 Task: Look for space in Ratodero, Pakistan from 6th June, 2023 to 8th June, 2023 for 2 adults in price range Rs.7000 to Rs.12000. Place can be private room with 1  bedroom having 2 beds and 1 bathroom. Property type can be house, flat, guest house. Amenities needed are: wifi. Booking option can be shelf check-in. Required host language is English.
Action: Mouse moved to (577, 83)
Screenshot: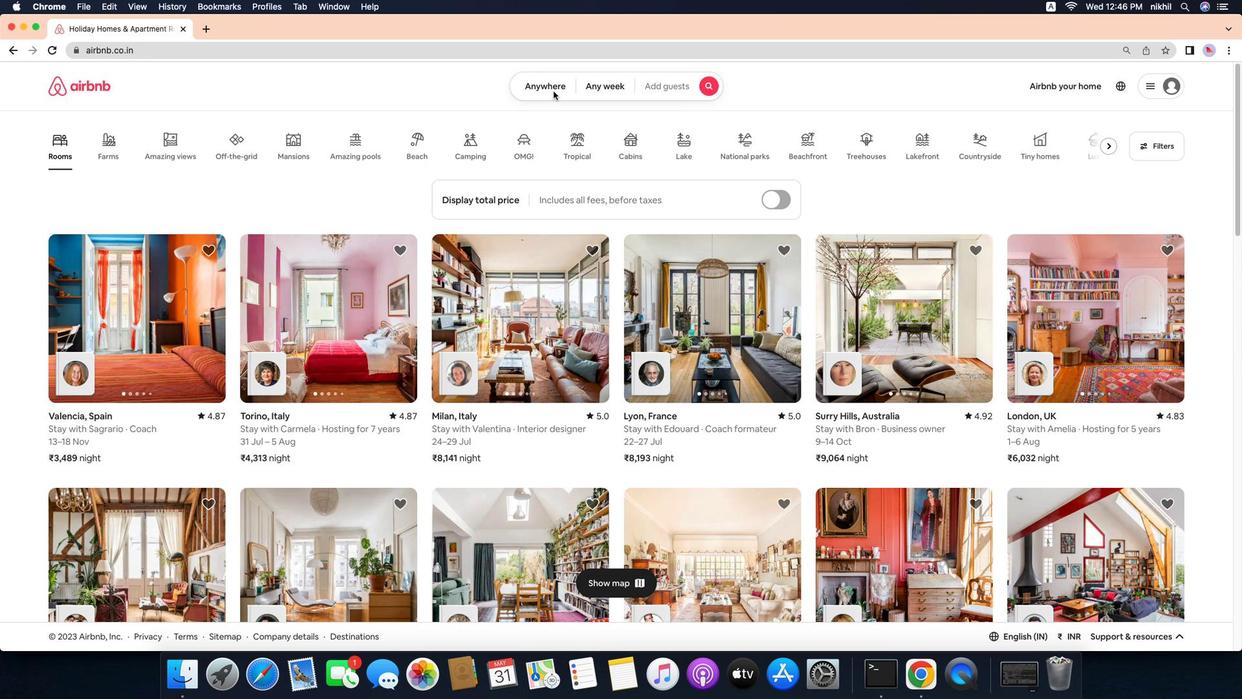 
Action: Mouse pressed left at (577, 83)
Screenshot: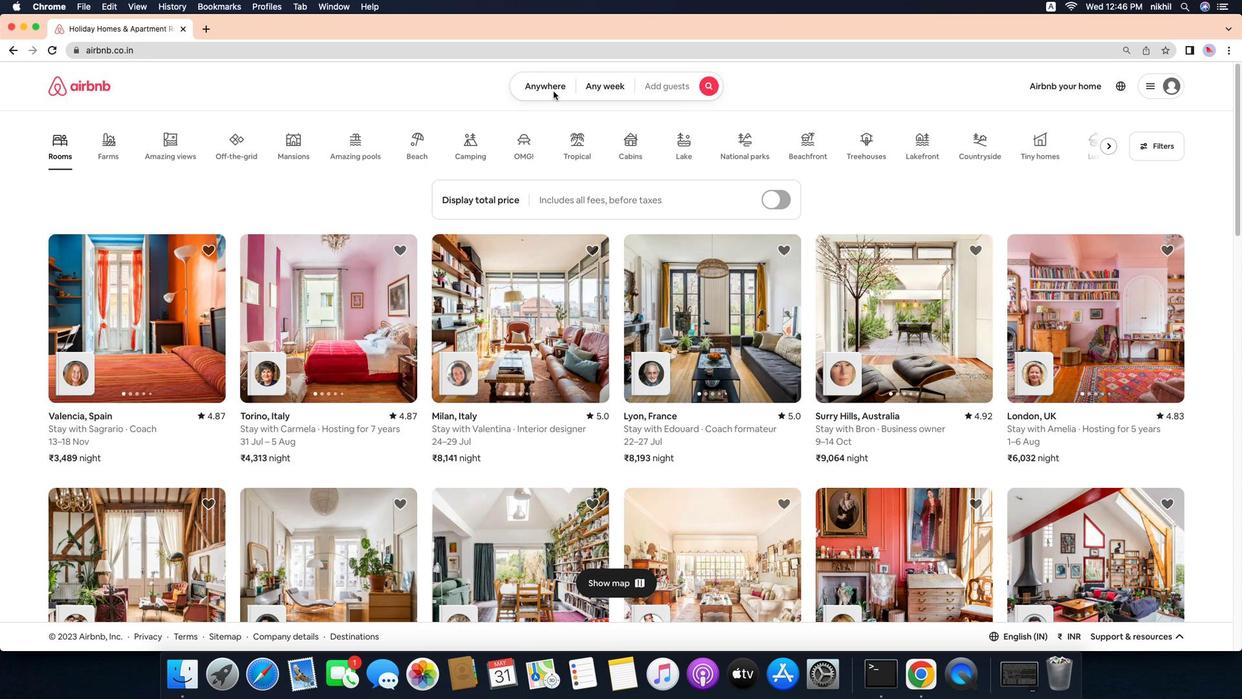 
Action: Mouse moved to (574, 79)
Screenshot: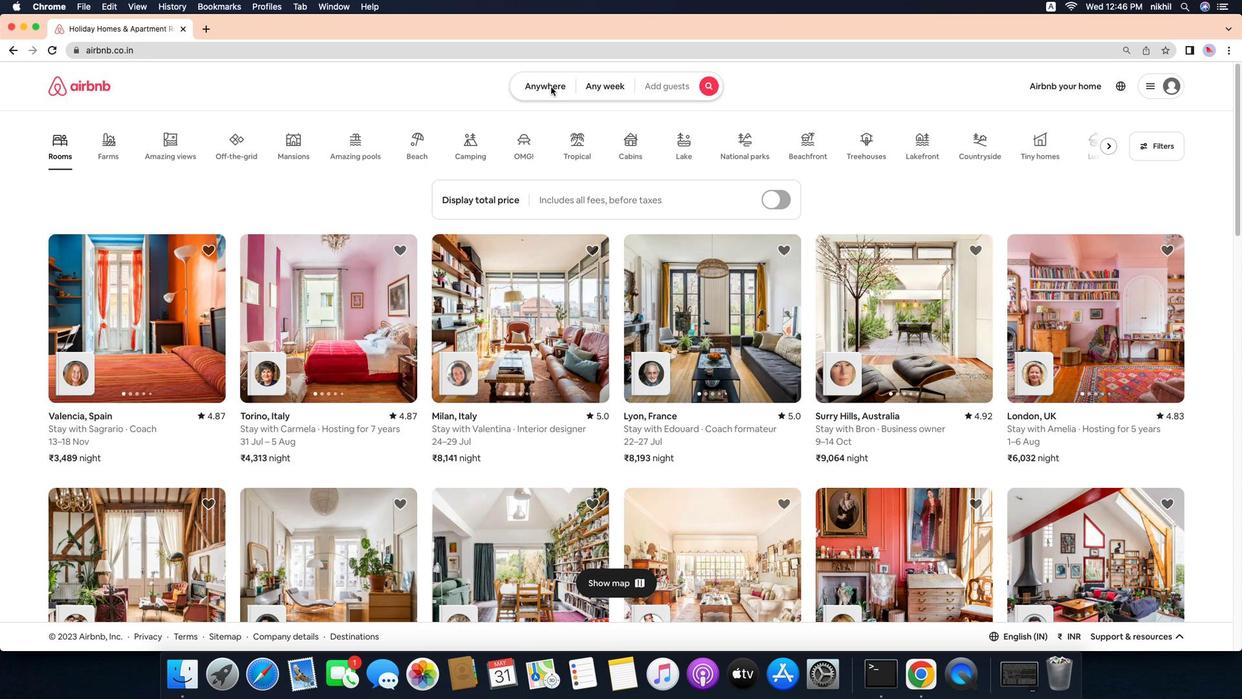 
Action: Mouse pressed left at (574, 79)
Screenshot: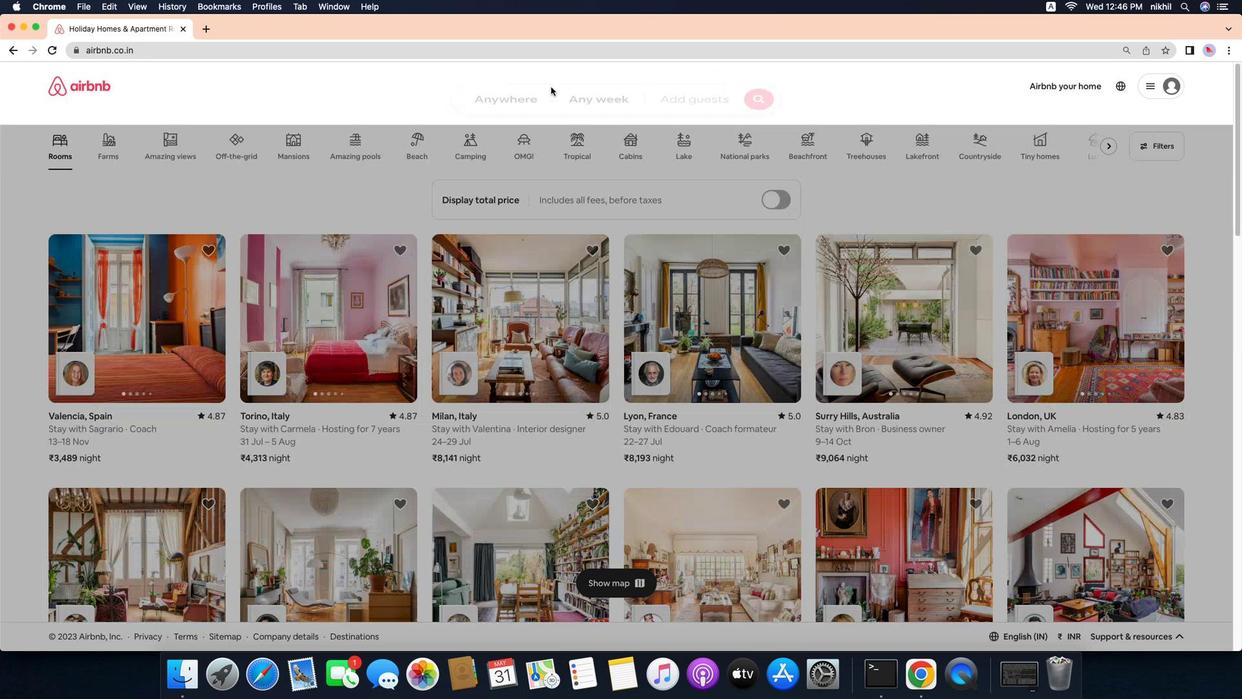 
Action: Mouse moved to (515, 136)
Screenshot: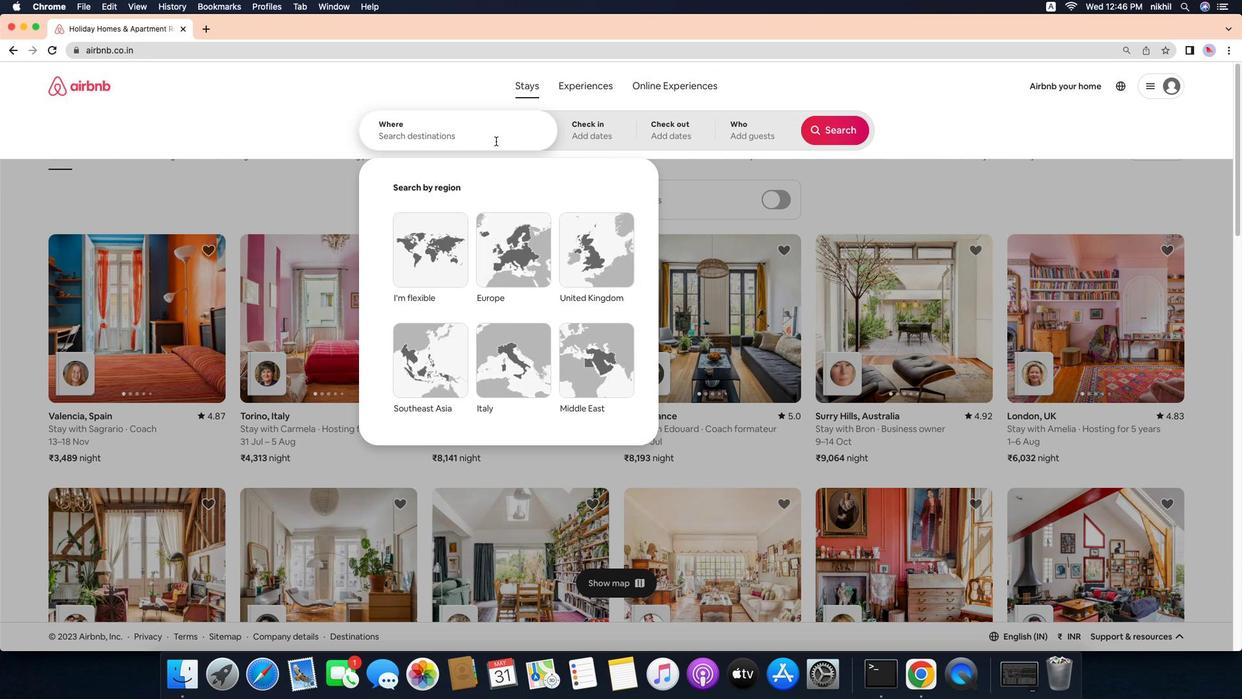 
Action: Mouse pressed left at (515, 136)
Screenshot: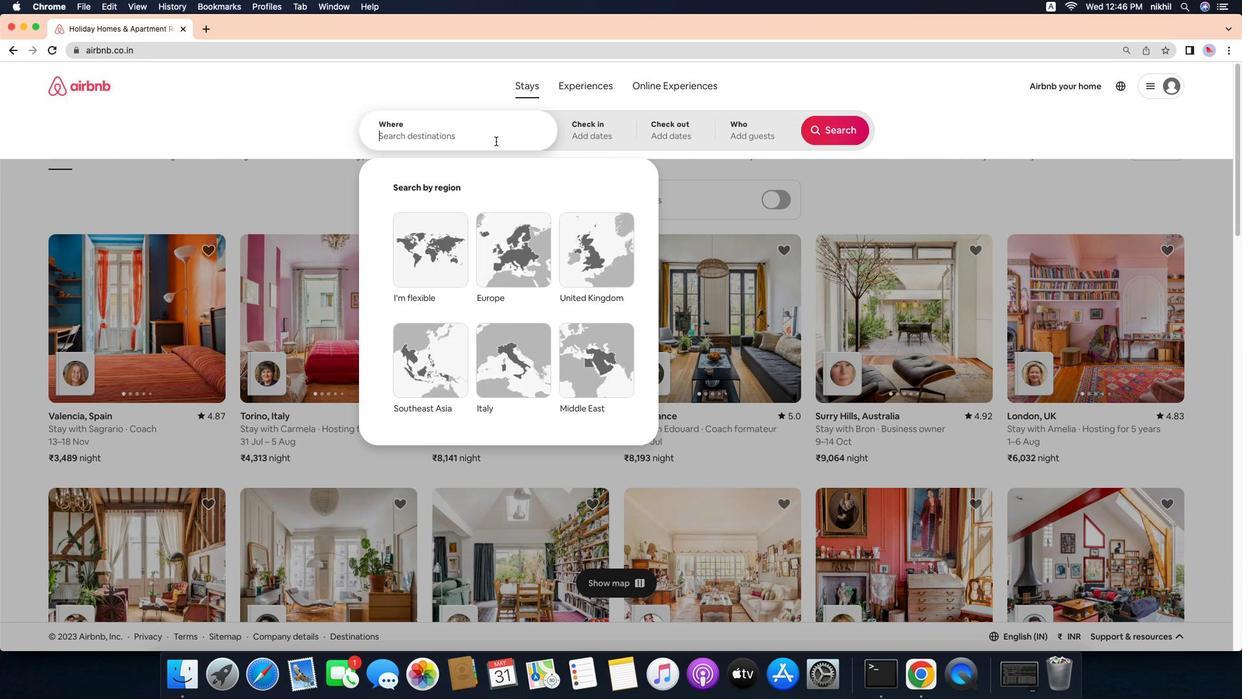 
Action: Key pressed Key.caps_lock'R'Key.caps_lock'a''t''o''d''e''r''o'
Screenshot: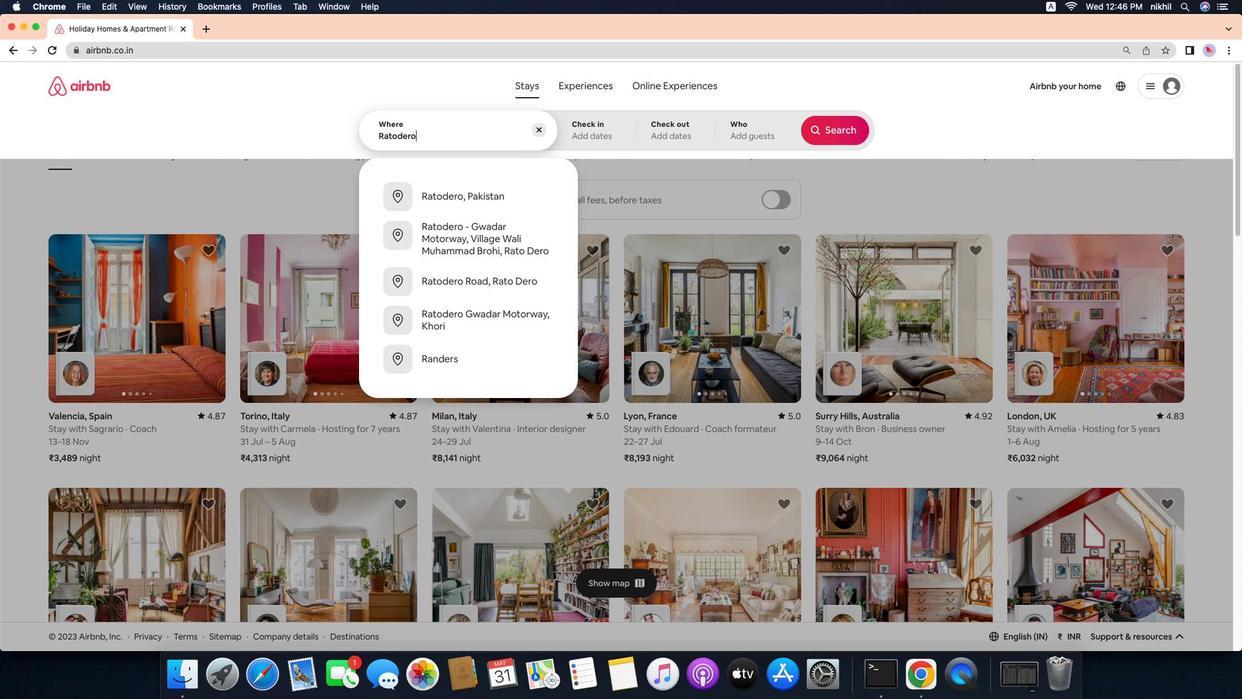 
Action: Mouse moved to (538, 187)
Screenshot: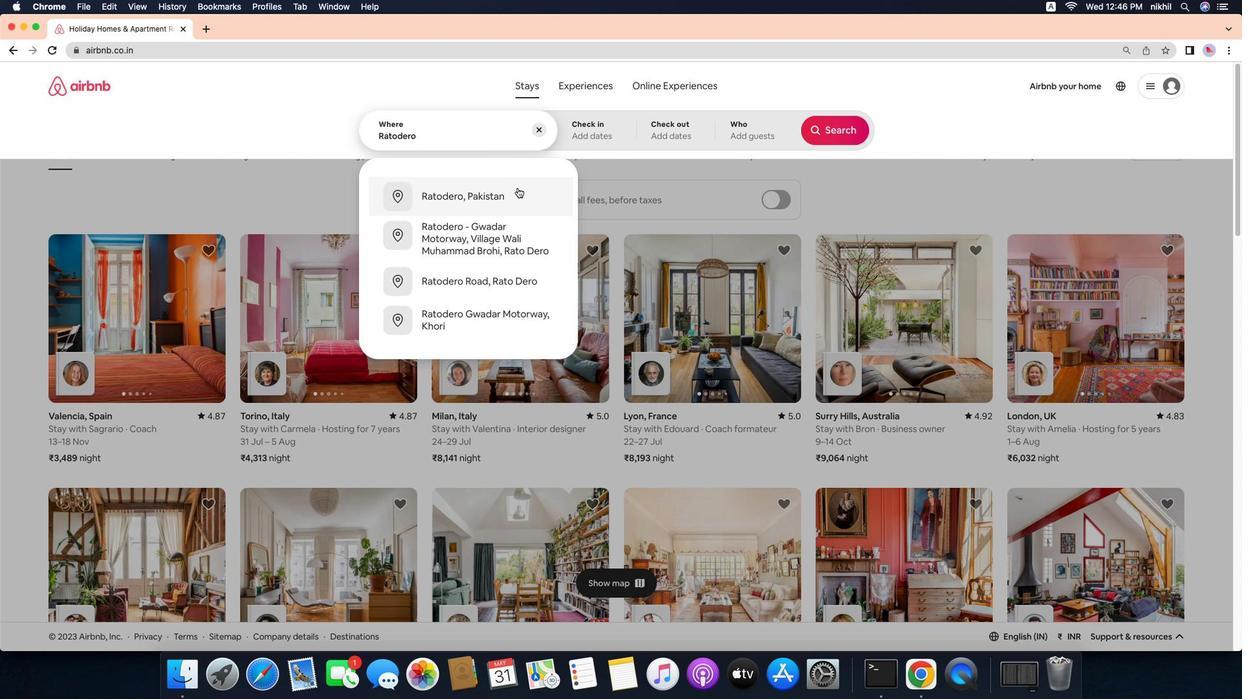 
Action: Mouse pressed left at (538, 187)
Screenshot: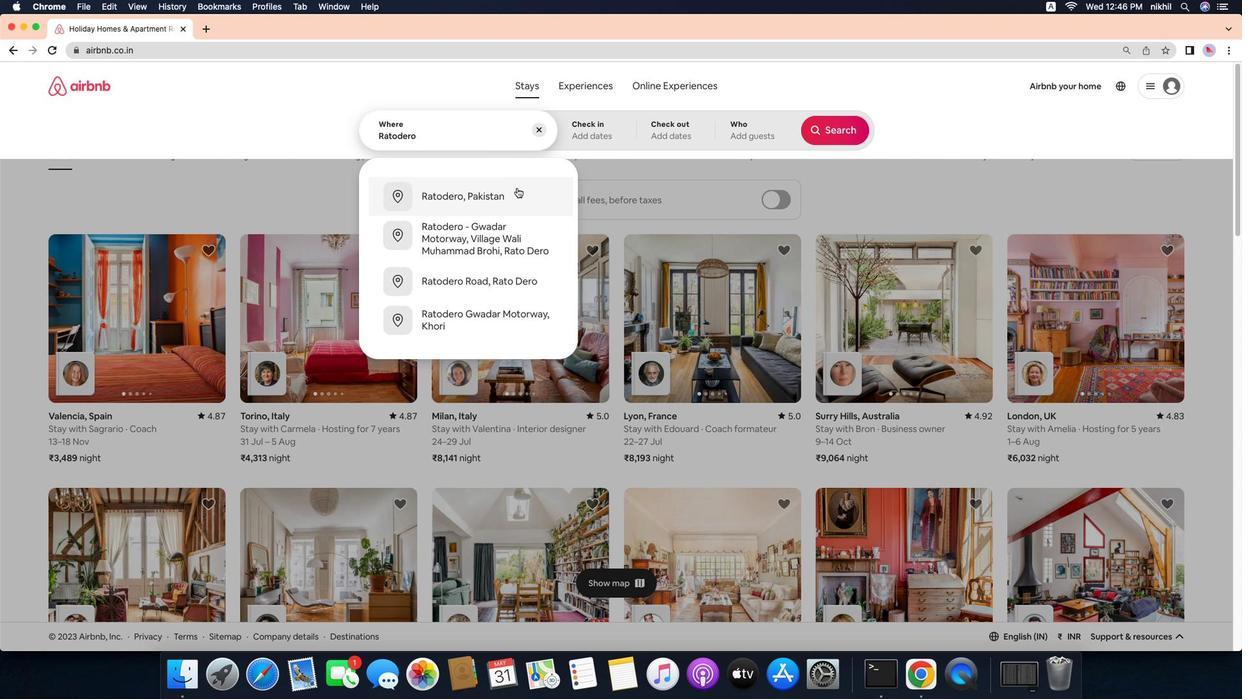 
Action: Mouse moved to (736, 313)
Screenshot: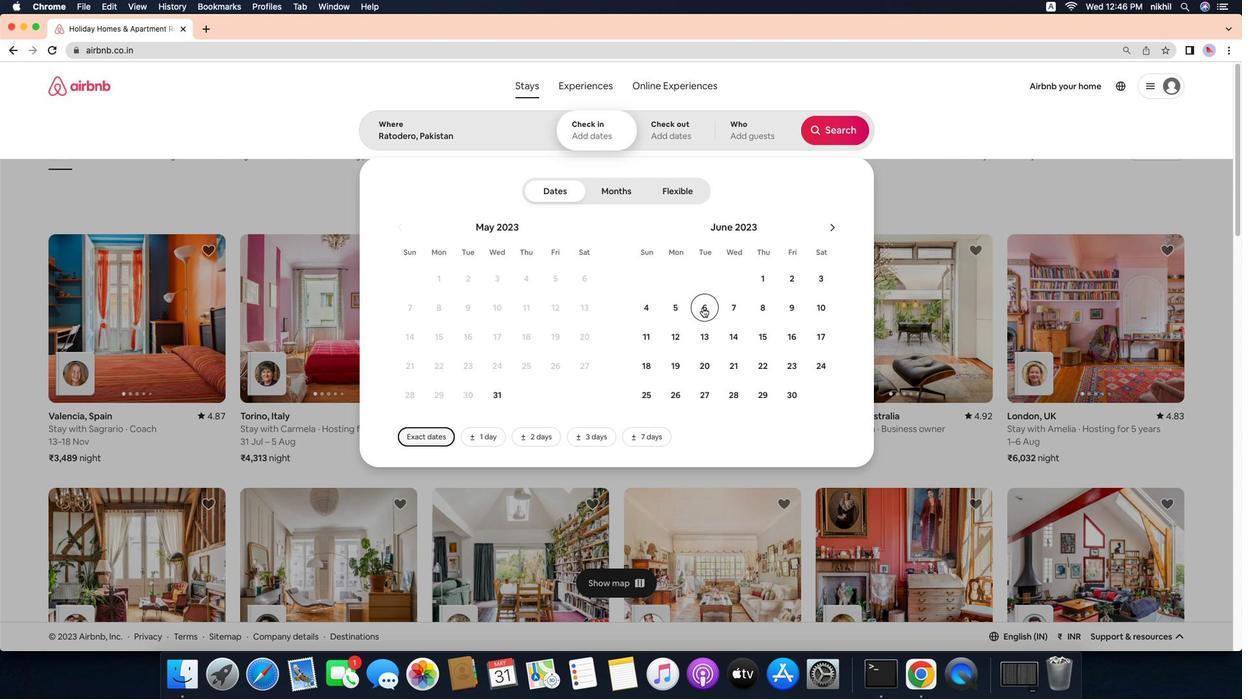 
Action: Mouse pressed left at (736, 313)
Screenshot: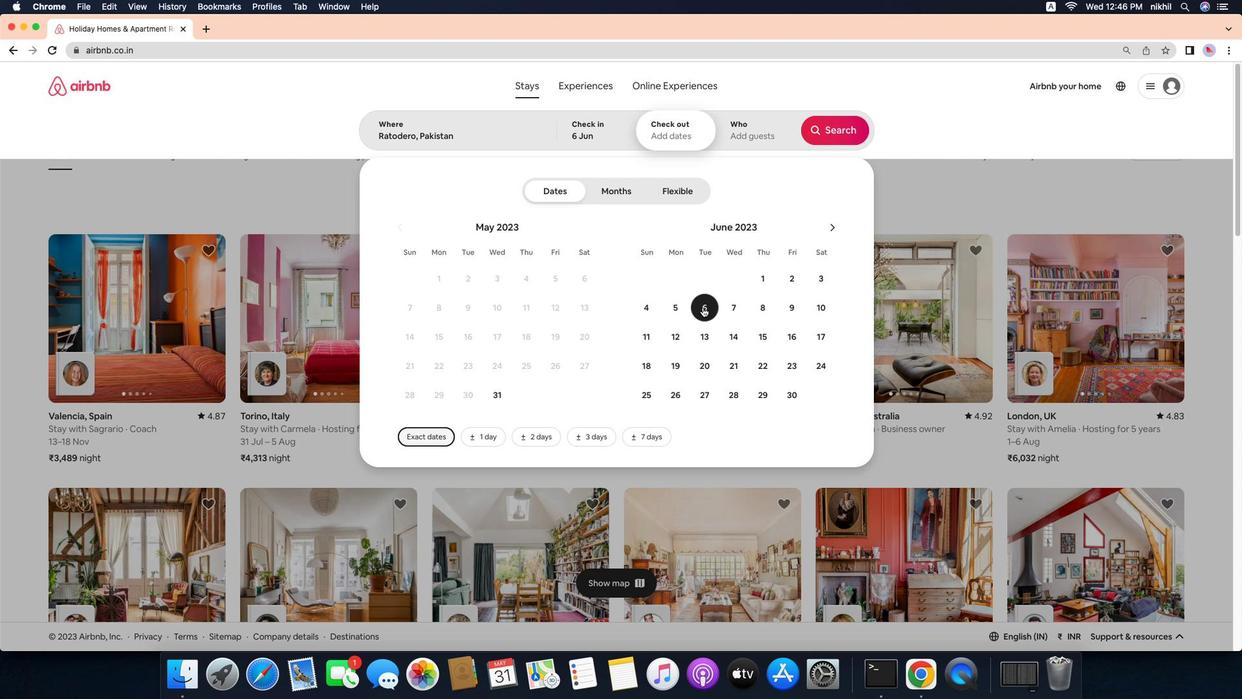
Action: Mouse moved to (803, 319)
Screenshot: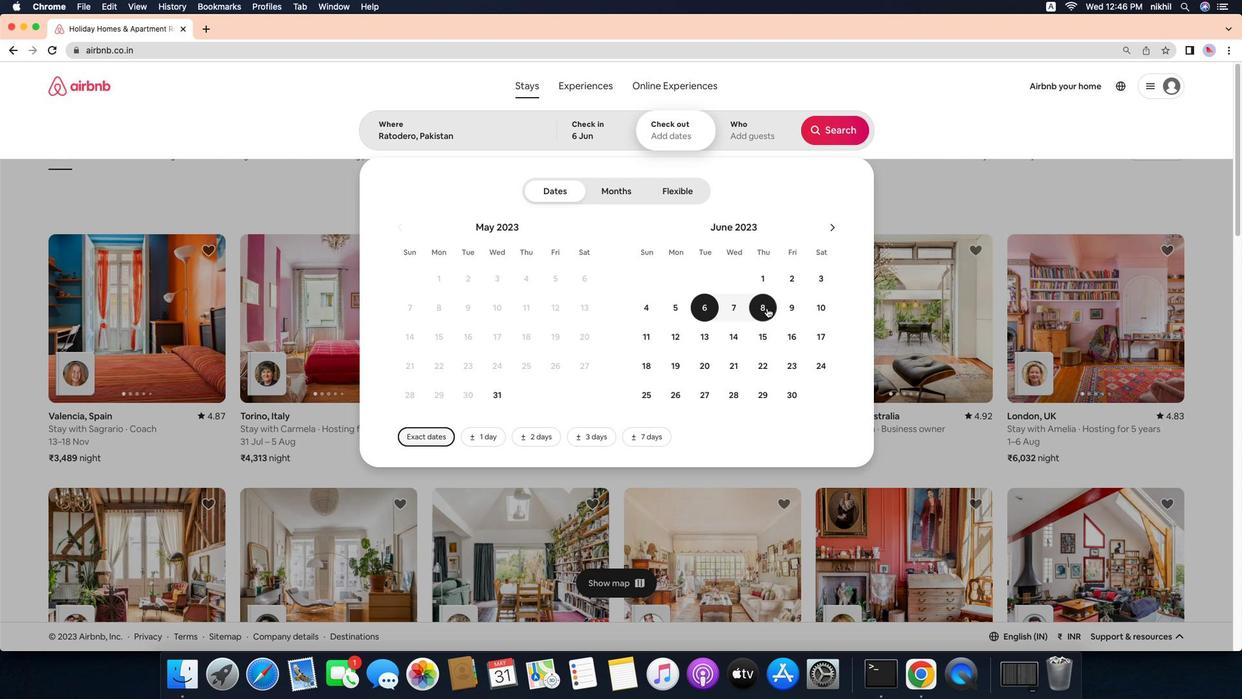 
Action: Mouse pressed left at (803, 319)
Screenshot: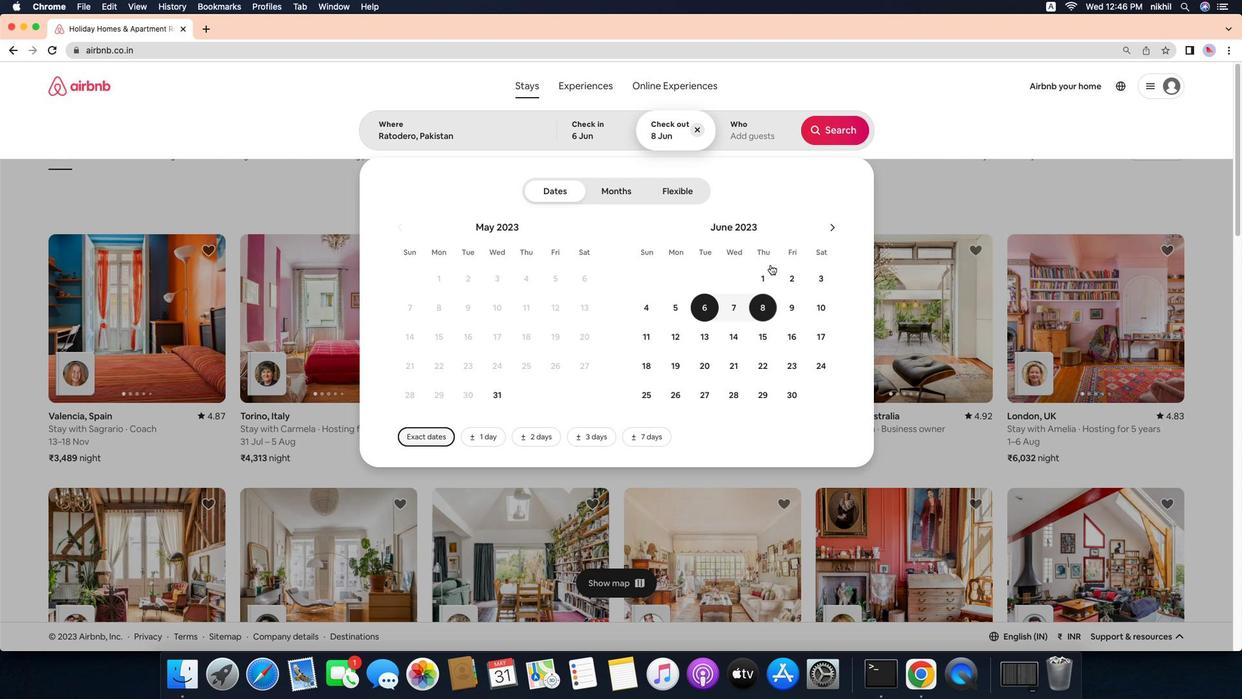 
Action: Mouse moved to (803, 133)
Screenshot: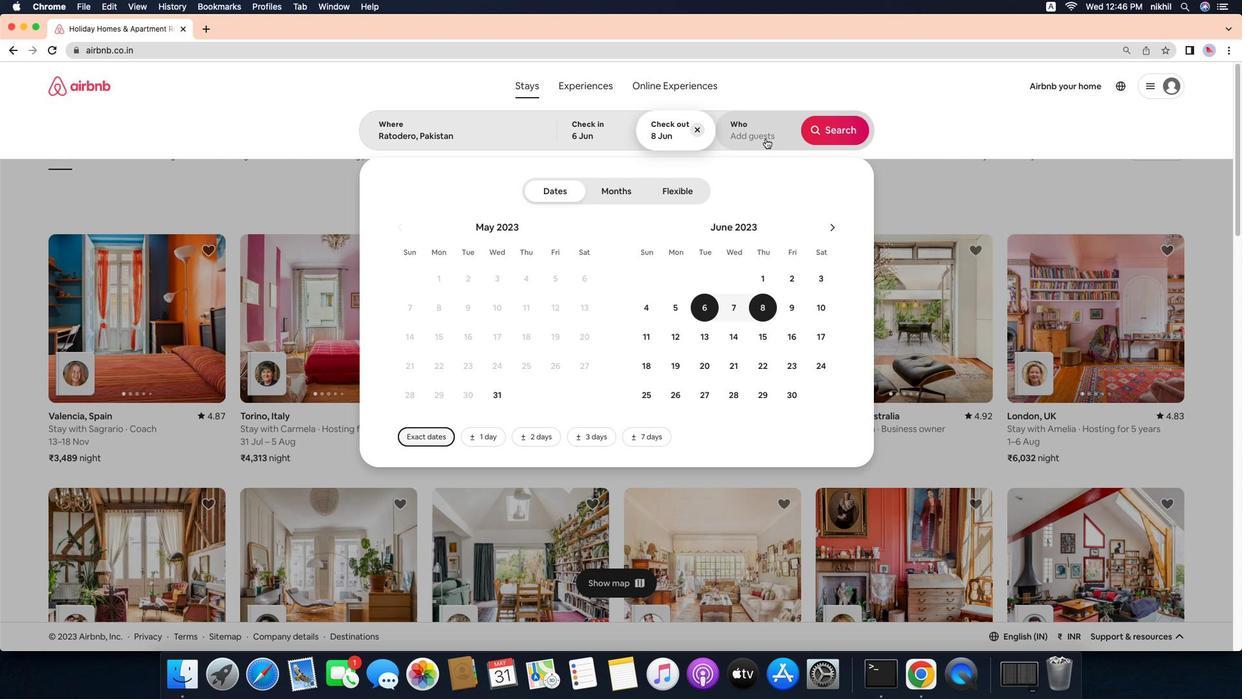 
Action: Mouse pressed left at (803, 133)
Screenshot: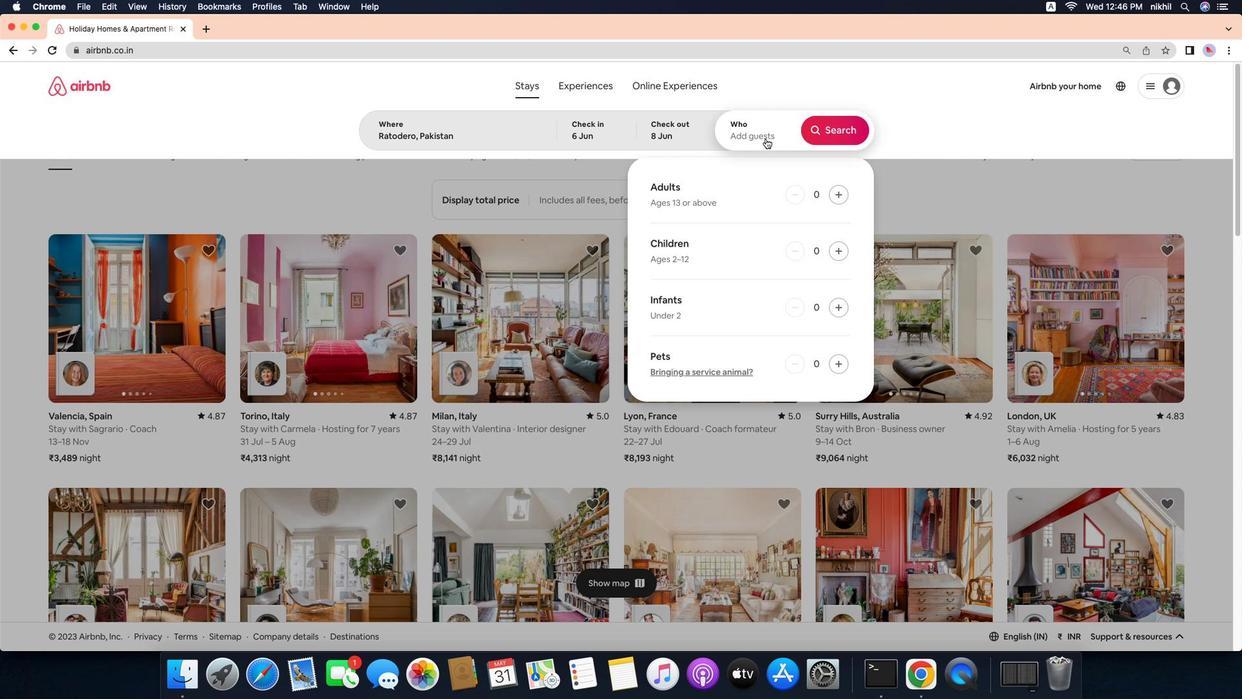 
Action: Mouse moved to (873, 194)
Screenshot: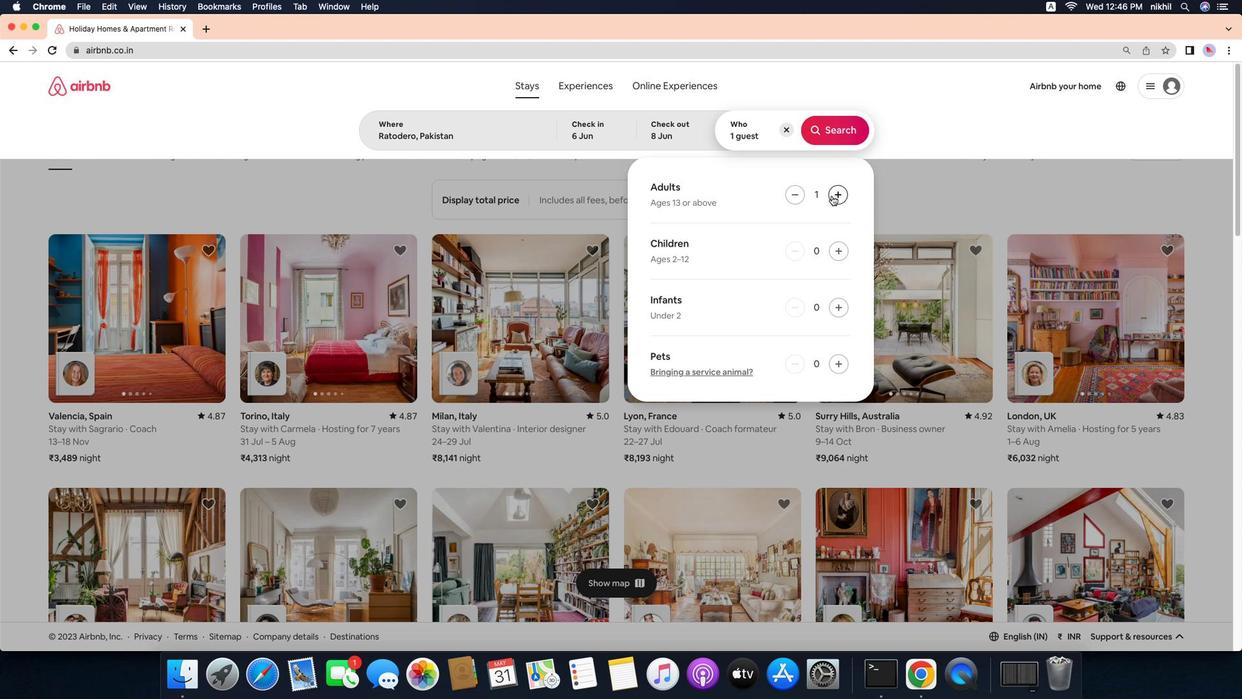 
Action: Mouse pressed left at (873, 194)
Screenshot: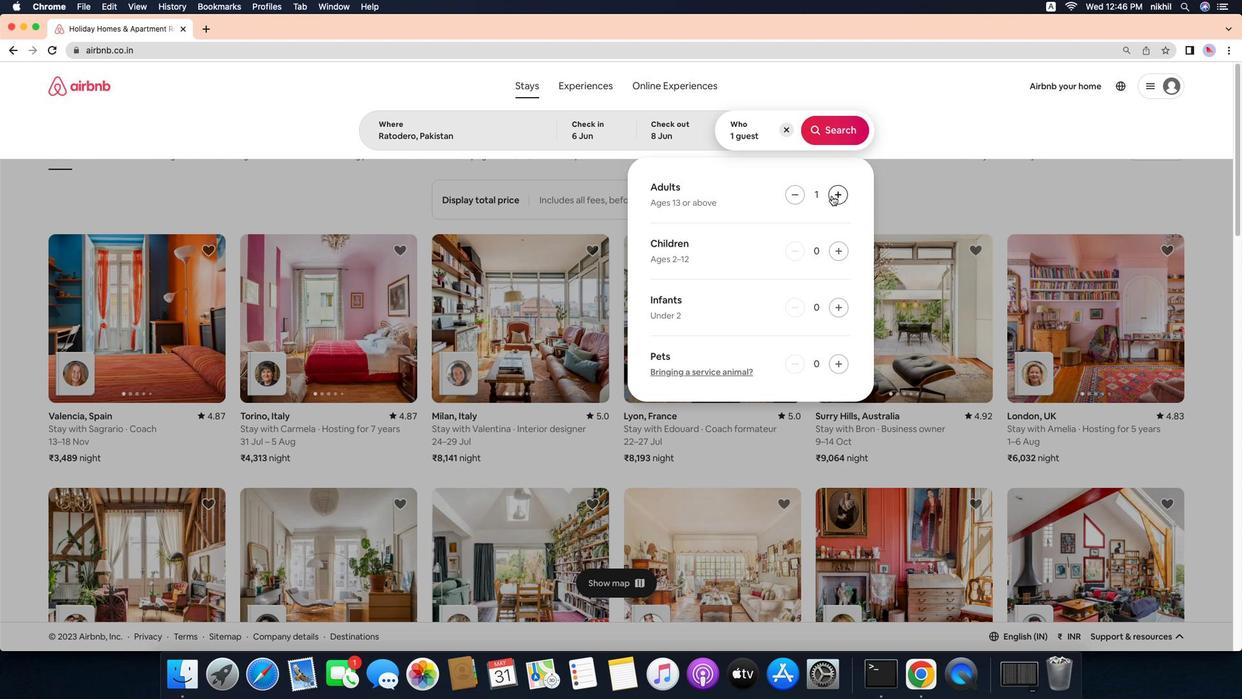 
Action: Mouse pressed left at (873, 194)
Screenshot: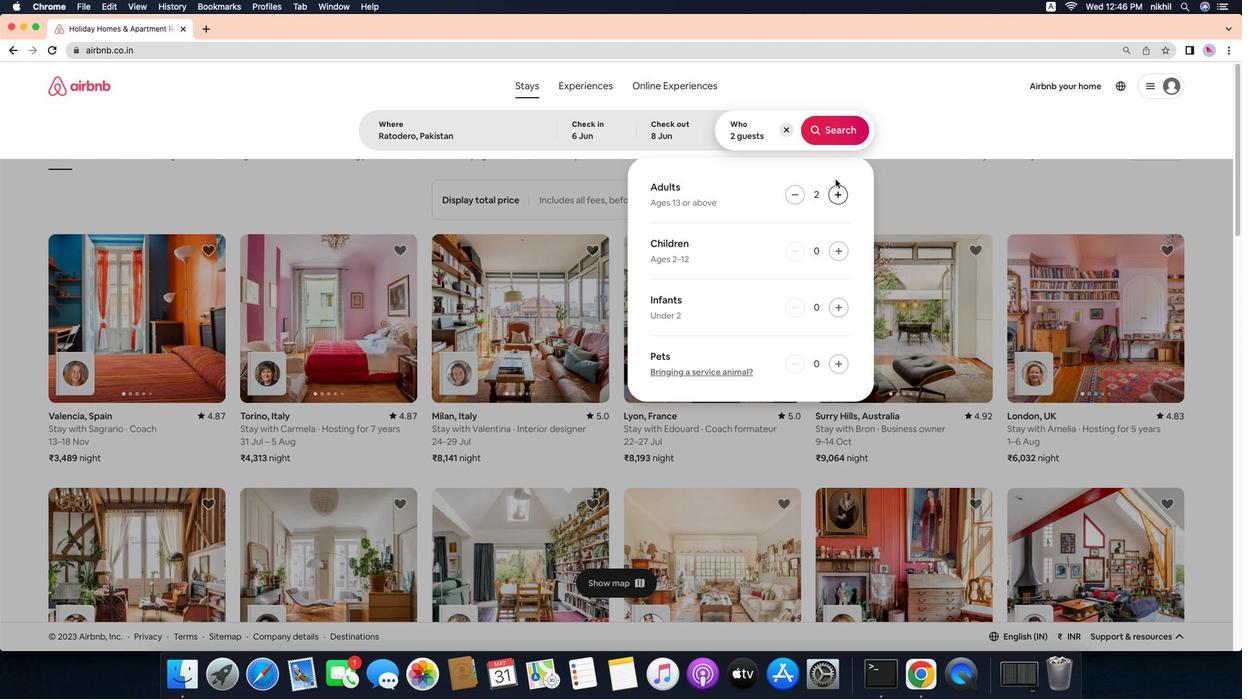 
Action: Mouse moved to (882, 128)
Screenshot: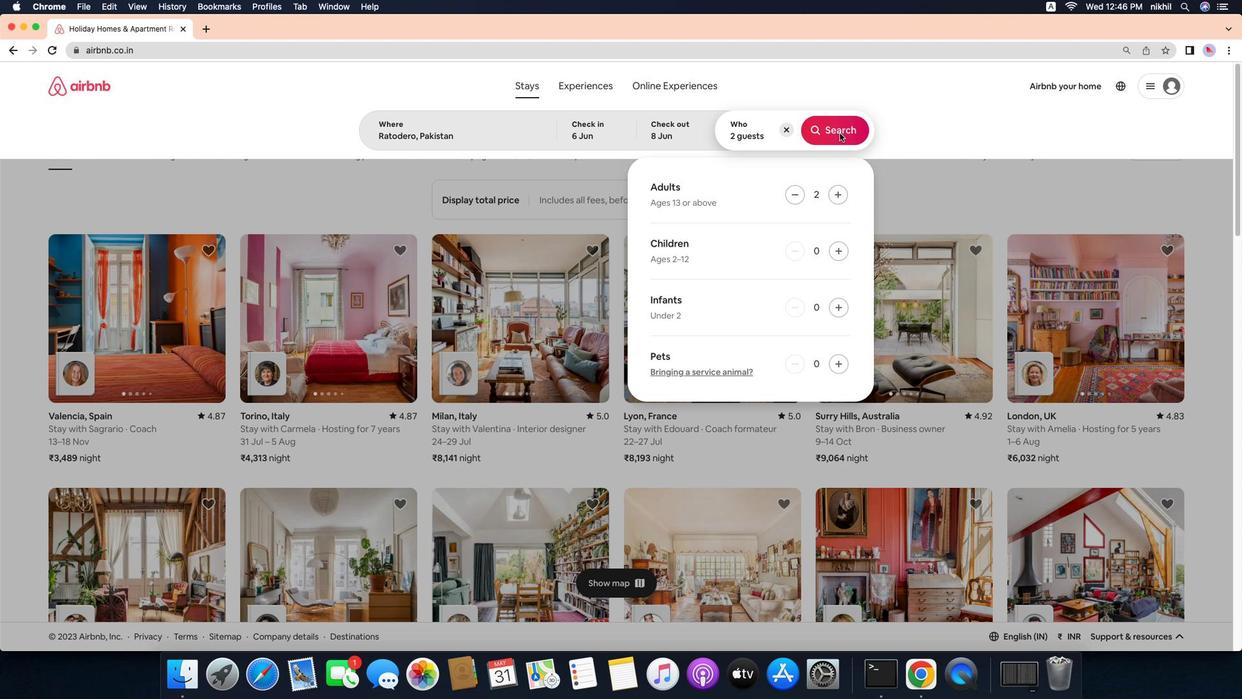 
Action: Mouse pressed left at (882, 128)
Screenshot: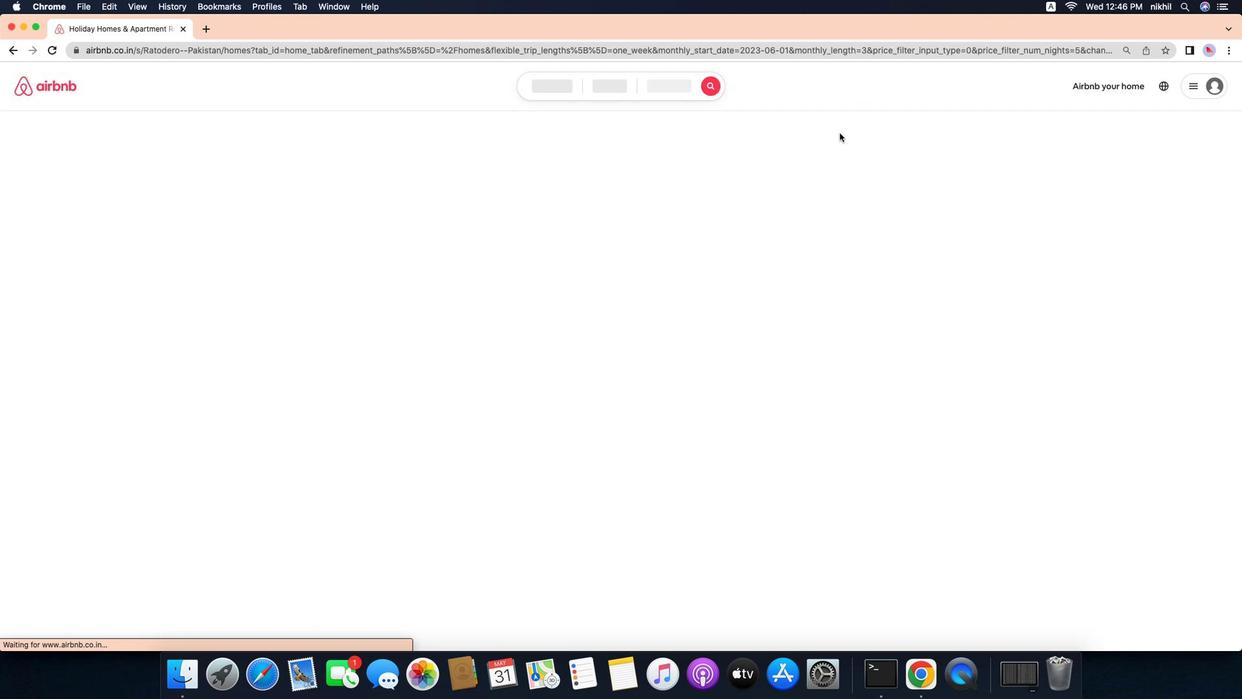 
Action: Mouse moved to (1253, 121)
Screenshot: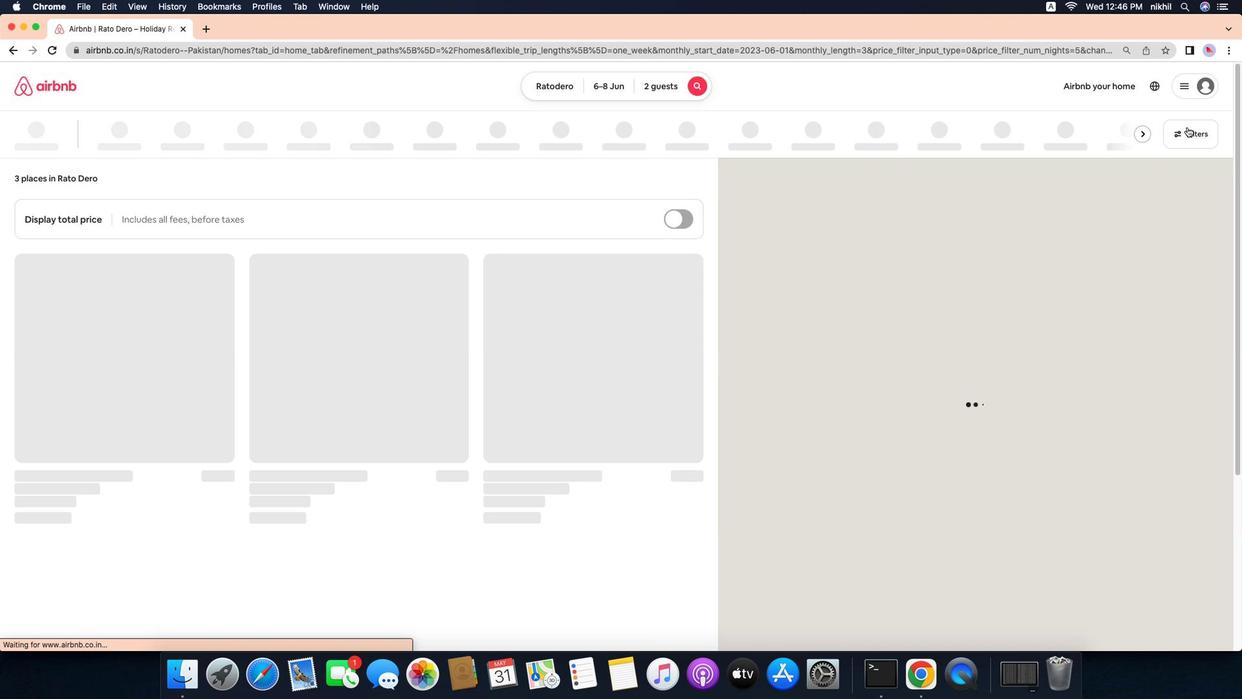 
Action: Mouse pressed left at (1253, 121)
Screenshot: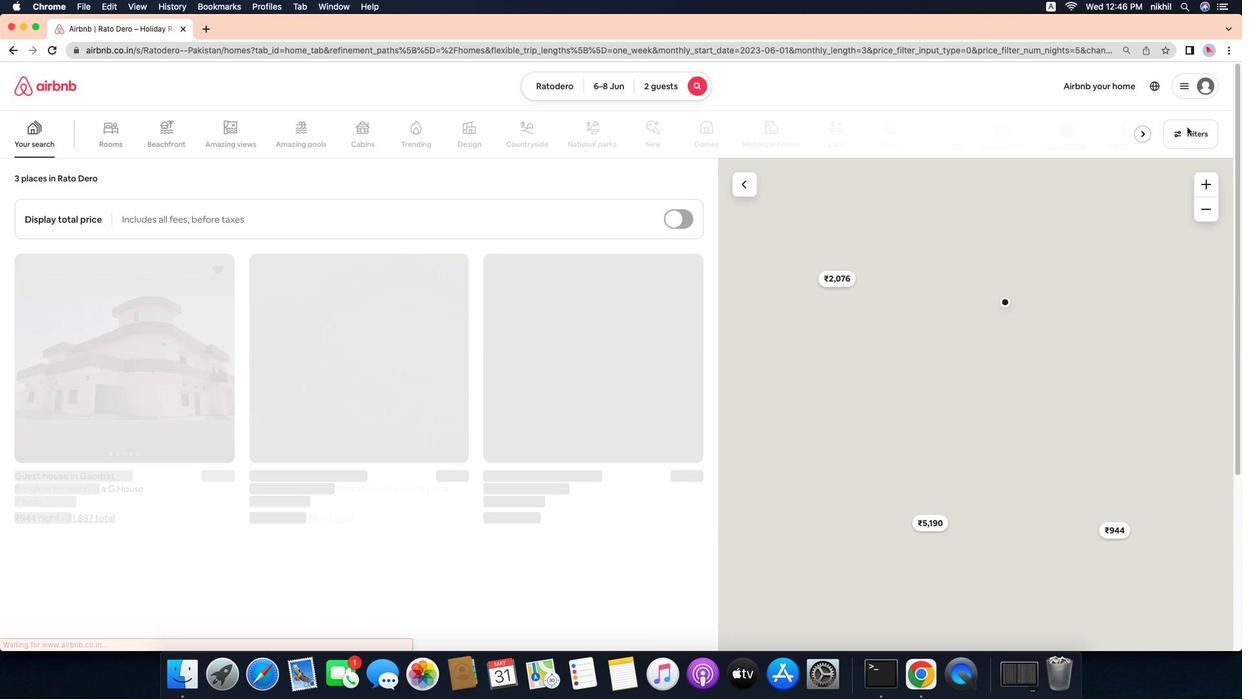 
Action: Mouse moved to (521, 451)
Screenshot: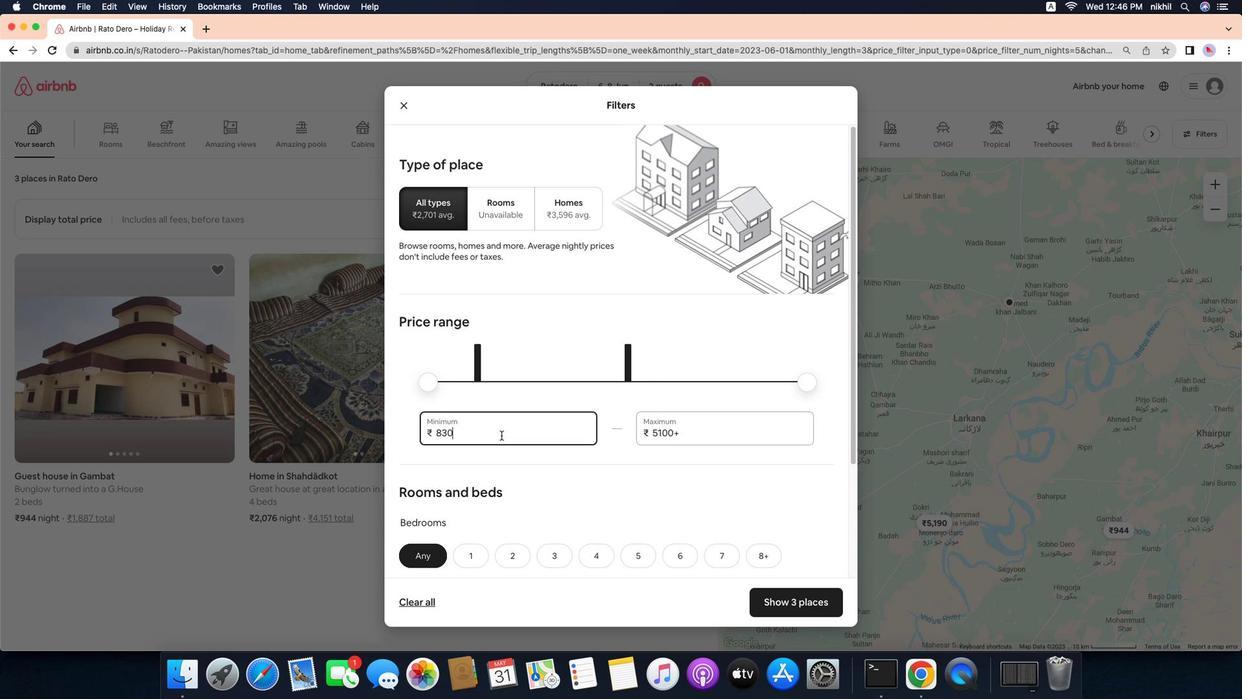
Action: Mouse pressed left at (521, 451)
Screenshot: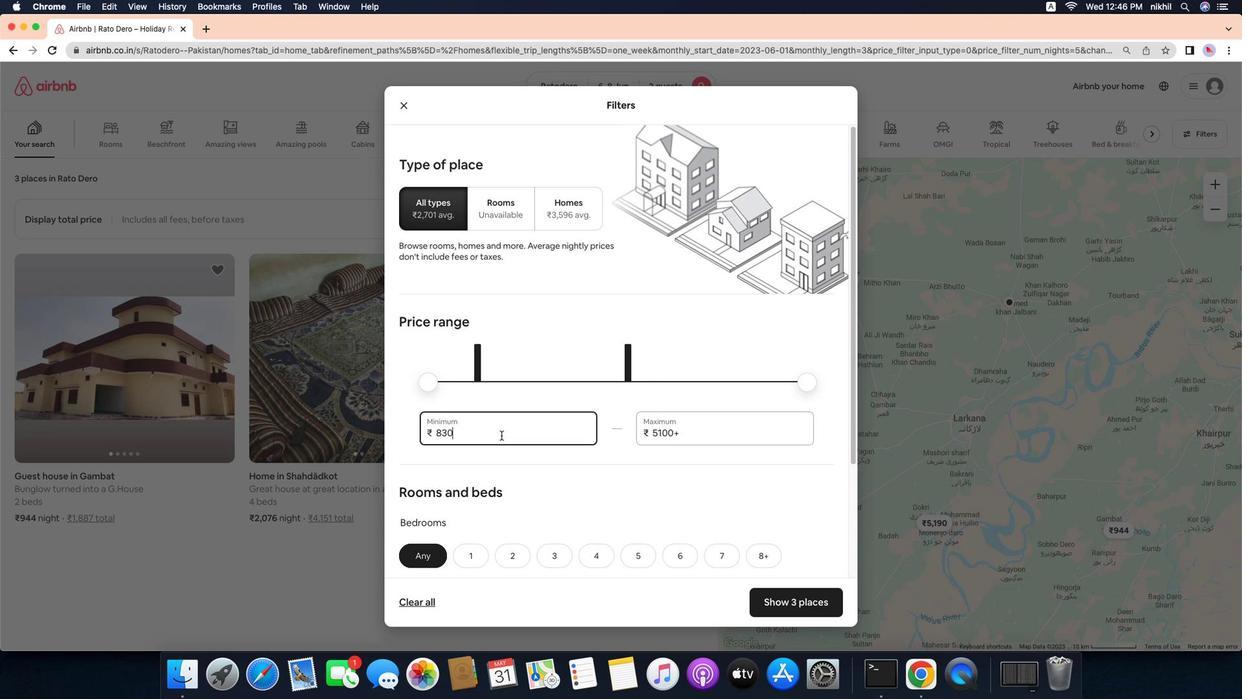 
Action: Key pressed Key.backspaceKey.backspaceKey.backspaceKey.backspace'7''0''0''0'
Screenshot: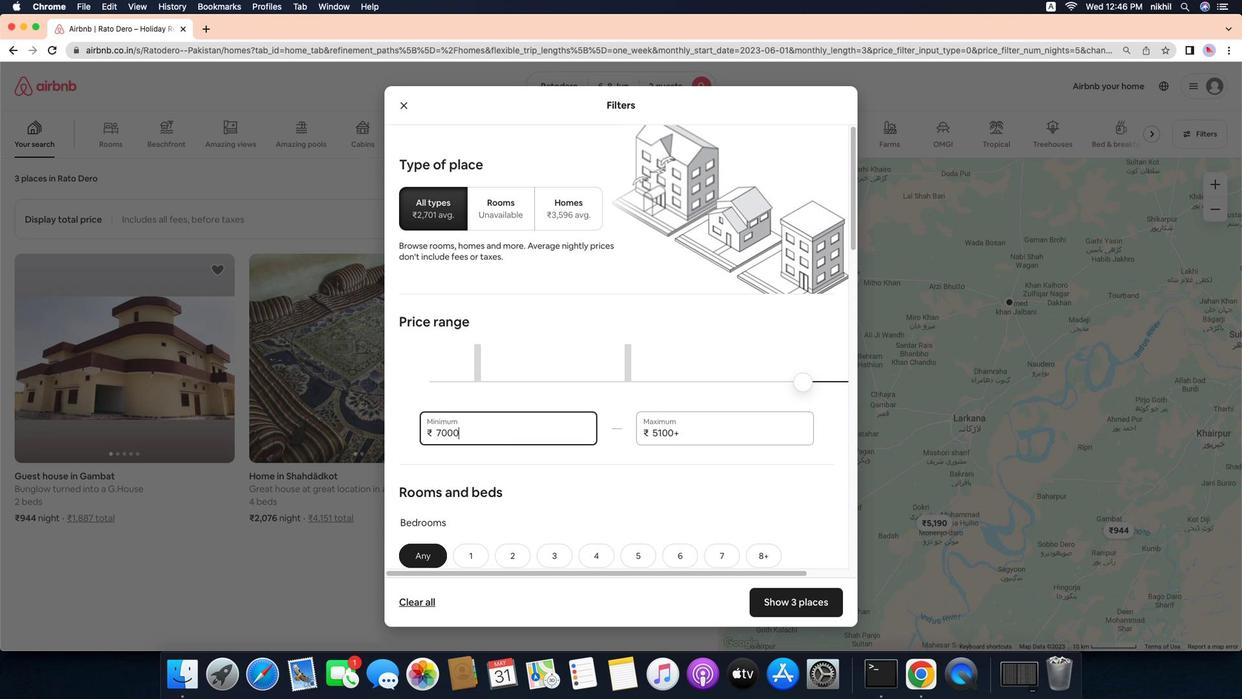
Action: Mouse moved to (728, 451)
Screenshot: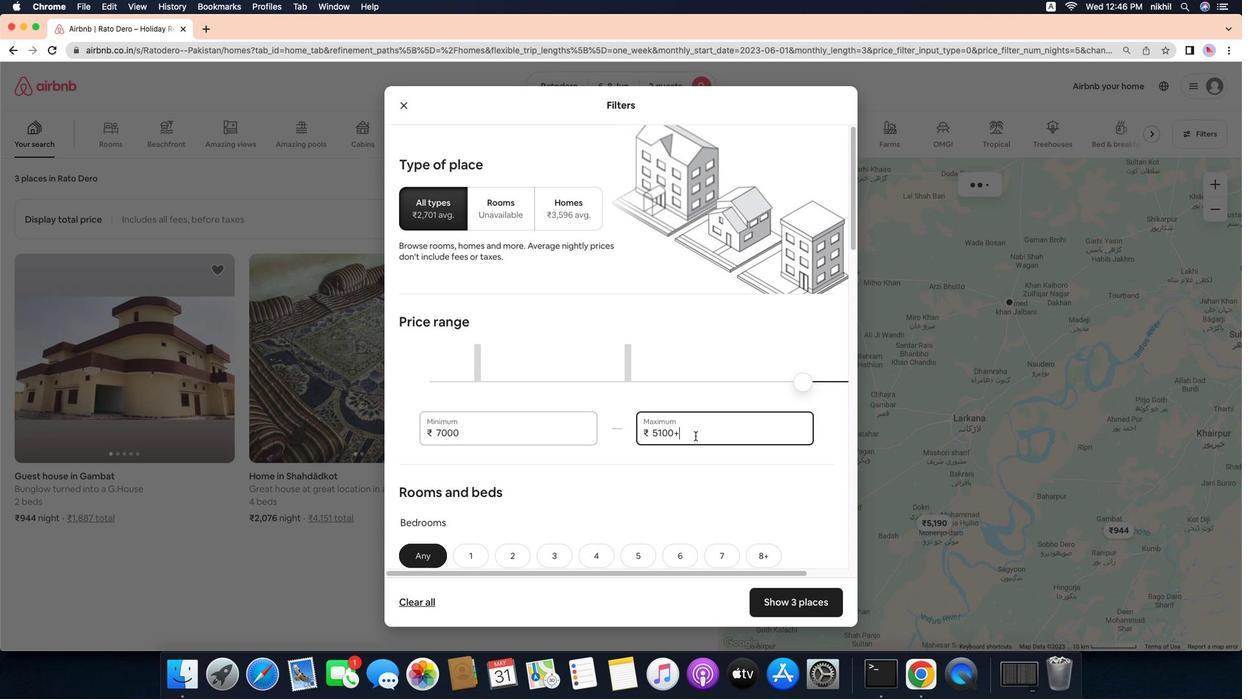 
Action: Mouse pressed left at (728, 451)
Screenshot: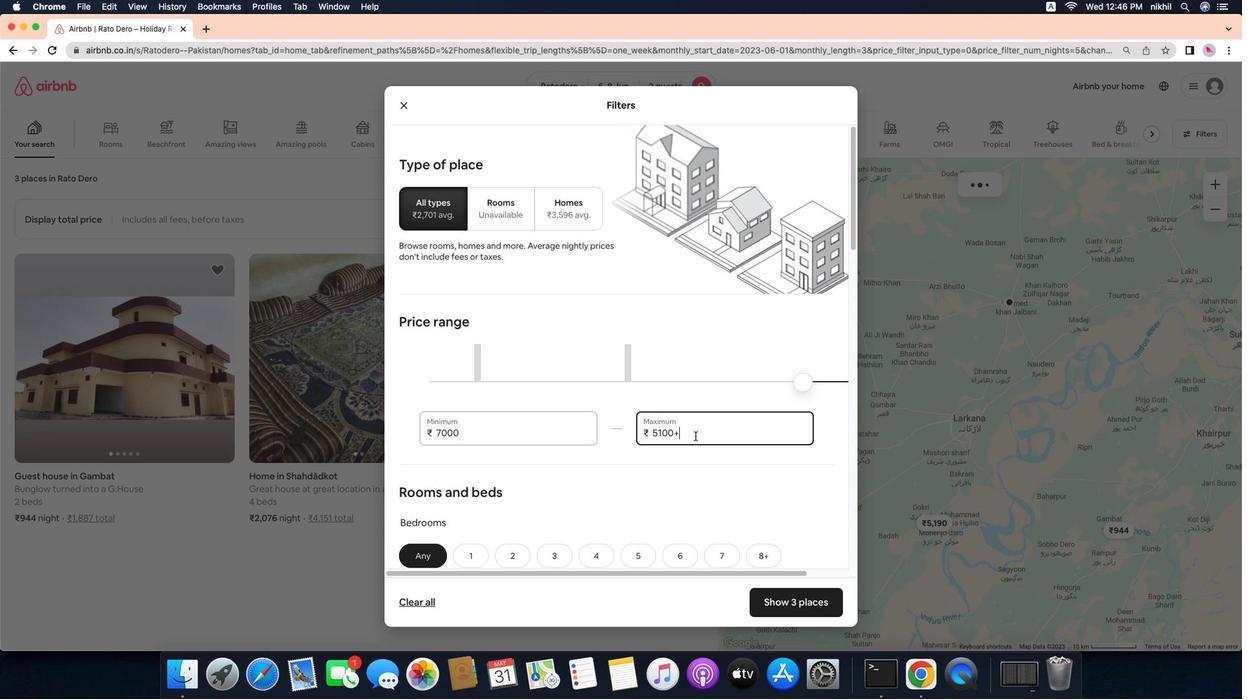 
Action: Key pressed Key.backspaceKey.backspaceKey.backspaceKey.backspaceKey.backspaceKey.backspace'1''2''0''0''0'
Screenshot: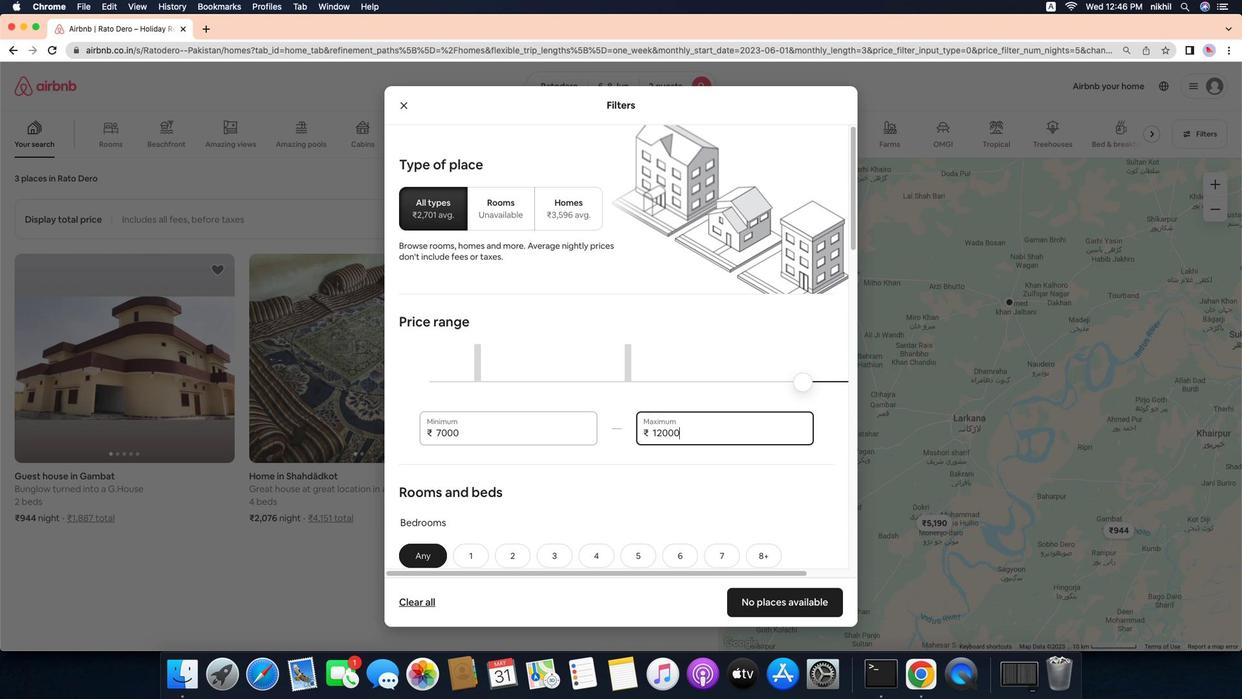 
Action: Mouse moved to (647, 479)
Screenshot: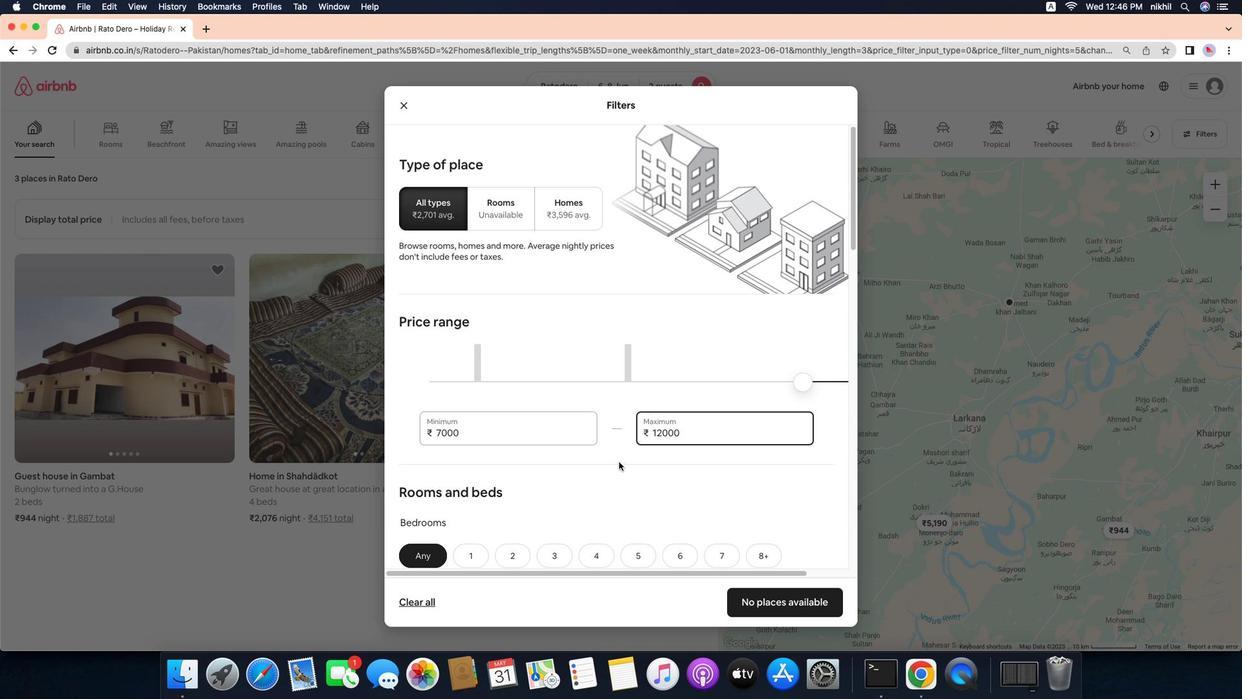 
Action: Mouse scrolled (647, 479) with delta (-12, -13)
Screenshot: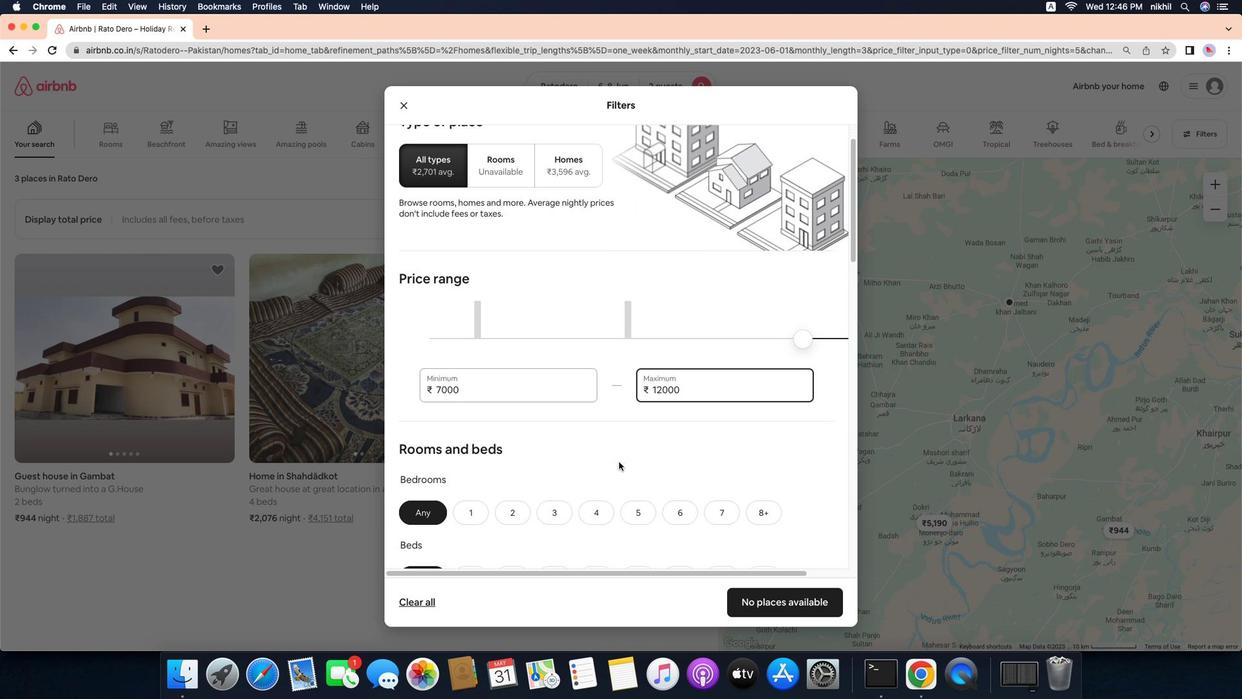 
Action: Mouse scrolled (647, 479) with delta (-12, -13)
Screenshot: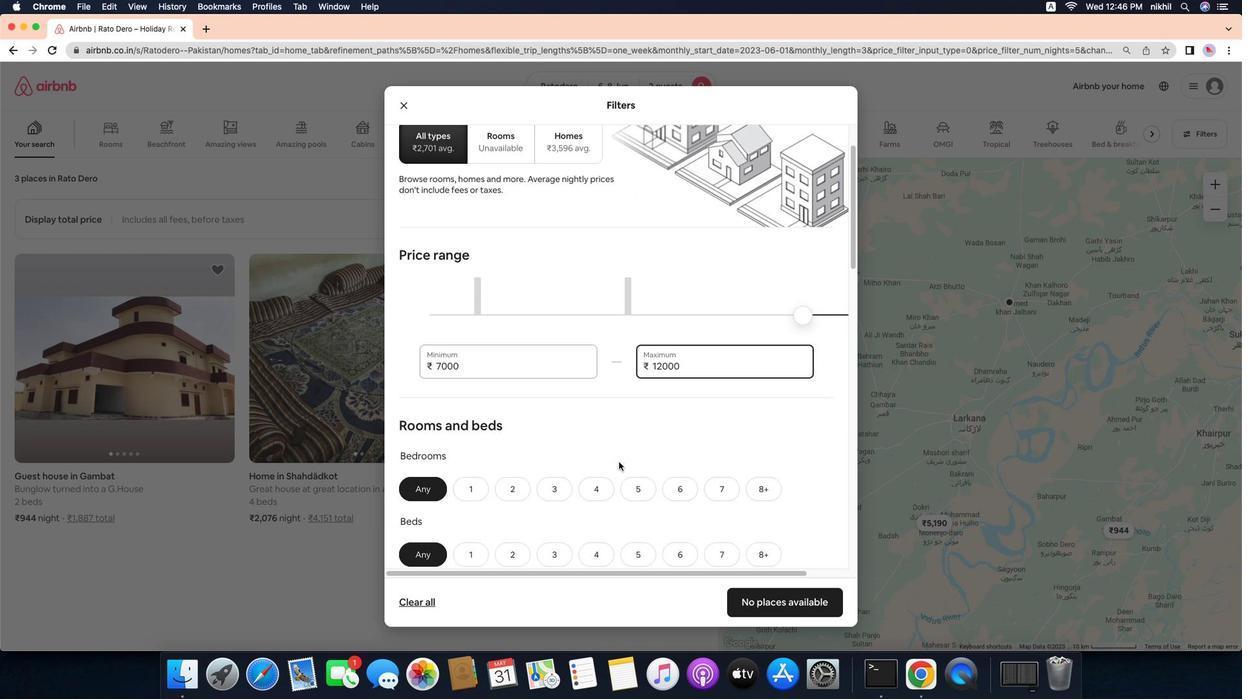 
Action: Mouse scrolled (647, 479) with delta (-12, -14)
Screenshot: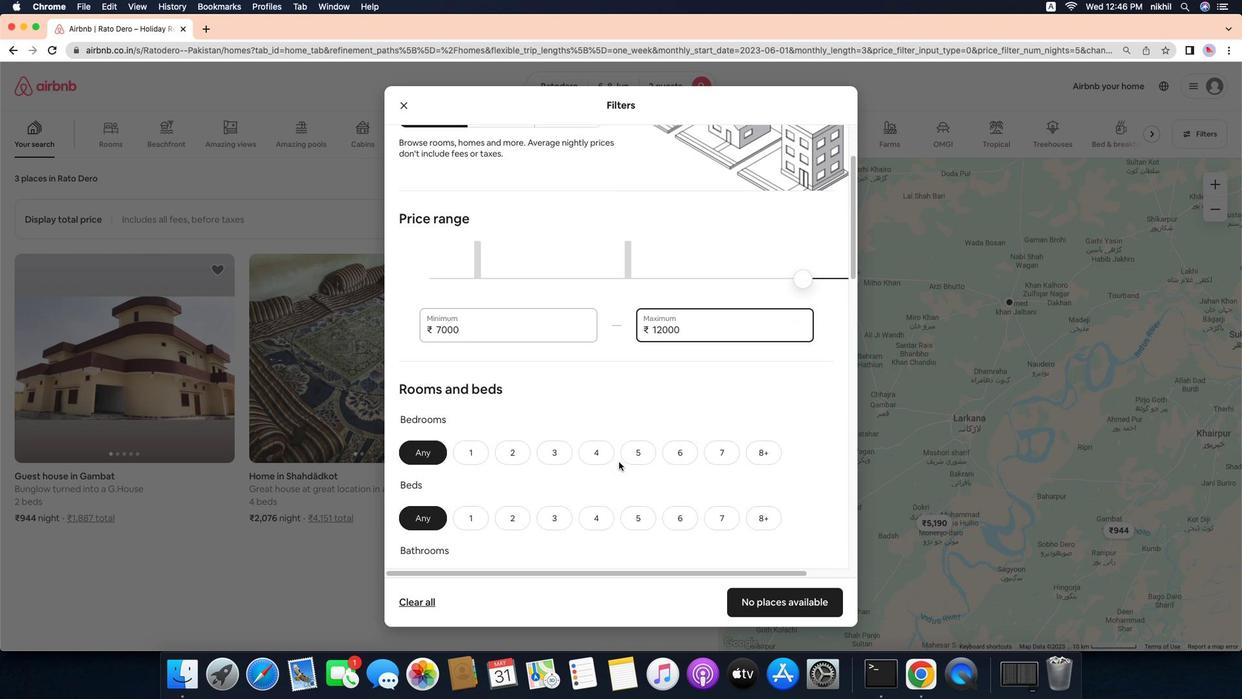
Action: Mouse scrolled (647, 479) with delta (-12, -14)
Screenshot: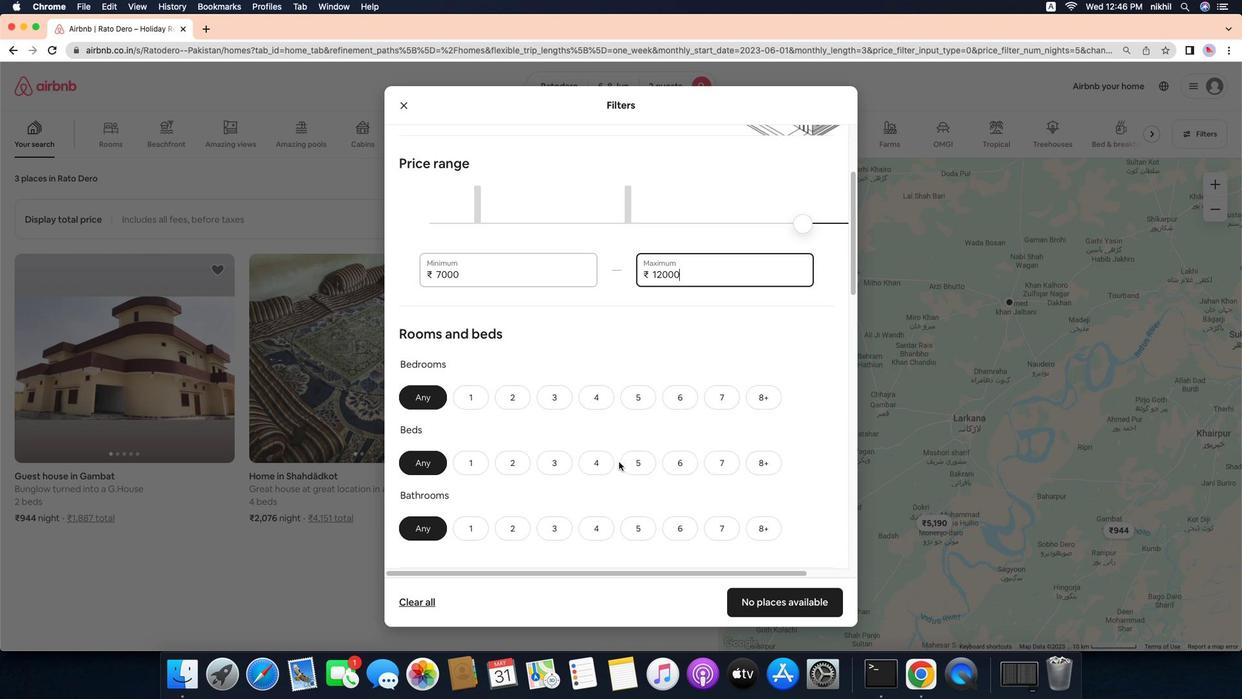 
Action: Mouse scrolled (647, 479) with delta (-12, -13)
Screenshot: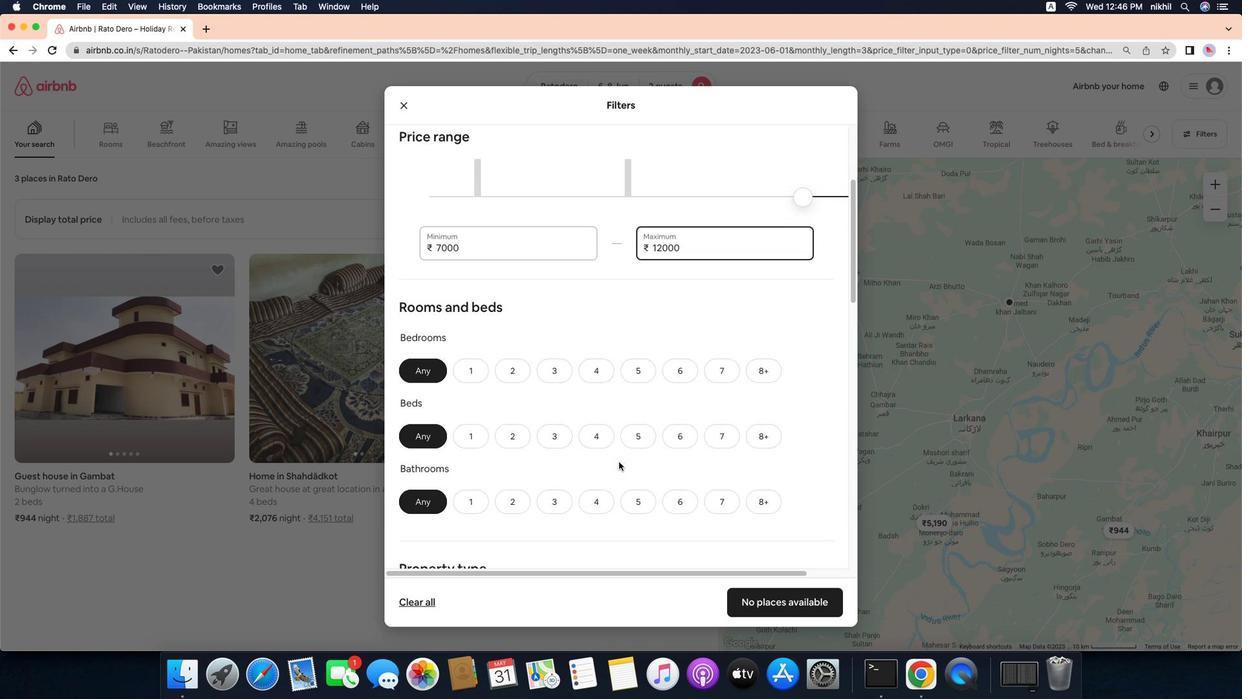 
Action: Mouse scrolled (647, 479) with delta (-12, -13)
Screenshot: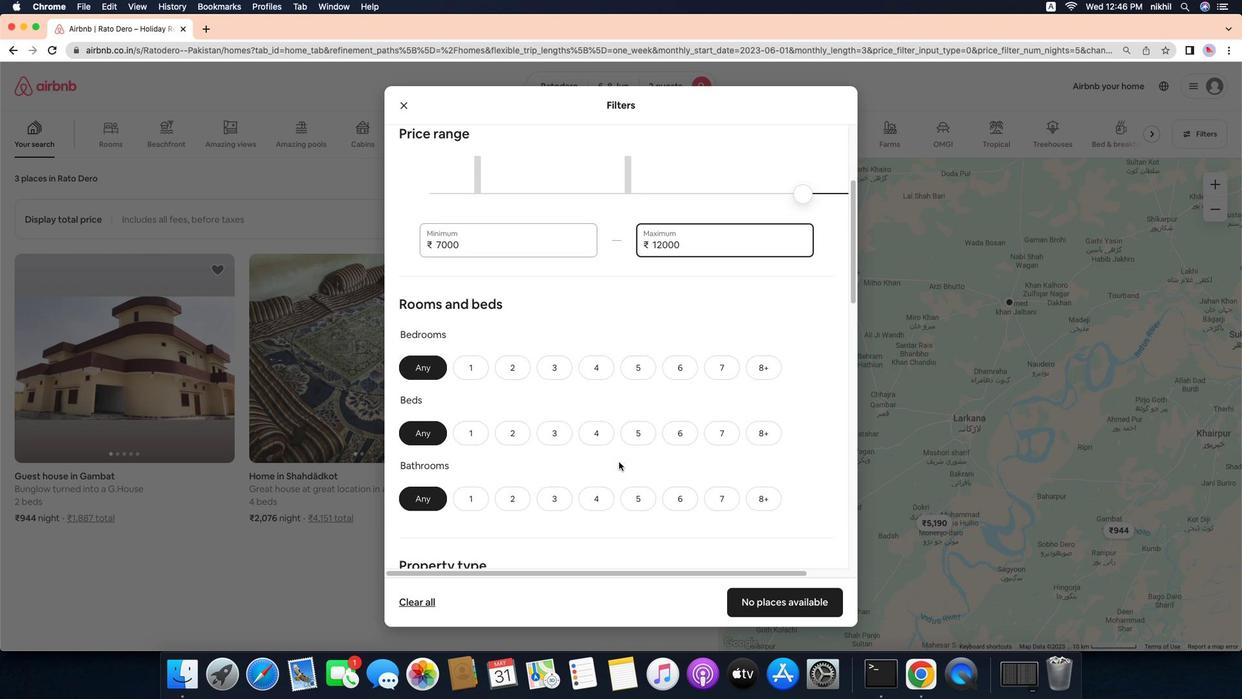 
Action: Mouse moved to (491, 385)
Screenshot: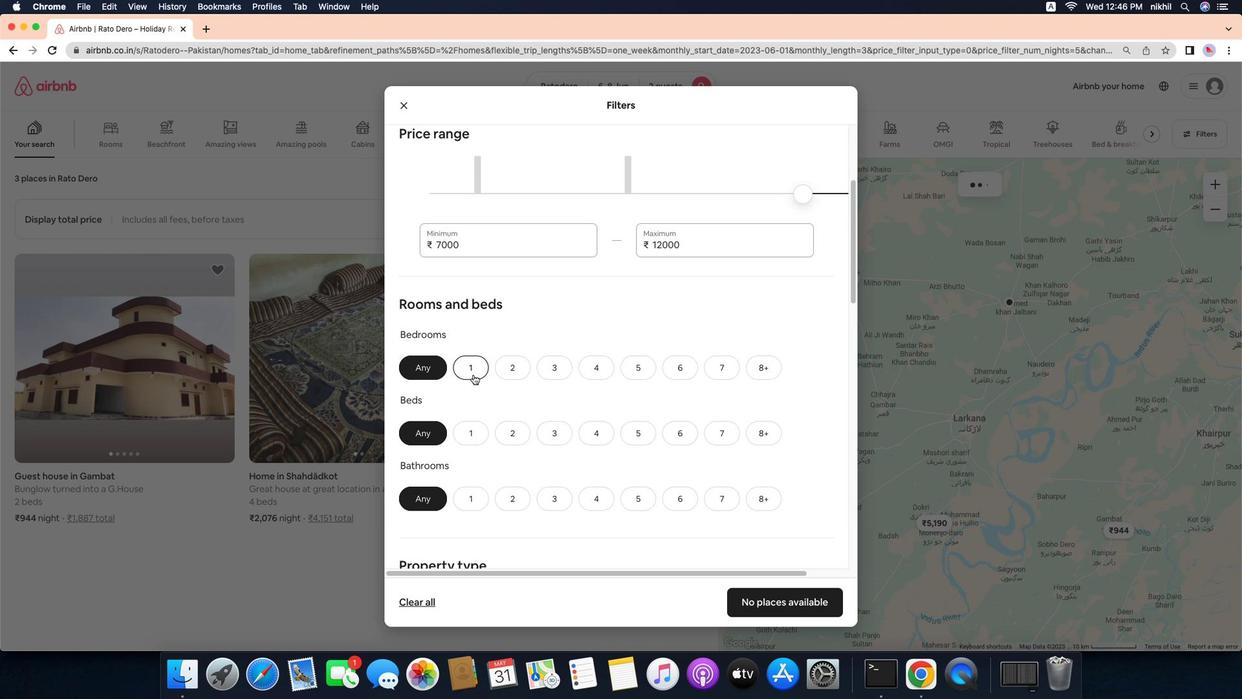 
Action: Mouse pressed left at (491, 385)
Screenshot: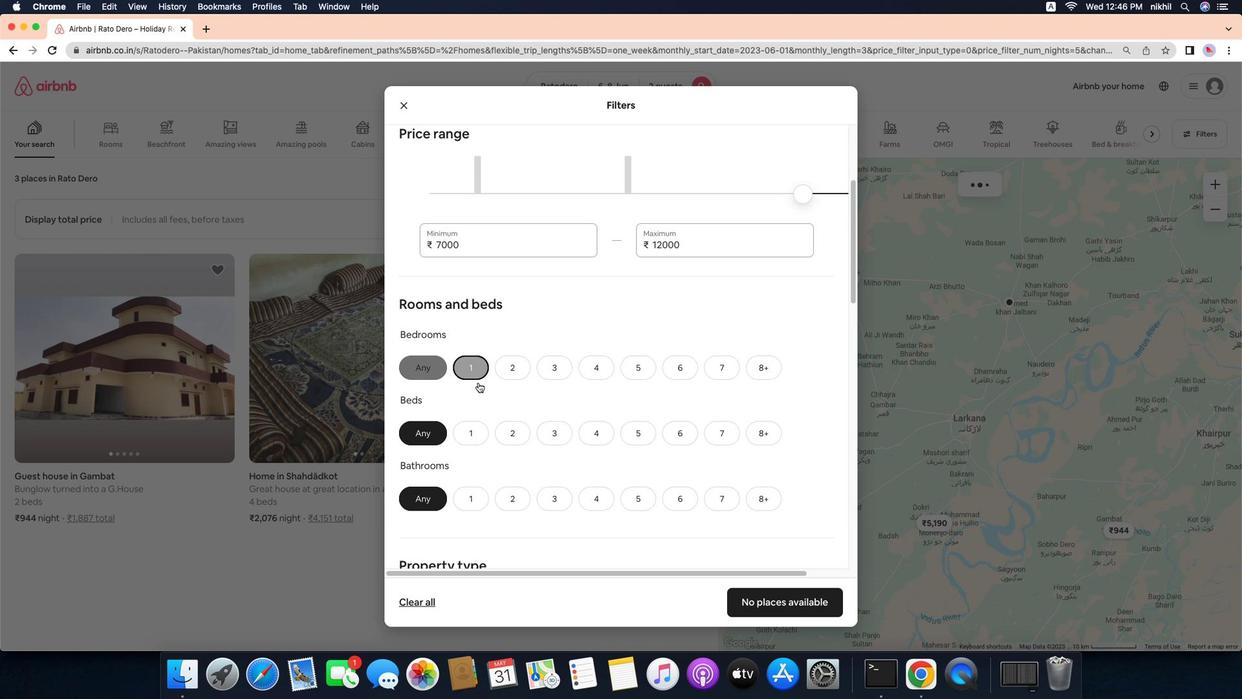 
Action: Mouse moved to (540, 451)
Screenshot: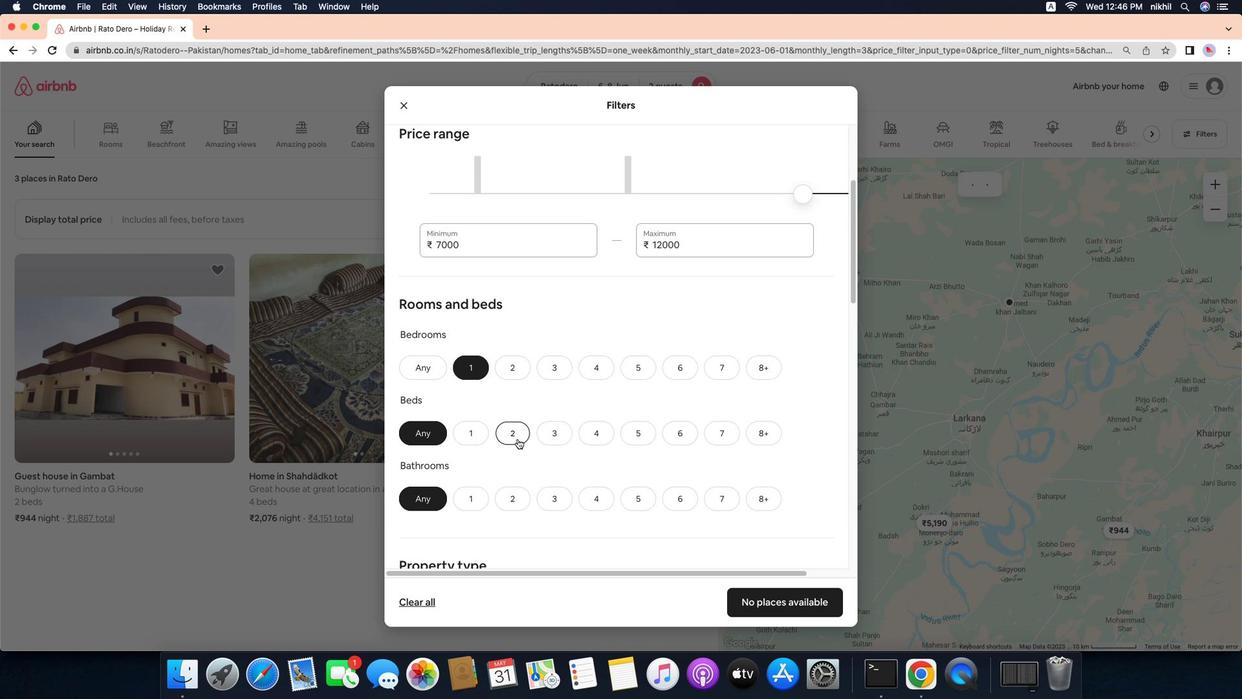 
Action: Mouse pressed left at (540, 451)
Screenshot: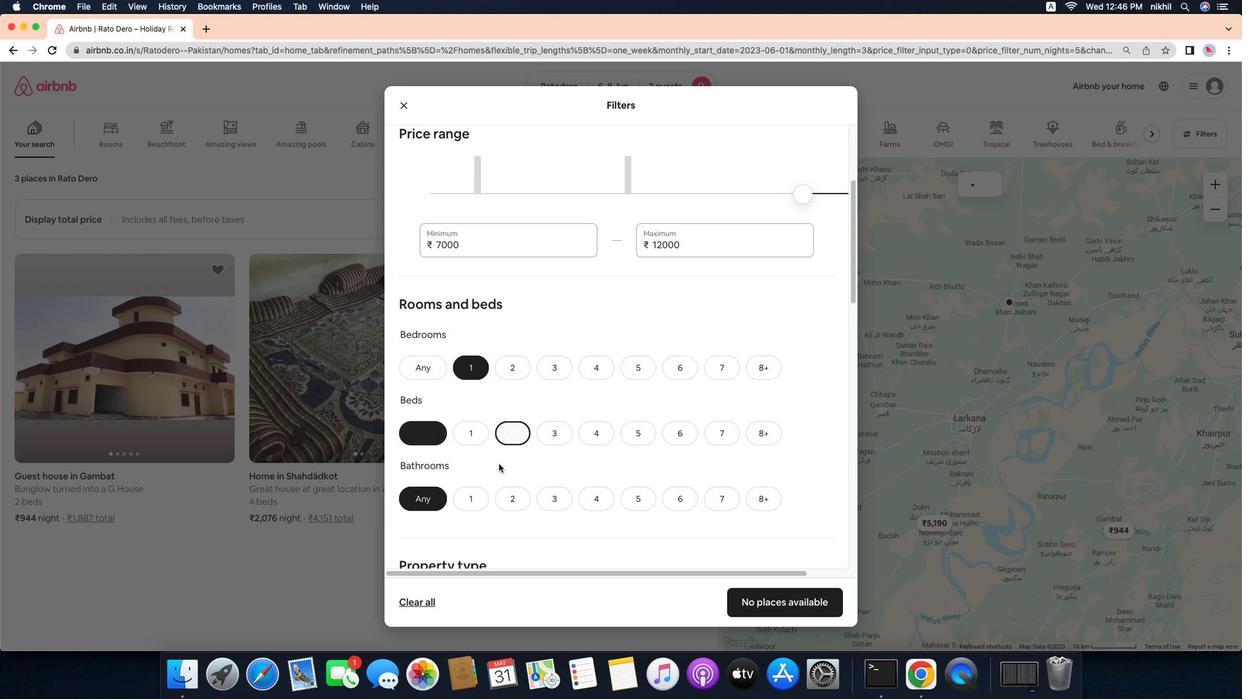 
Action: Mouse moved to (488, 525)
Screenshot: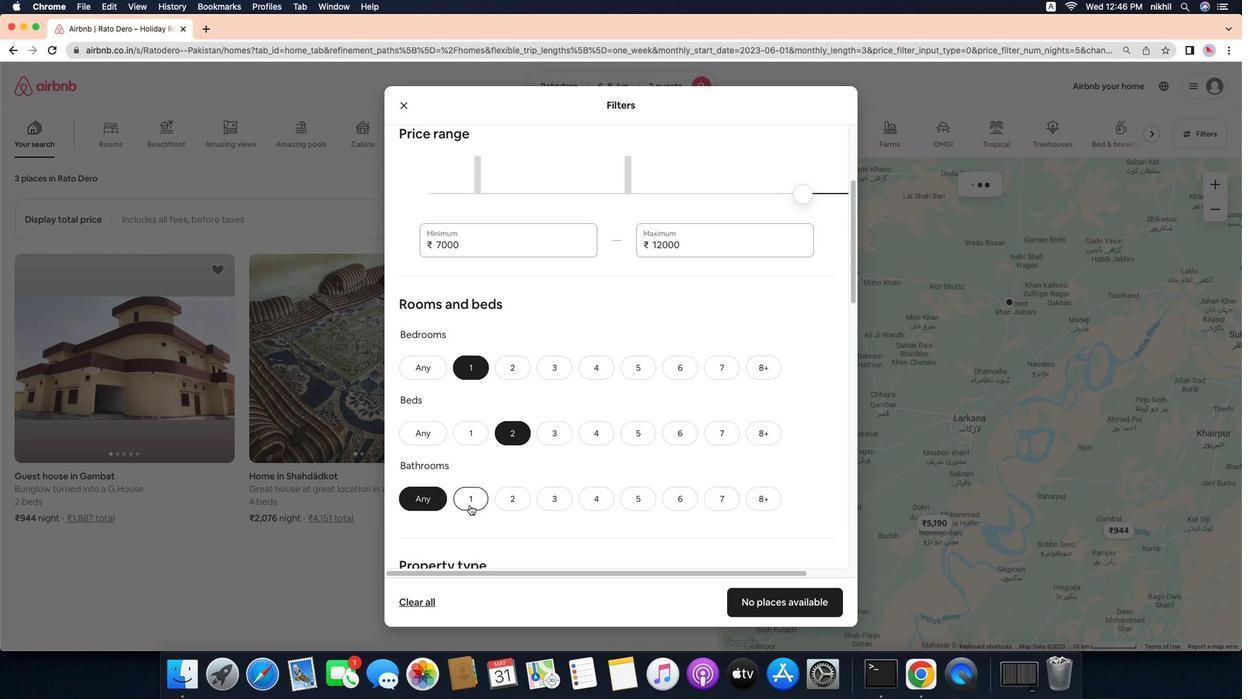 
Action: Mouse pressed left at (488, 525)
Screenshot: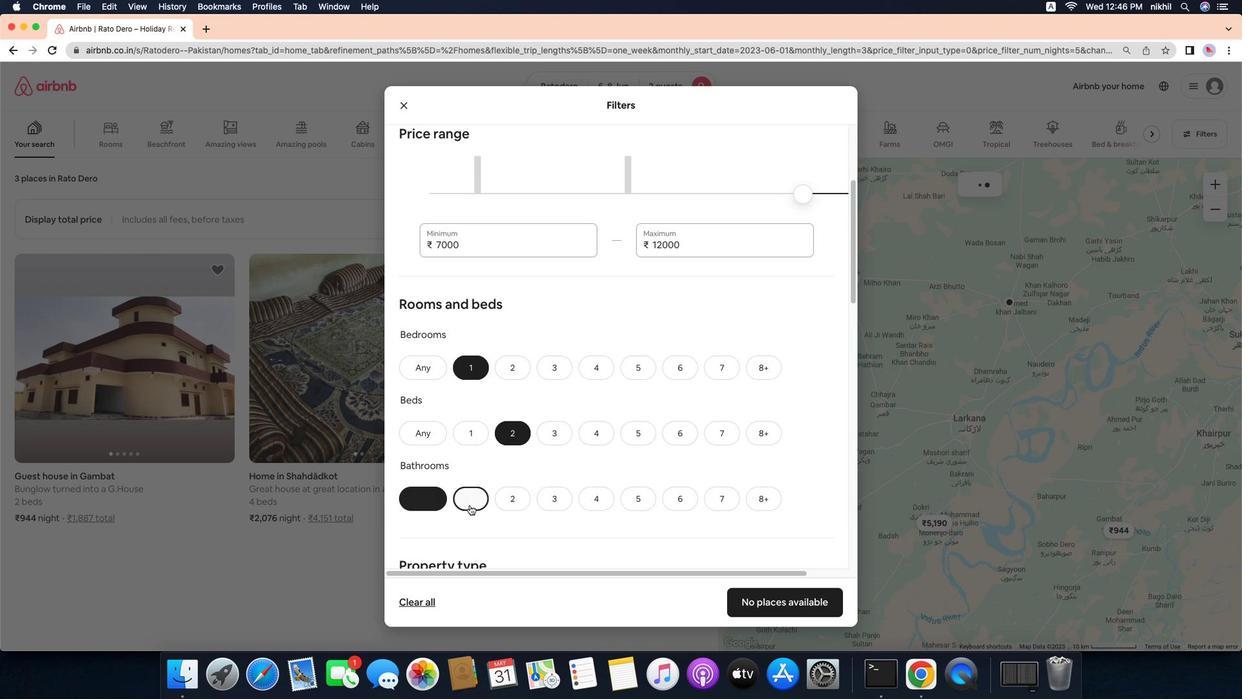 
Action: Mouse moved to (622, 499)
Screenshot: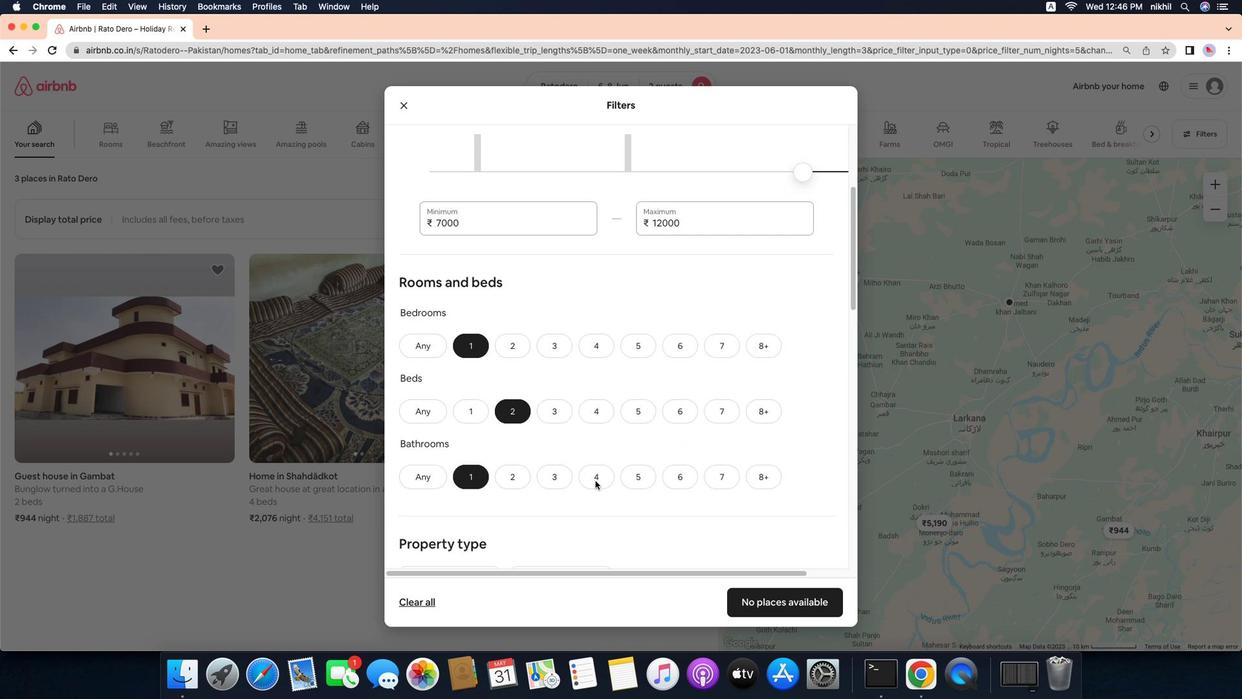 
Action: Mouse scrolled (622, 499) with delta (-12, -13)
Screenshot: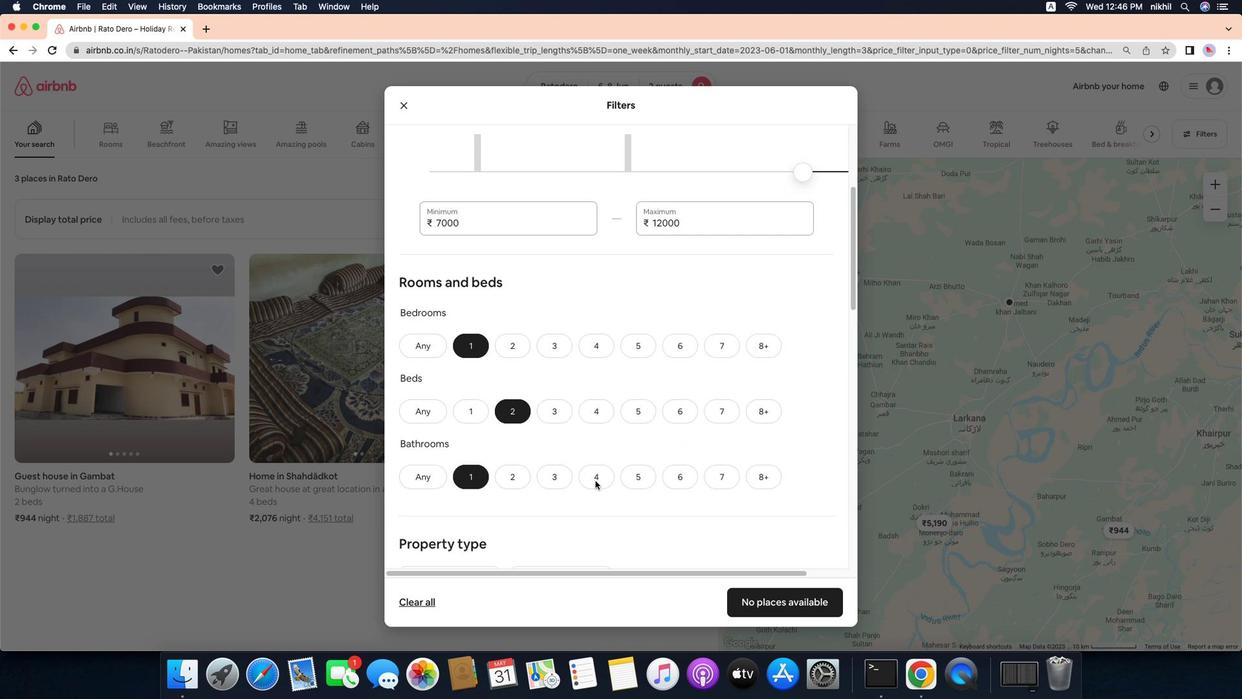 
Action: Mouse moved to (622, 499)
Screenshot: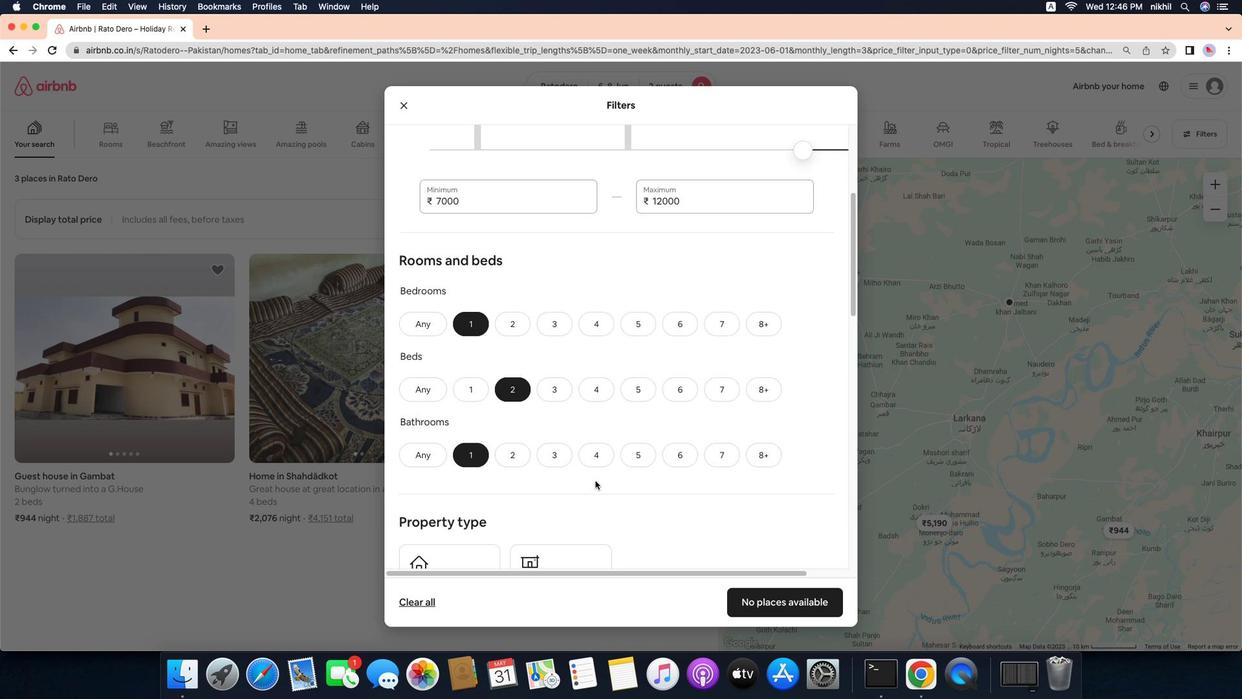 
Action: Mouse scrolled (622, 499) with delta (-12, -13)
Screenshot: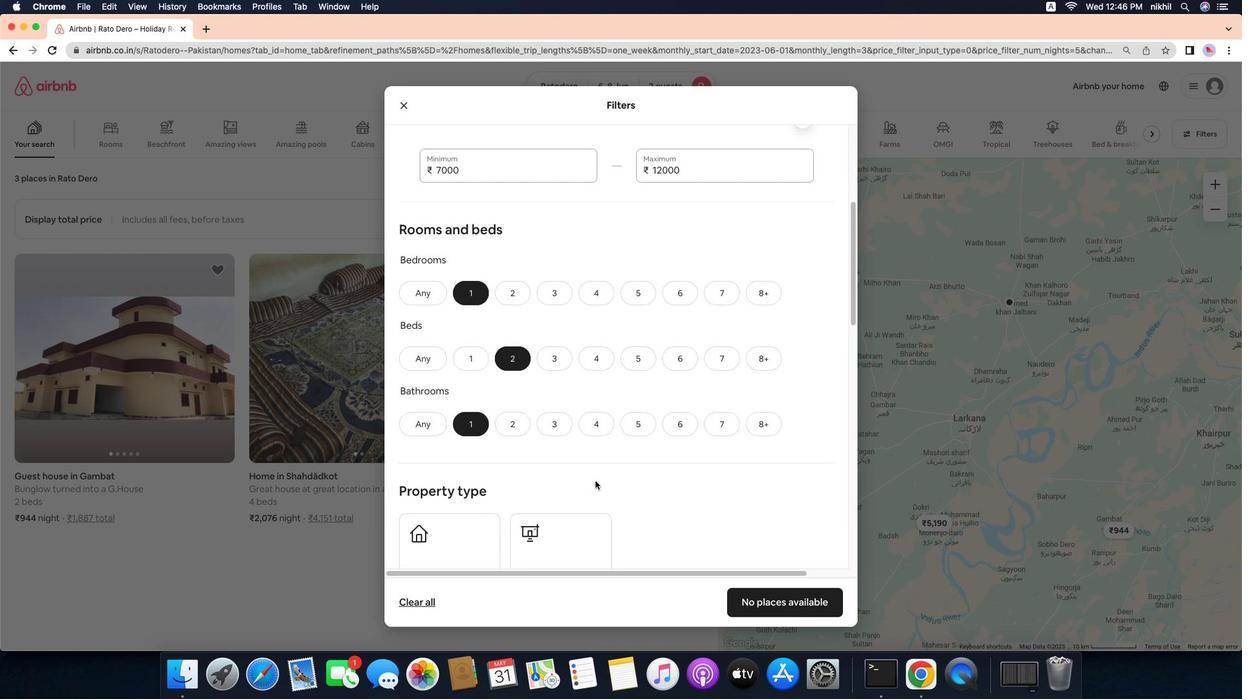 
Action: Mouse scrolled (622, 499) with delta (-12, -14)
Screenshot: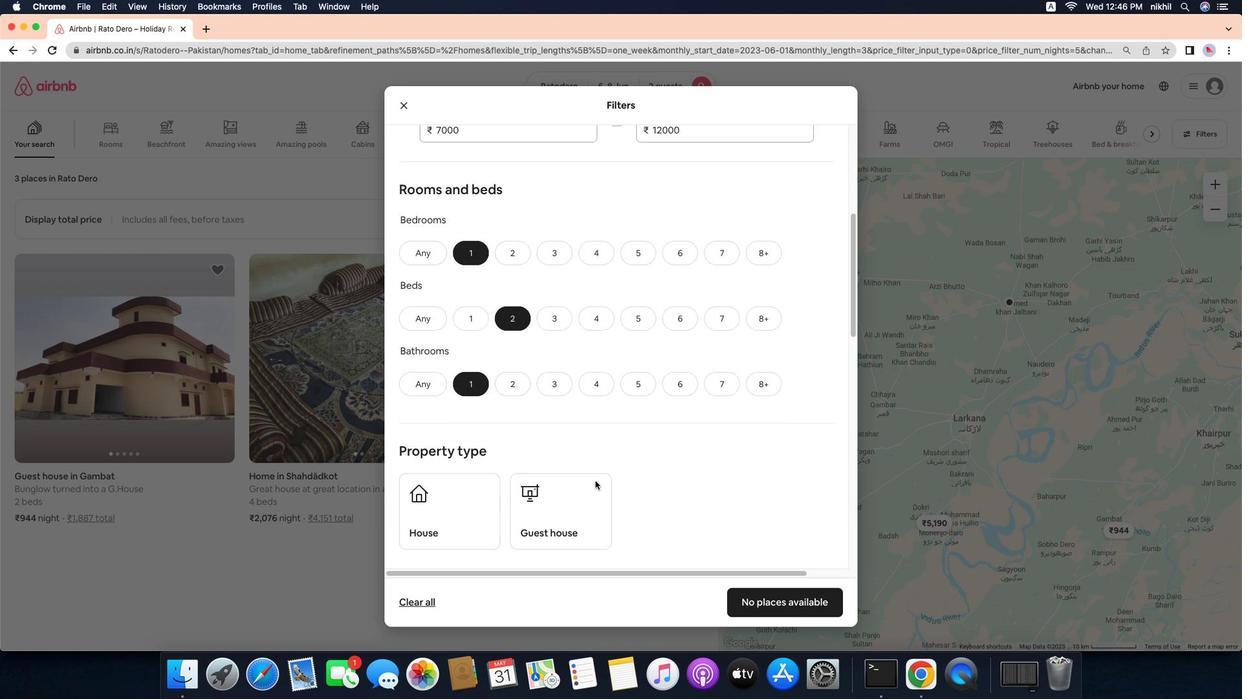 
Action: Mouse scrolled (622, 499) with delta (-12, -14)
Screenshot: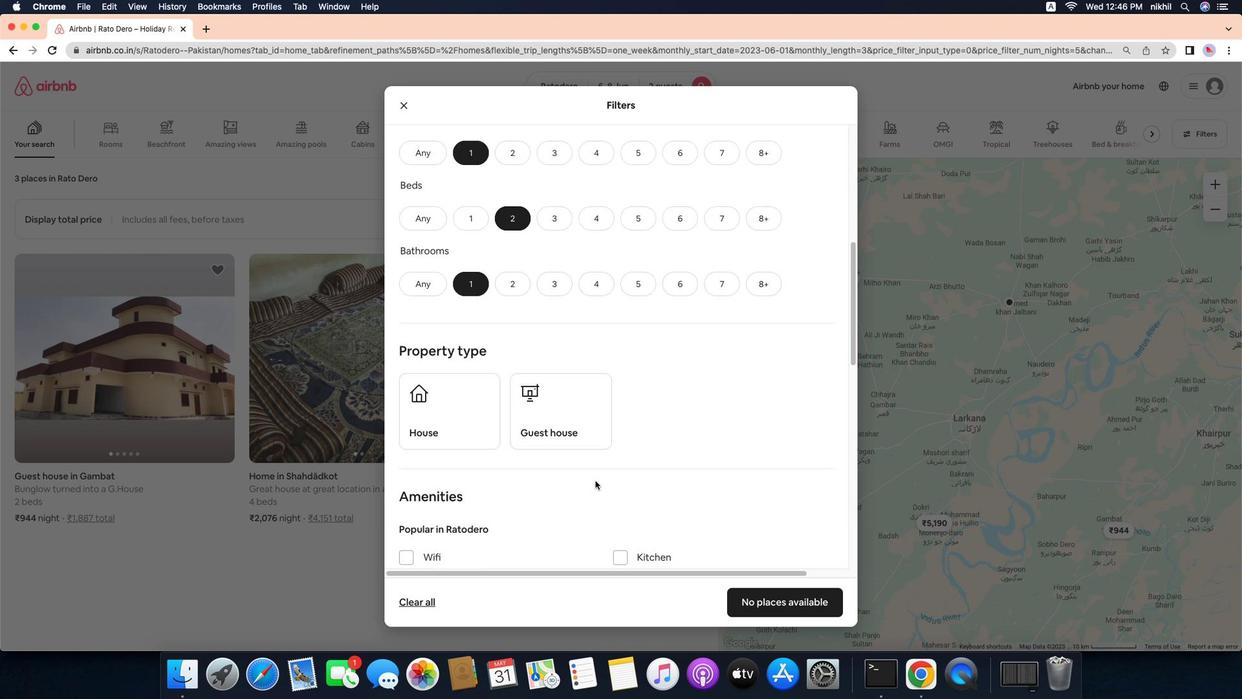 
Action: Mouse scrolled (622, 499) with delta (-12, -14)
Screenshot: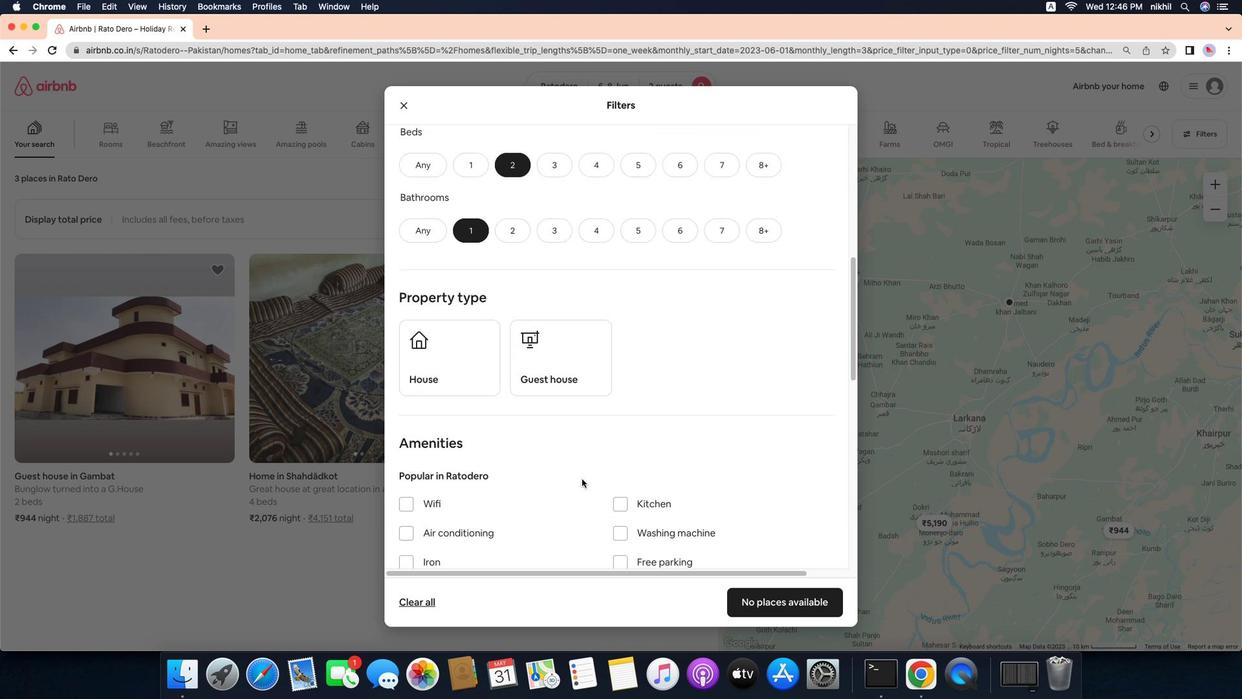 
Action: Mouse moved to (477, 379)
Screenshot: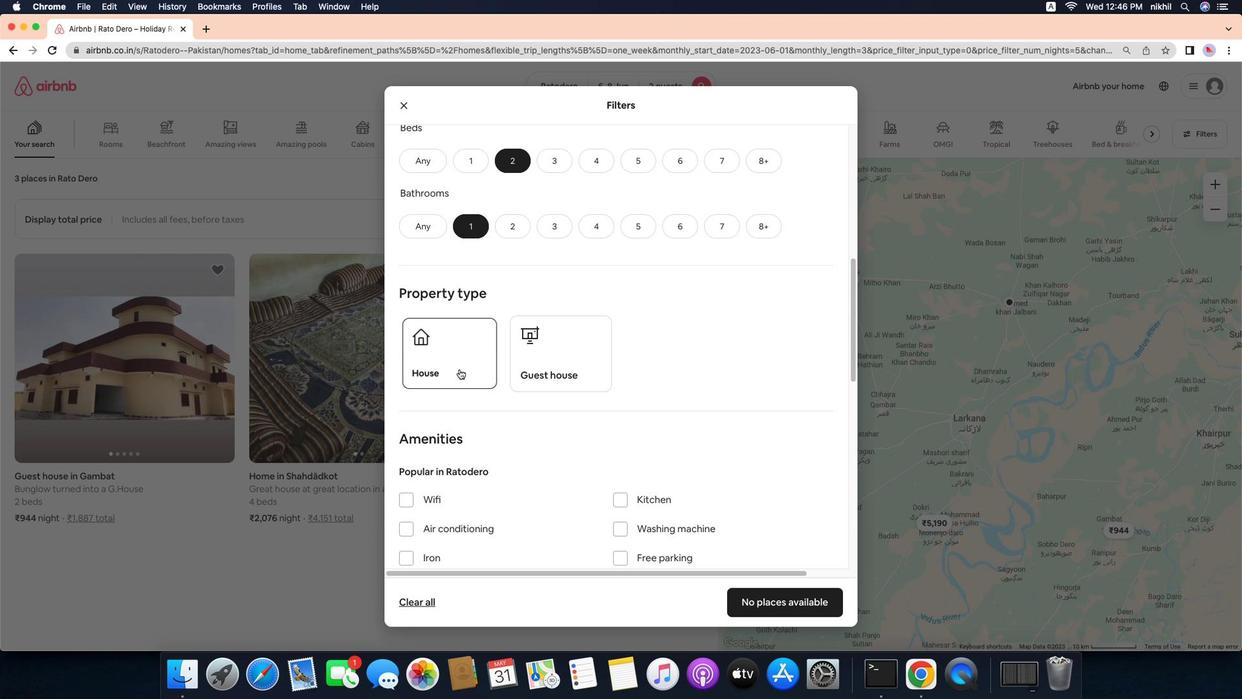 
Action: Mouse pressed left at (477, 379)
Screenshot: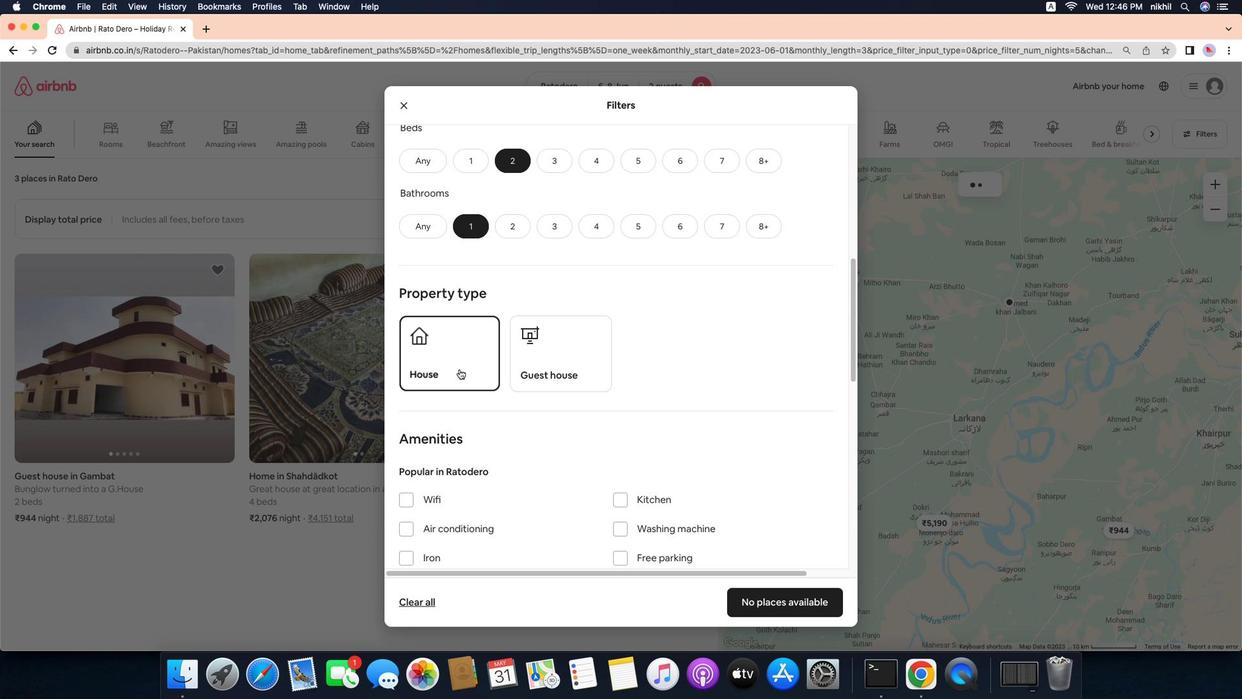 
Action: Mouse moved to (596, 378)
Screenshot: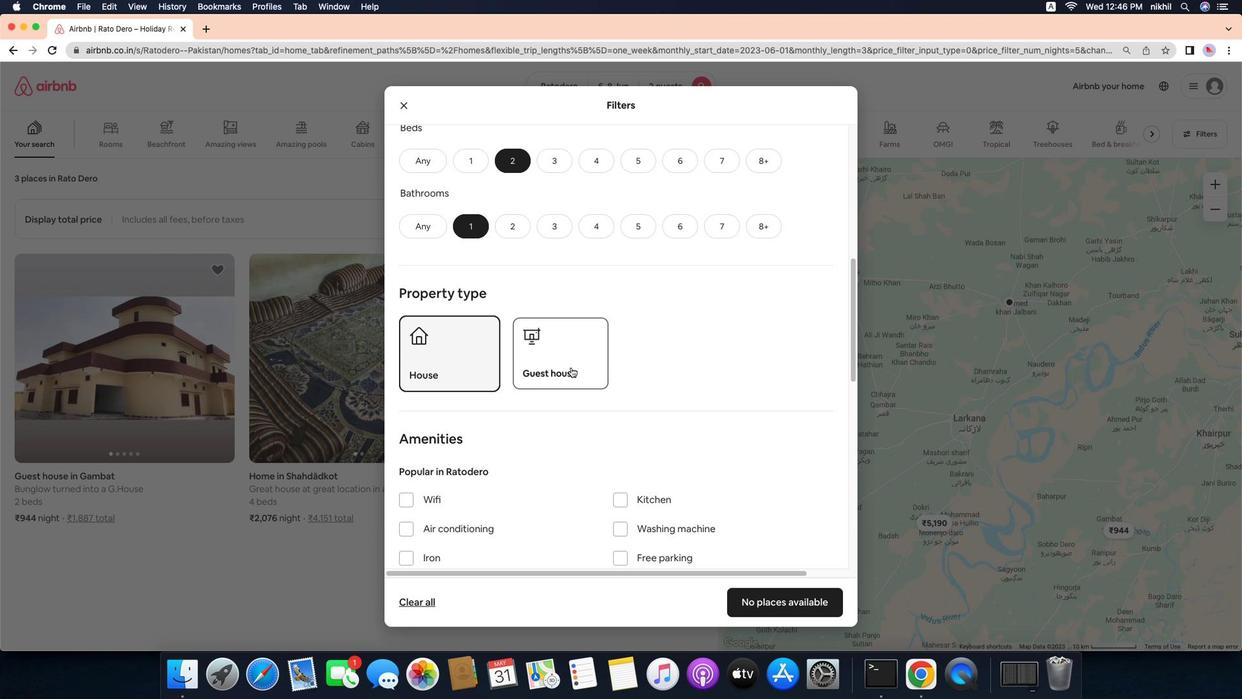 
Action: Mouse pressed left at (596, 378)
Screenshot: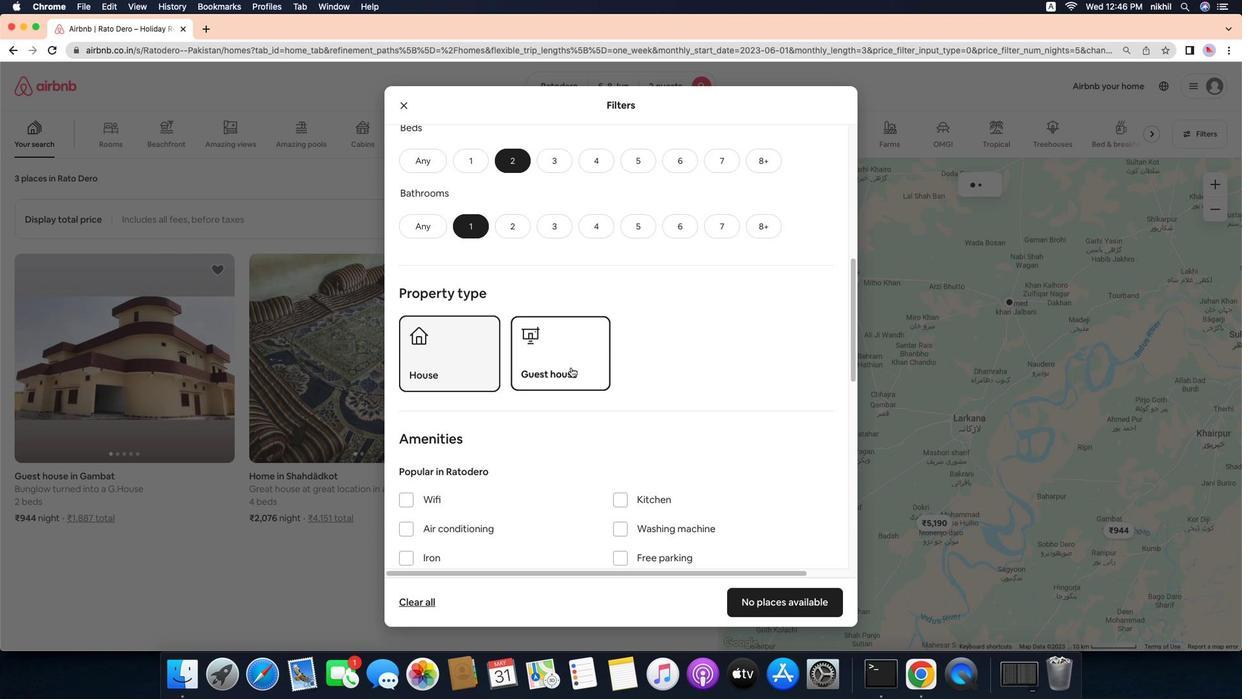 
Action: Mouse moved to (682, 455)
Screenshot: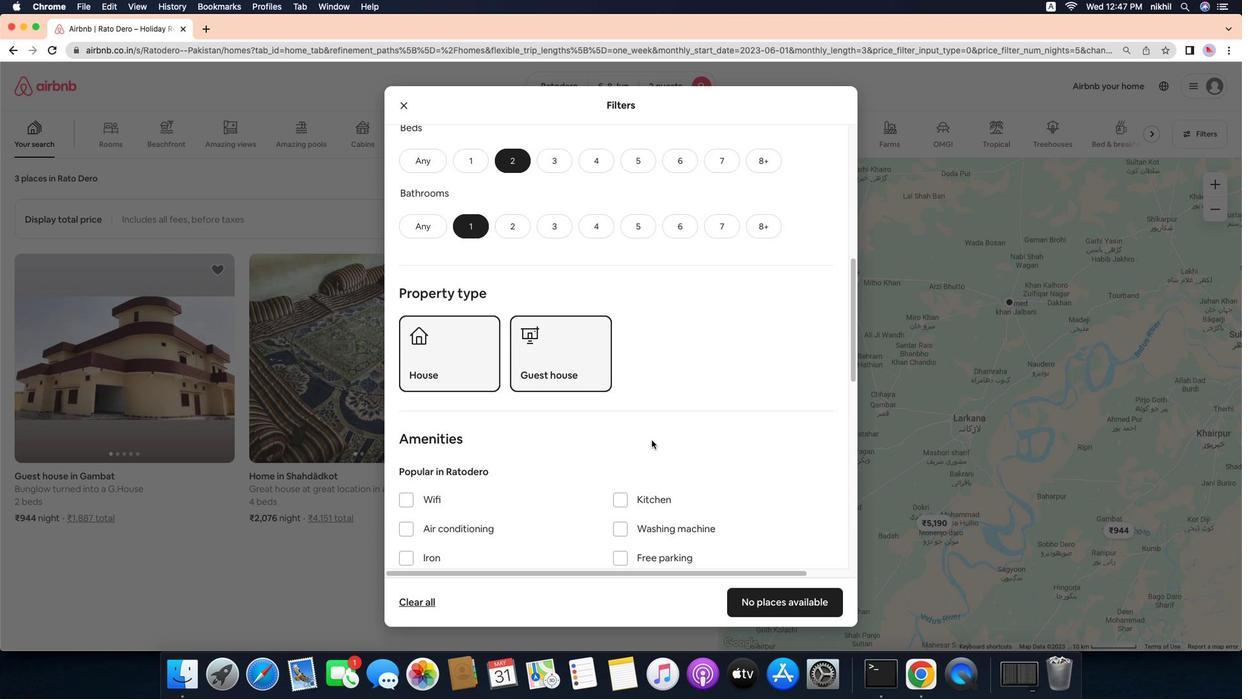 
Action: Mouse scrolled (682, 455) with delta (-12, -13)
Screenshot: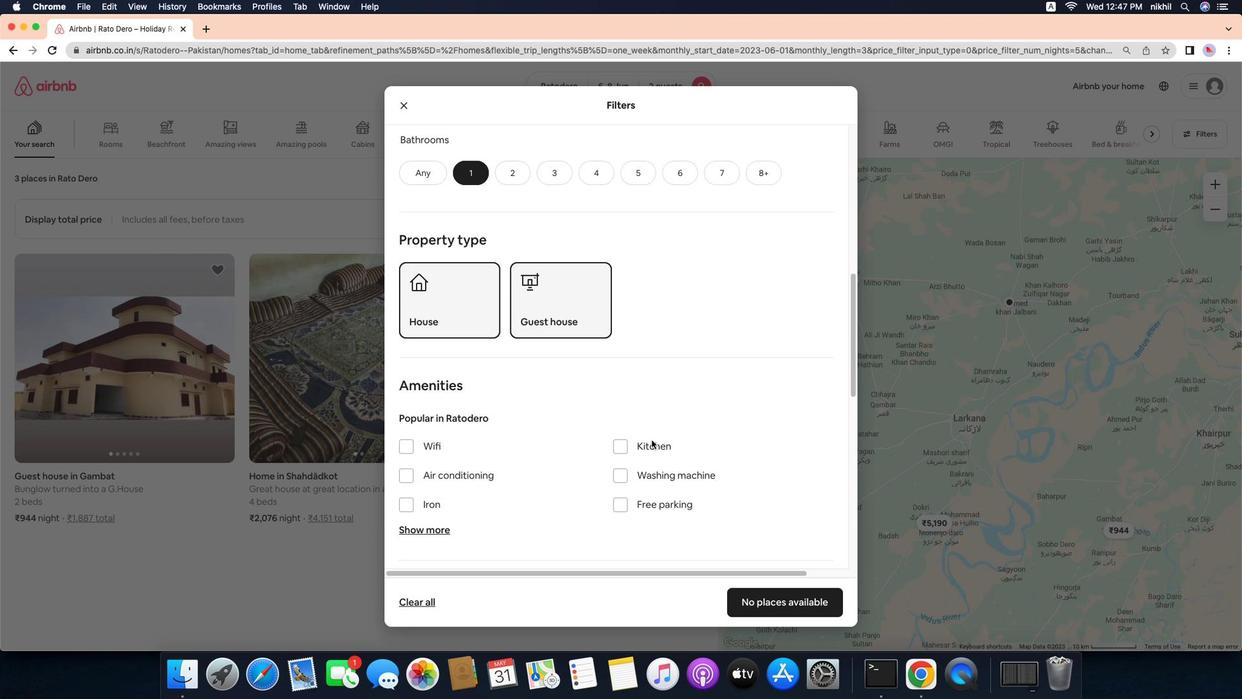 
Action: Mouse scrolled (682, 455) with delta (-12, -13)
Screenshot: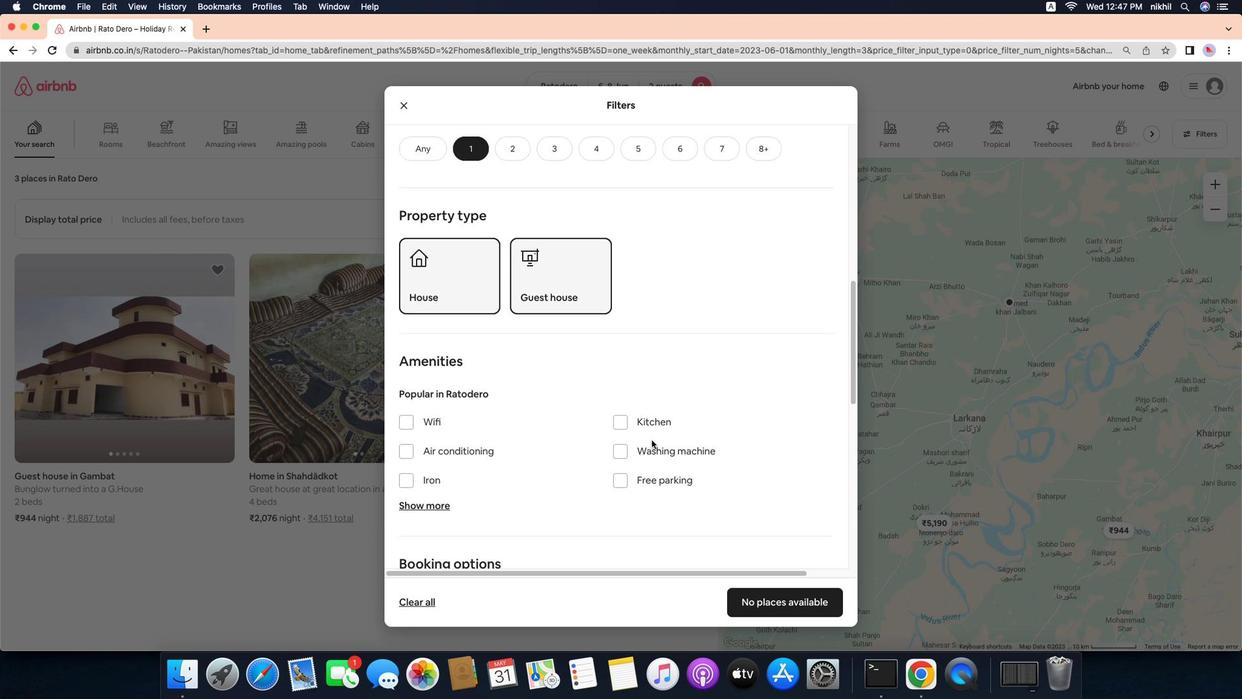 
Action: Mouse scrolled (682, 455) with delta (-12, -14)
Screenshot: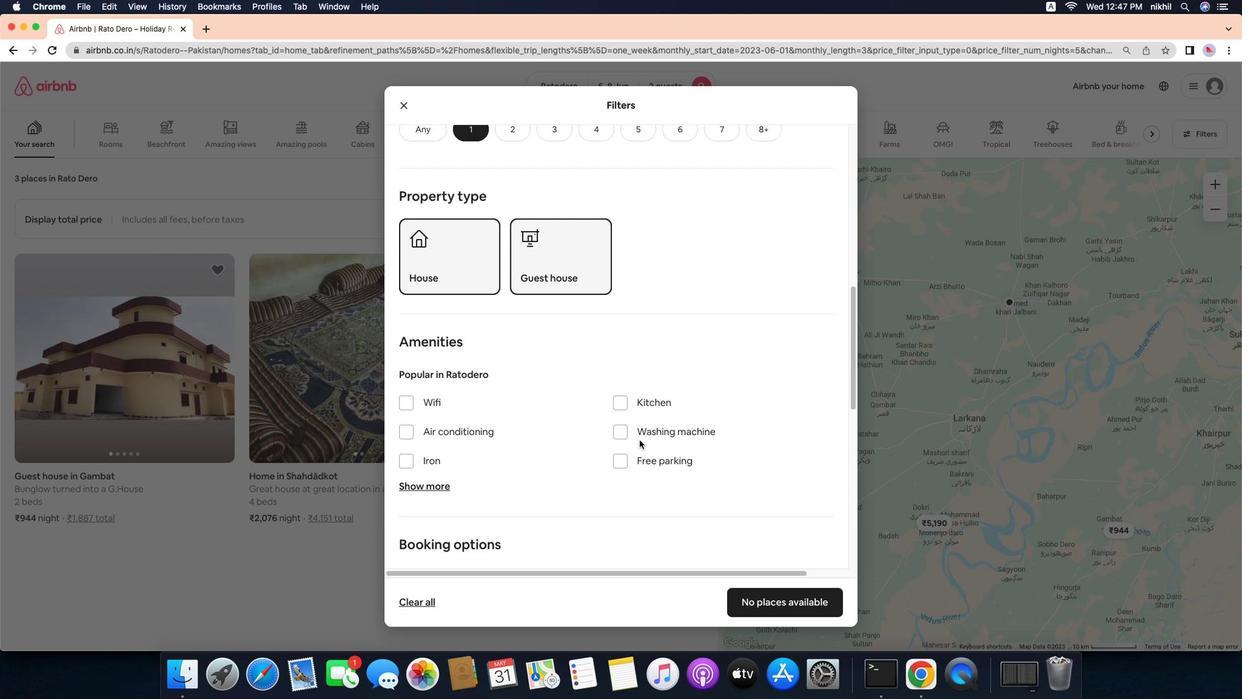 
Action: Mouse moved to (421, 414)
Screenshot: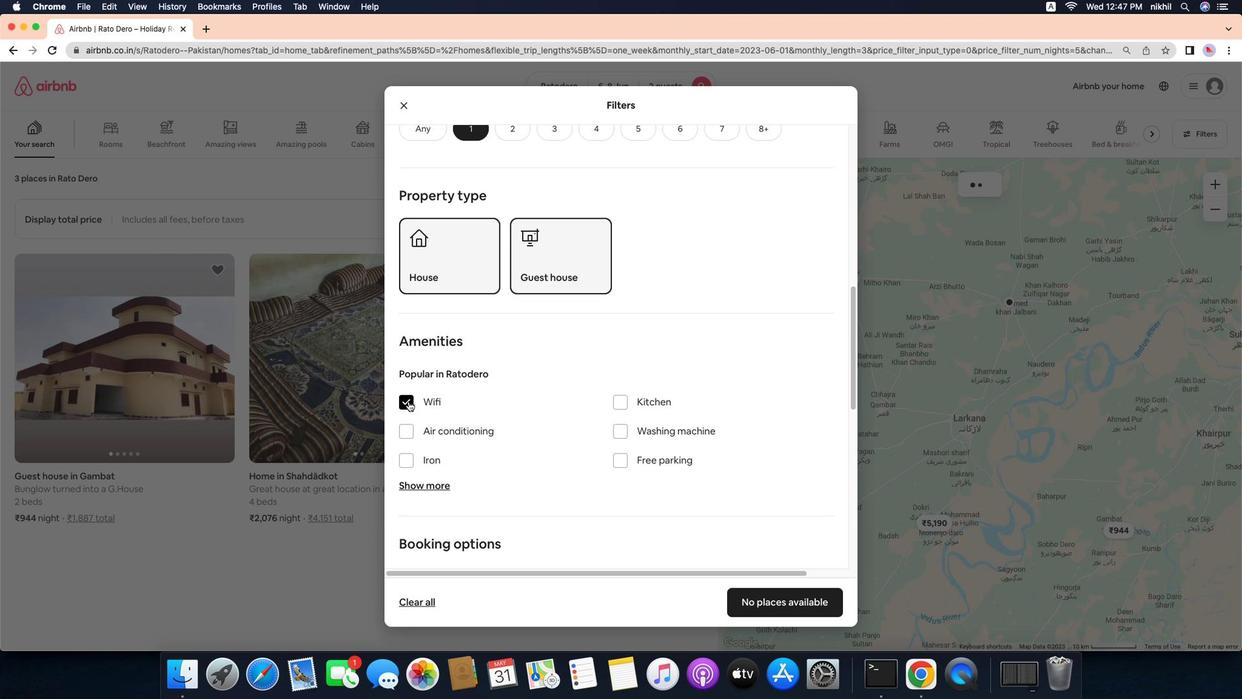 
Action: Mouse pressed left at (421, 414)
Screenshot: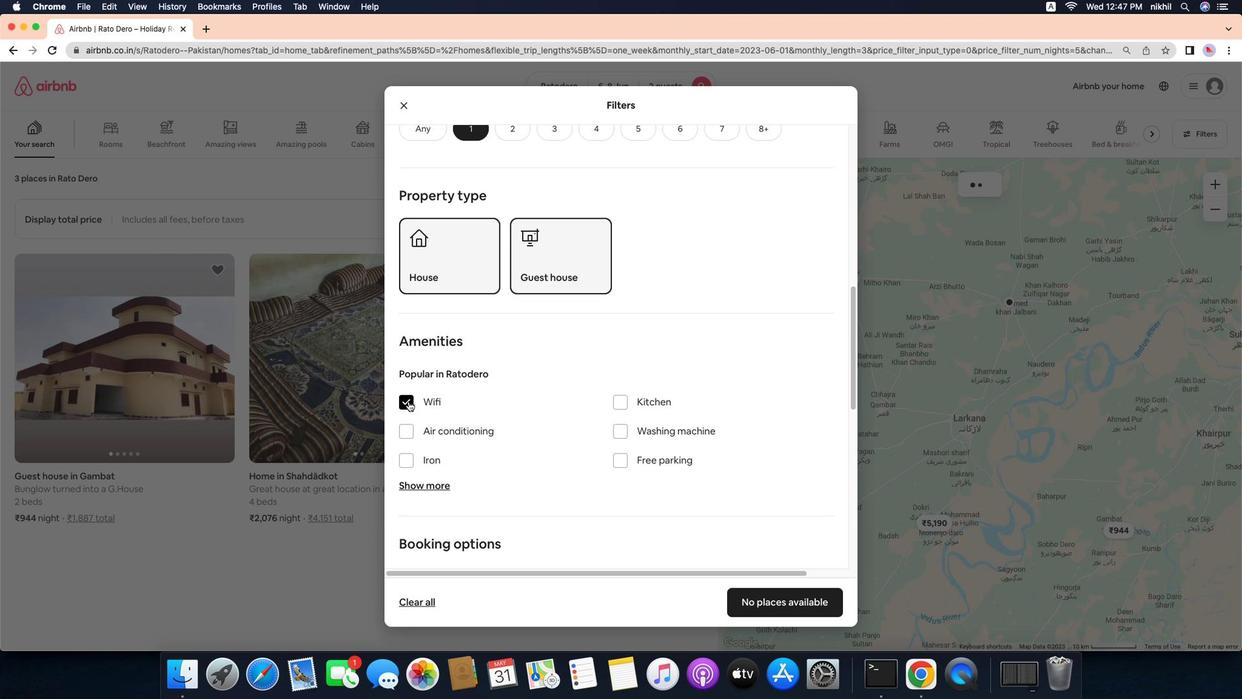 
Action: Mouse moved to (637, 449)
Screenshot: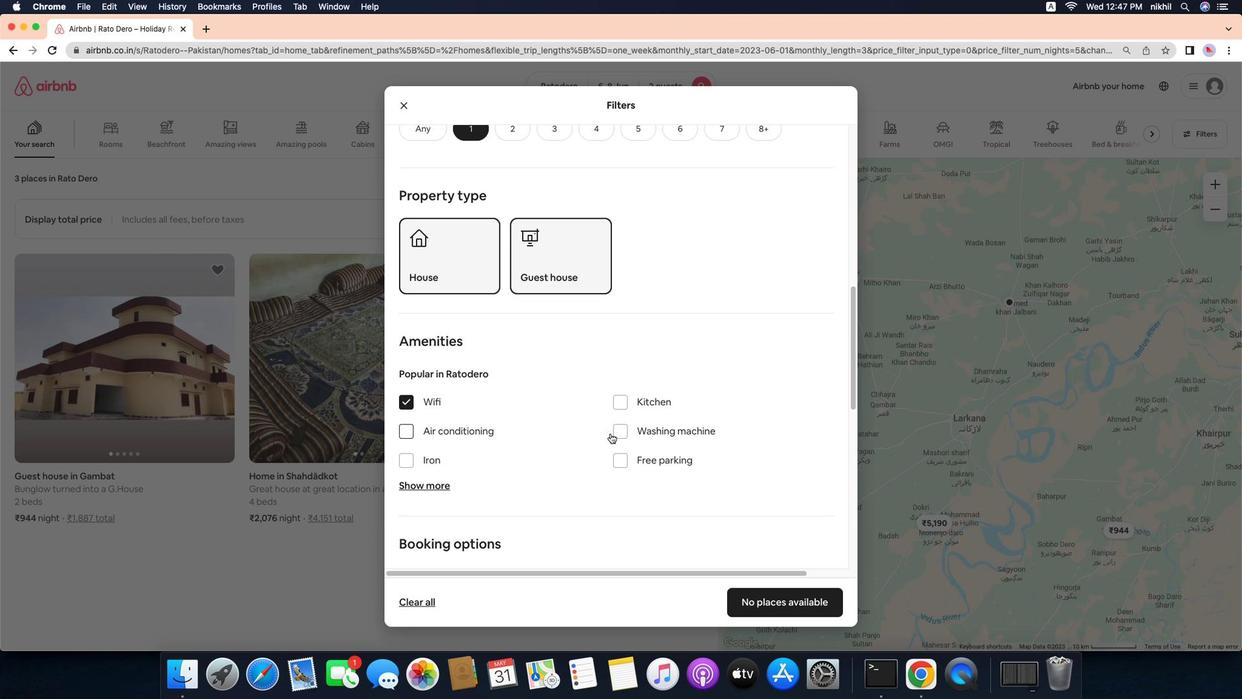 
Action: Mouse scrolled (637, 449) with delta (-12, -13)
Screenshot: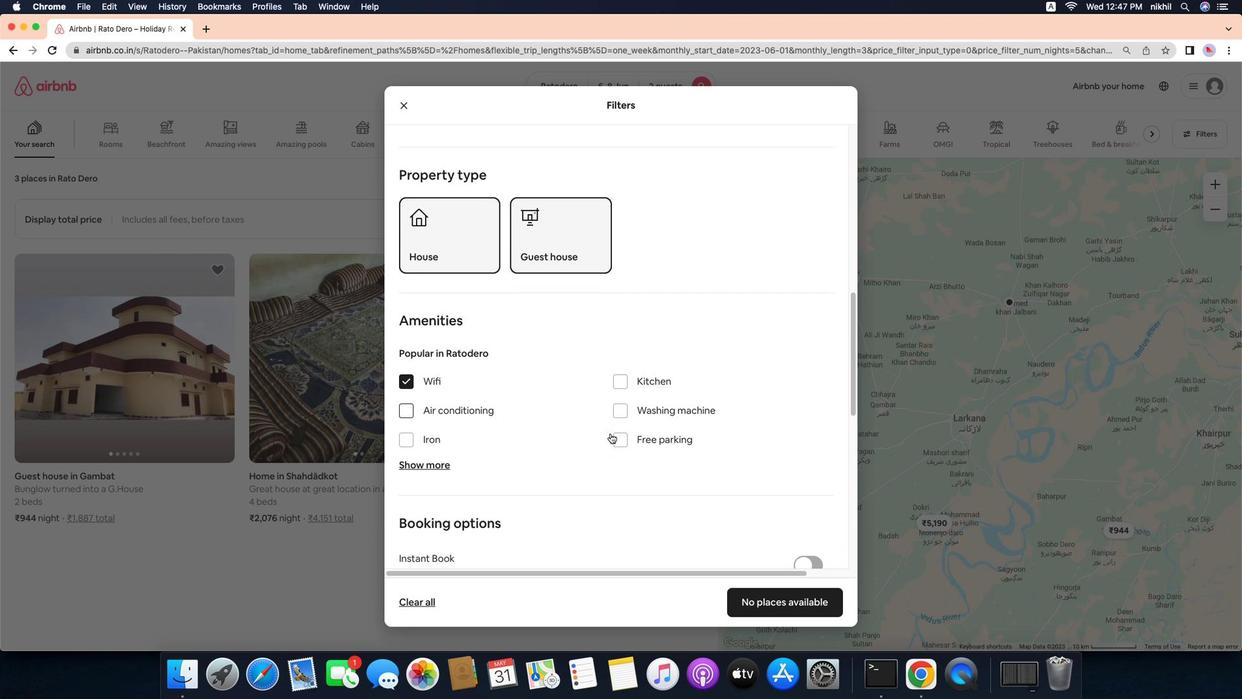 
Action: Mouse scrolled (637, 449) with delta (-12, -13)
Screenshot: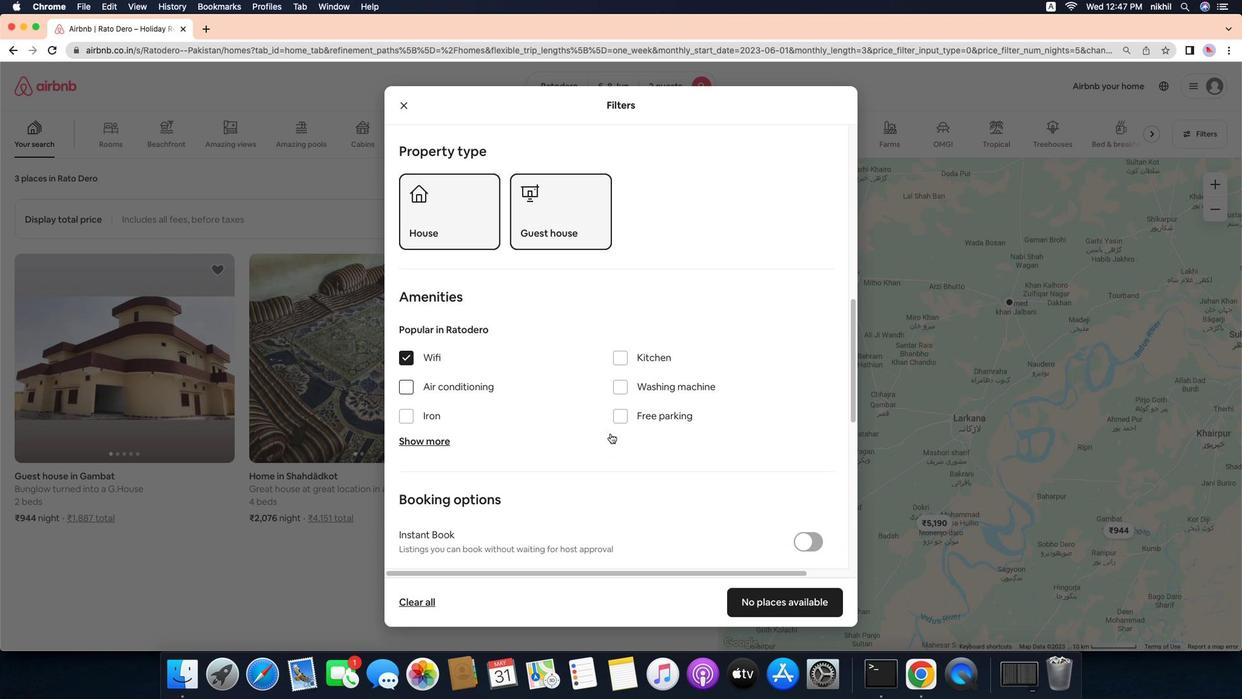 
Action: Mouse scrolled (637, 449) with delta (-12, -13)
Screenshot: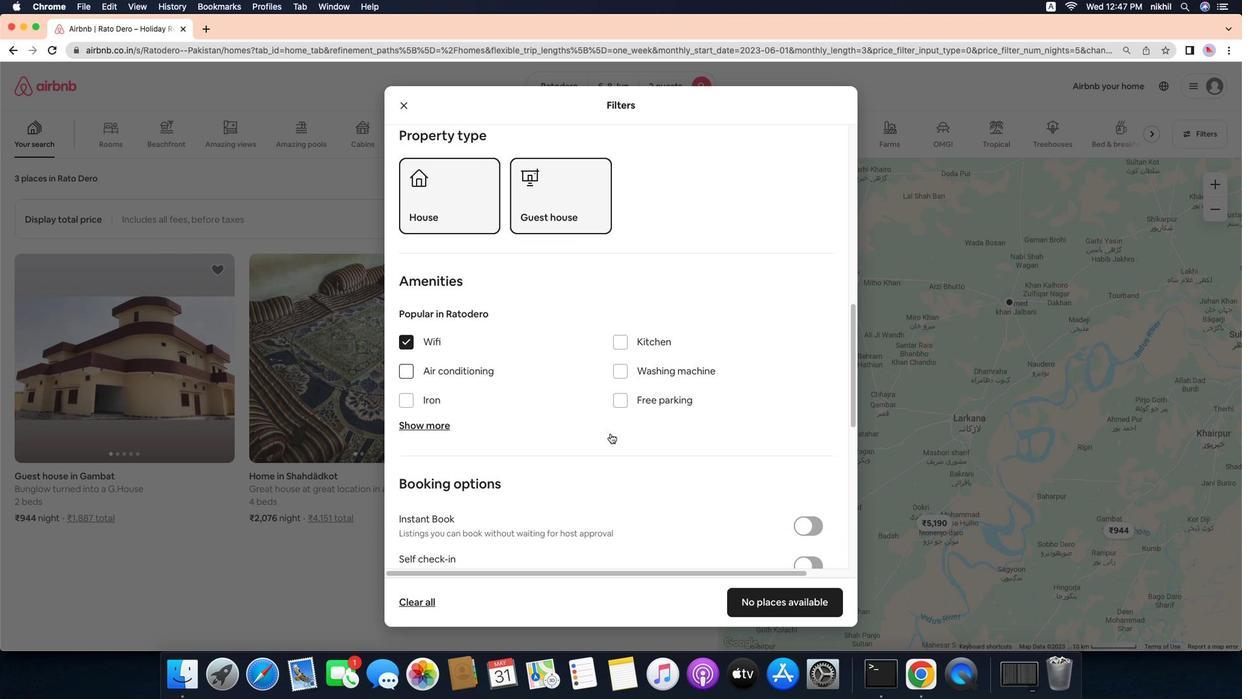 
Action: Mouse moved to (637, 449)
Screenshot: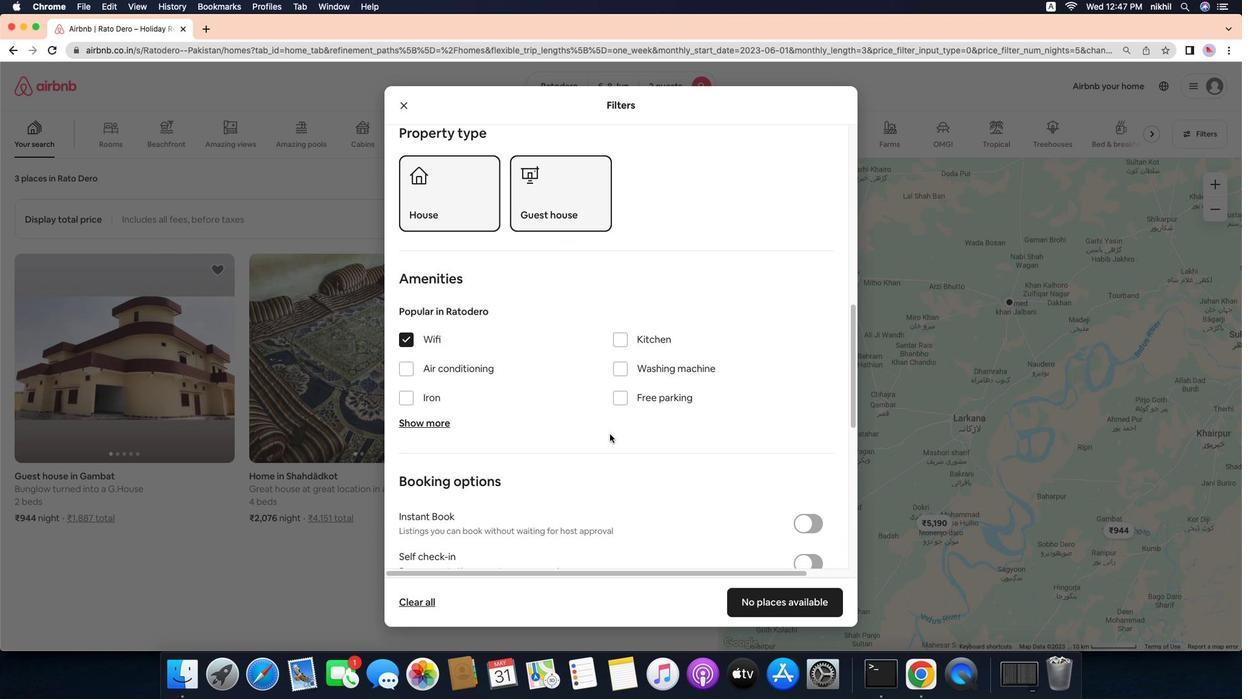 
Action: Mouse scrolled (637, 449) with delta (-12, -13)
Screenshot: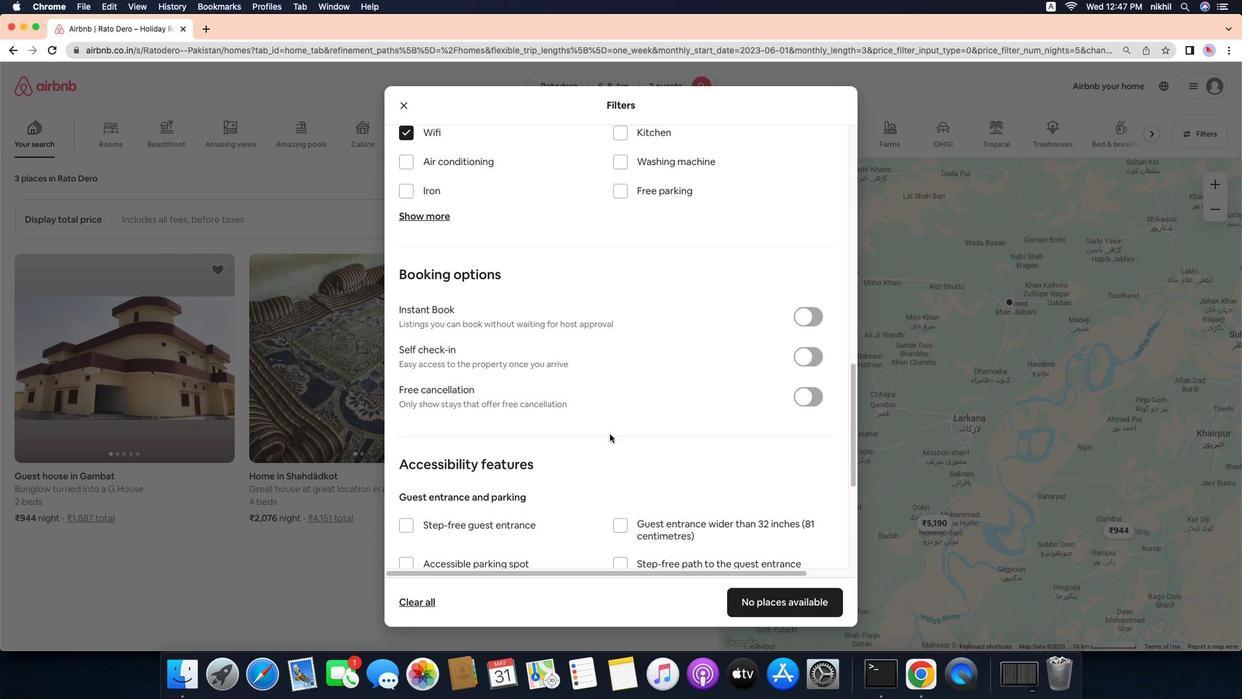 
Action: Mouse scrolled (637, 449) with delta (-12, -13)
Screenshot: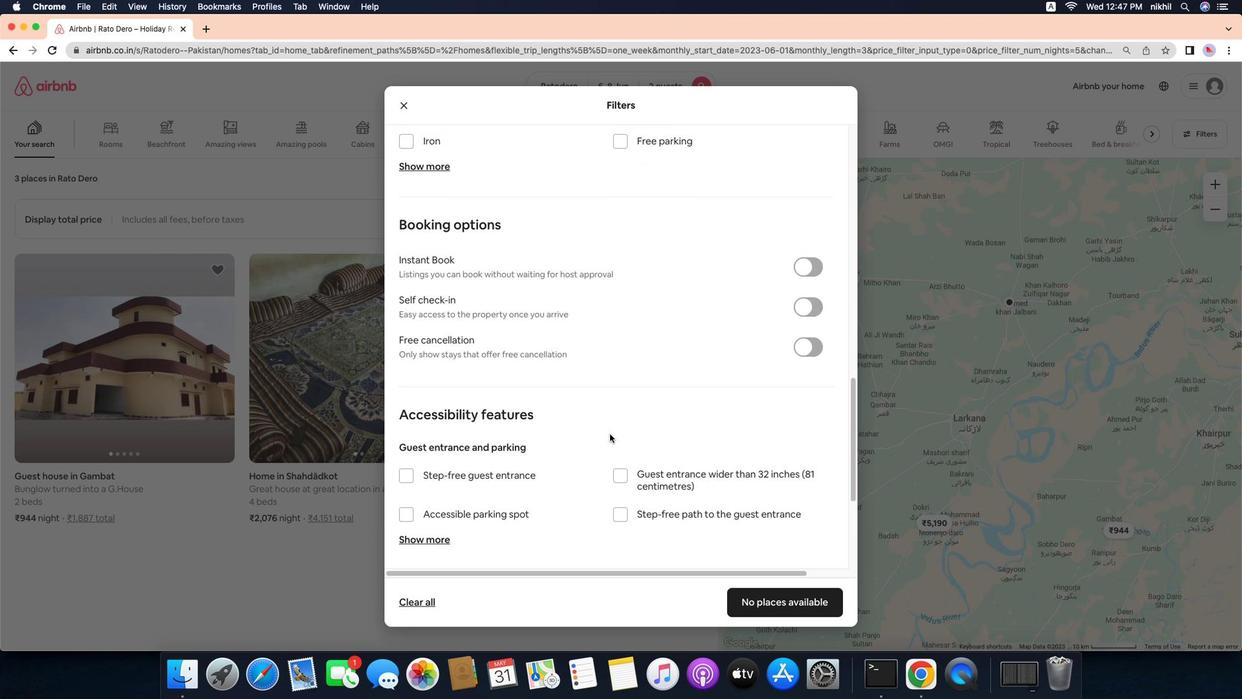 
Action: Mouse scrolled (637, 449) with delta (-12, -15)
Screenshot: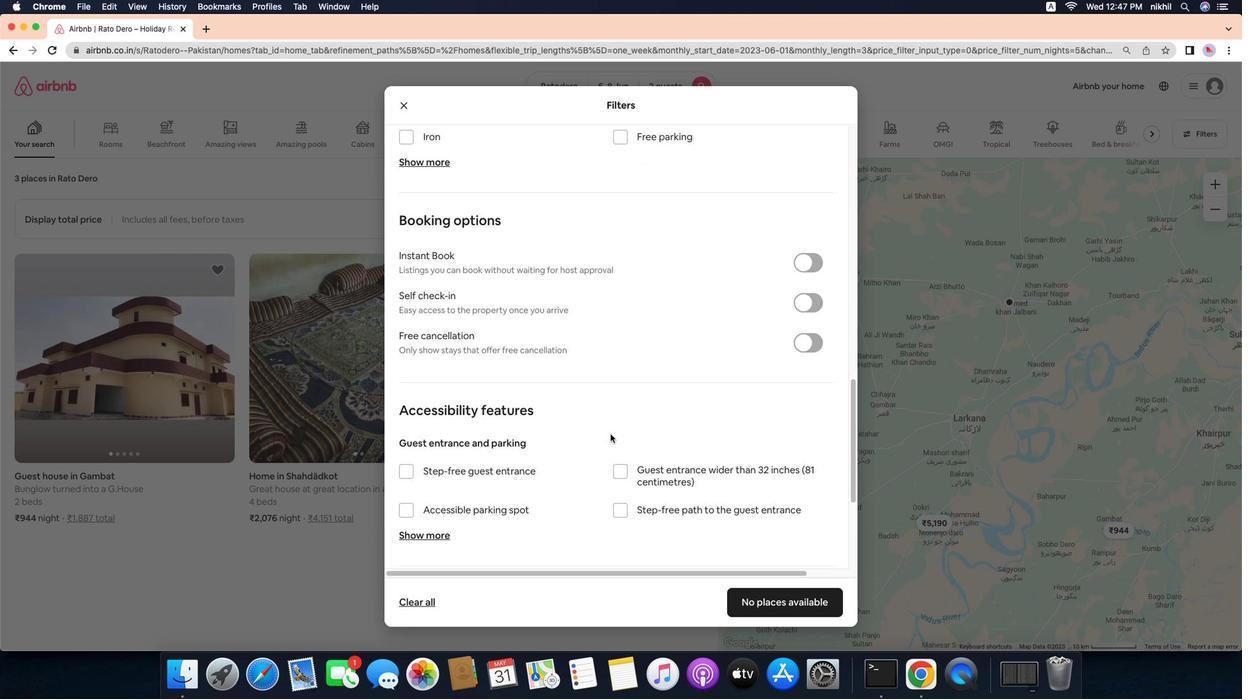 
Action: Mouse scrolled (637, 449) with delta (-12, -16)
Screenshot: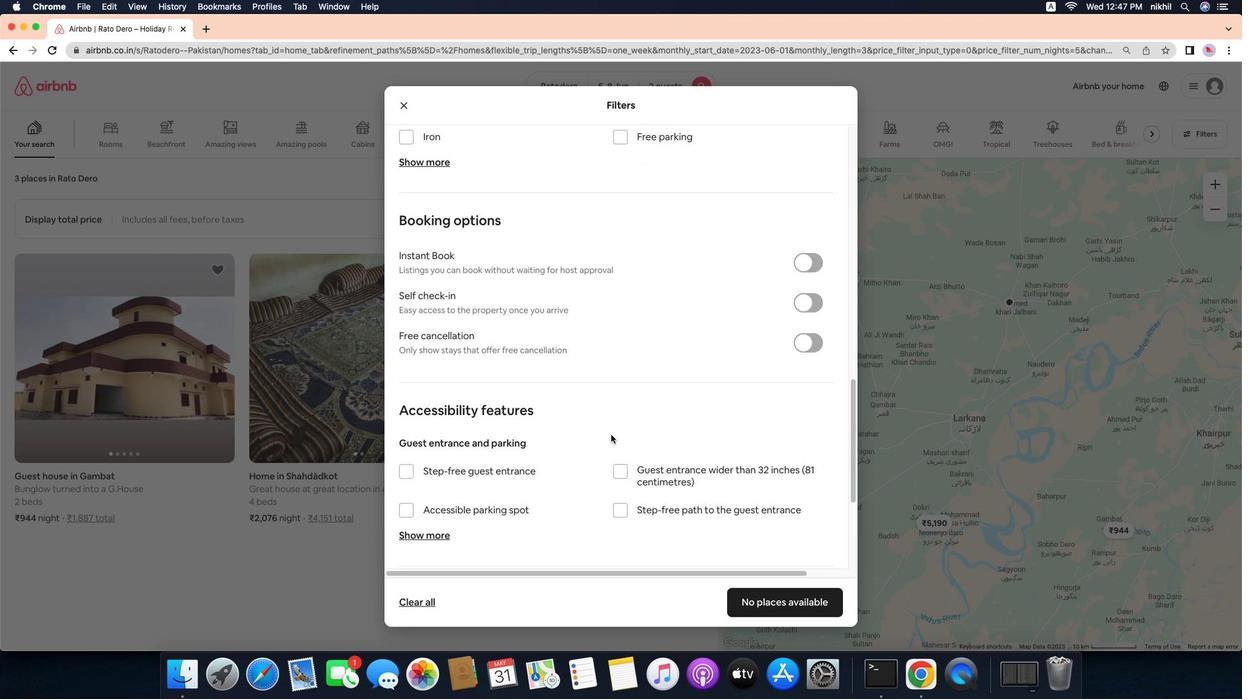 
Action: Mouse moved to (848, 303)
Screenshot: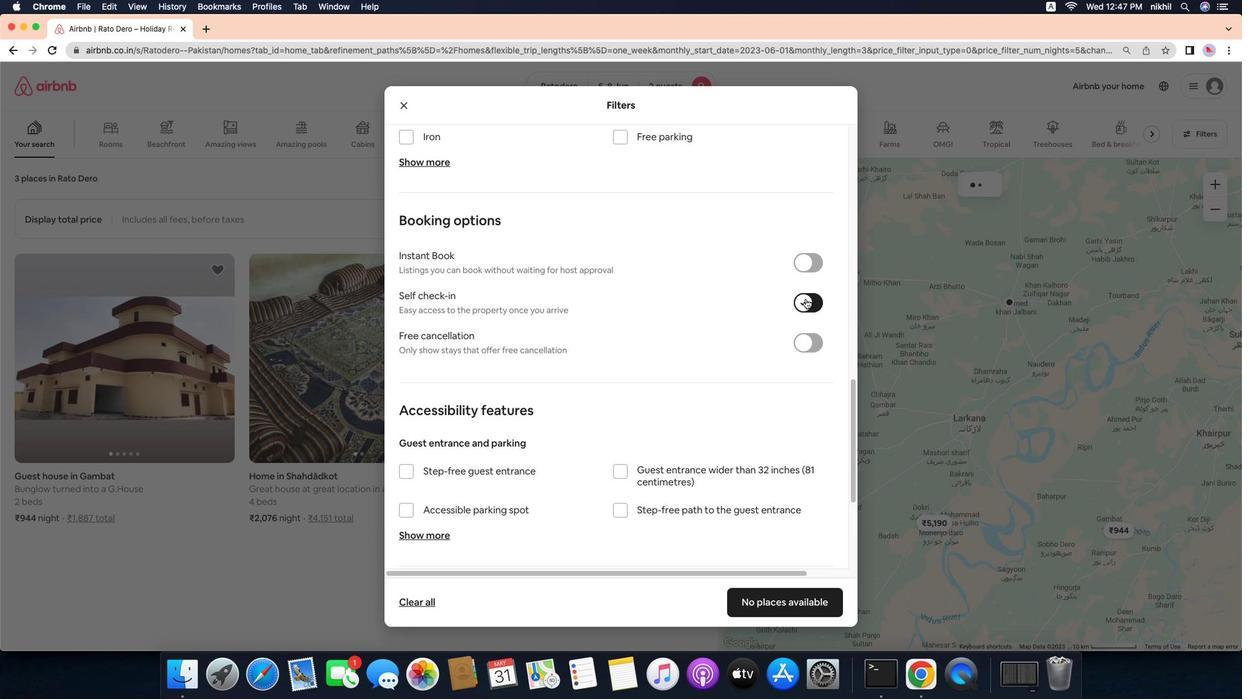 
Action: Mouse pressed left at (848, 303)
Screenshot: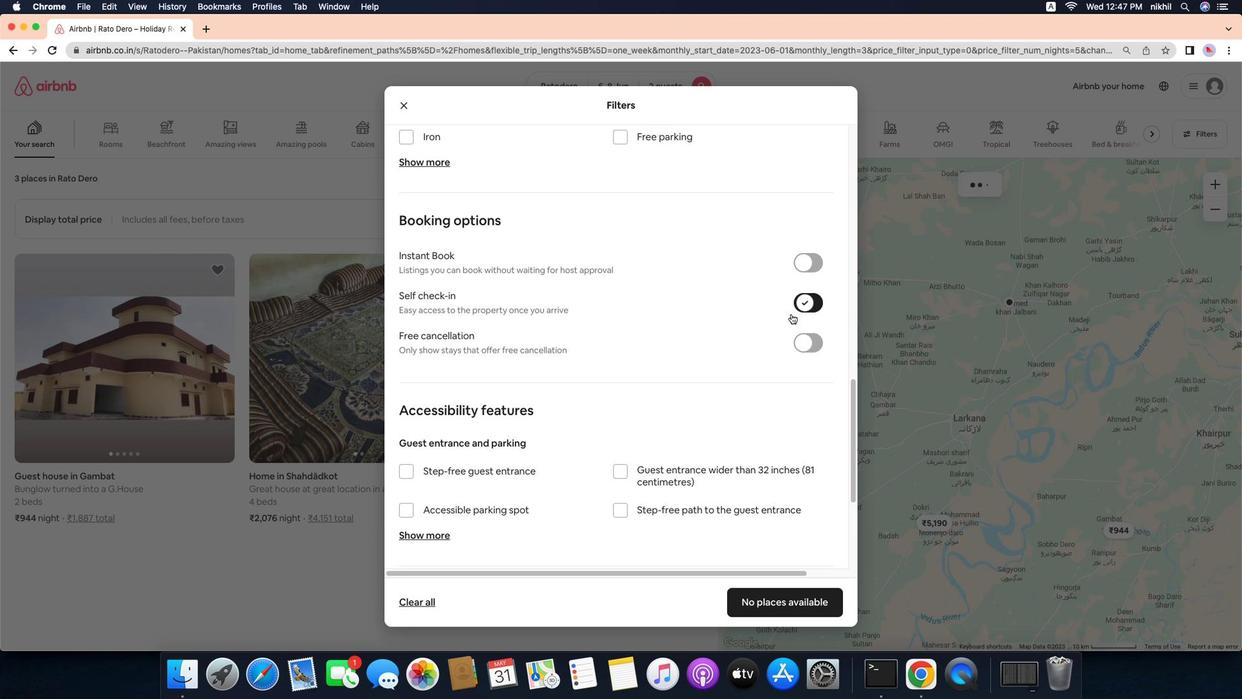 
Action: Mouse moved to (636, 458)
Screenshot: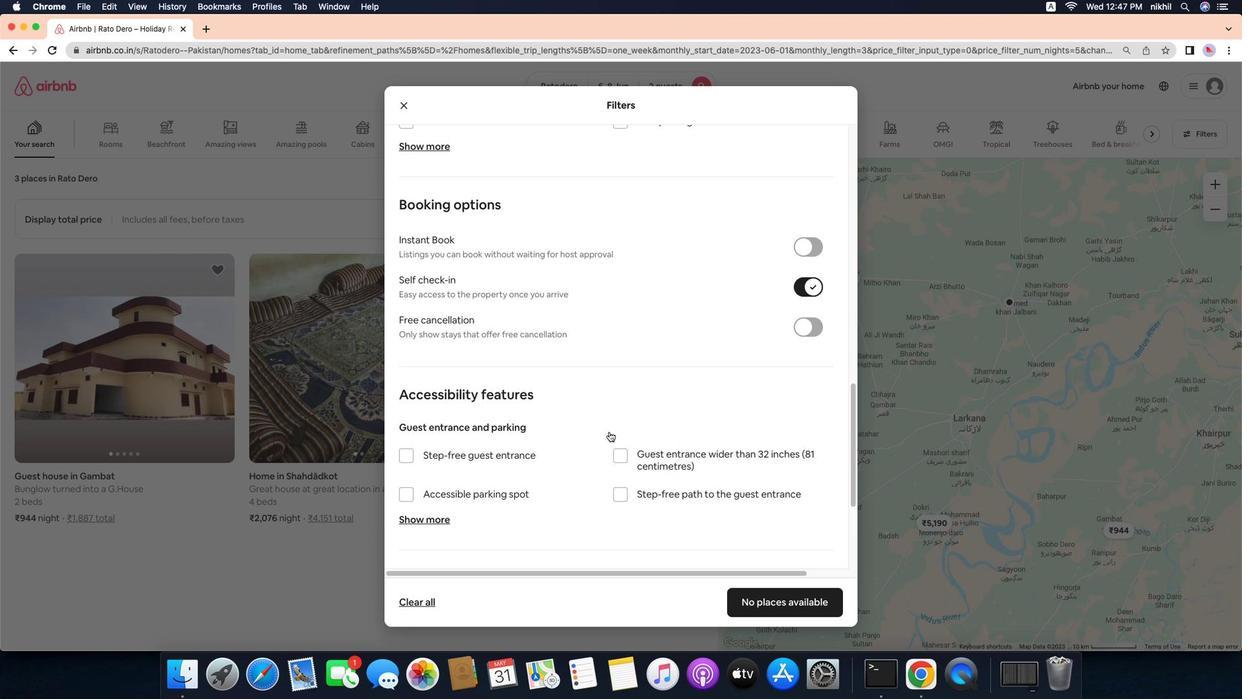 
Action: Mouse scrolled (636, 458) with delta (-12, -13)
Screenshot: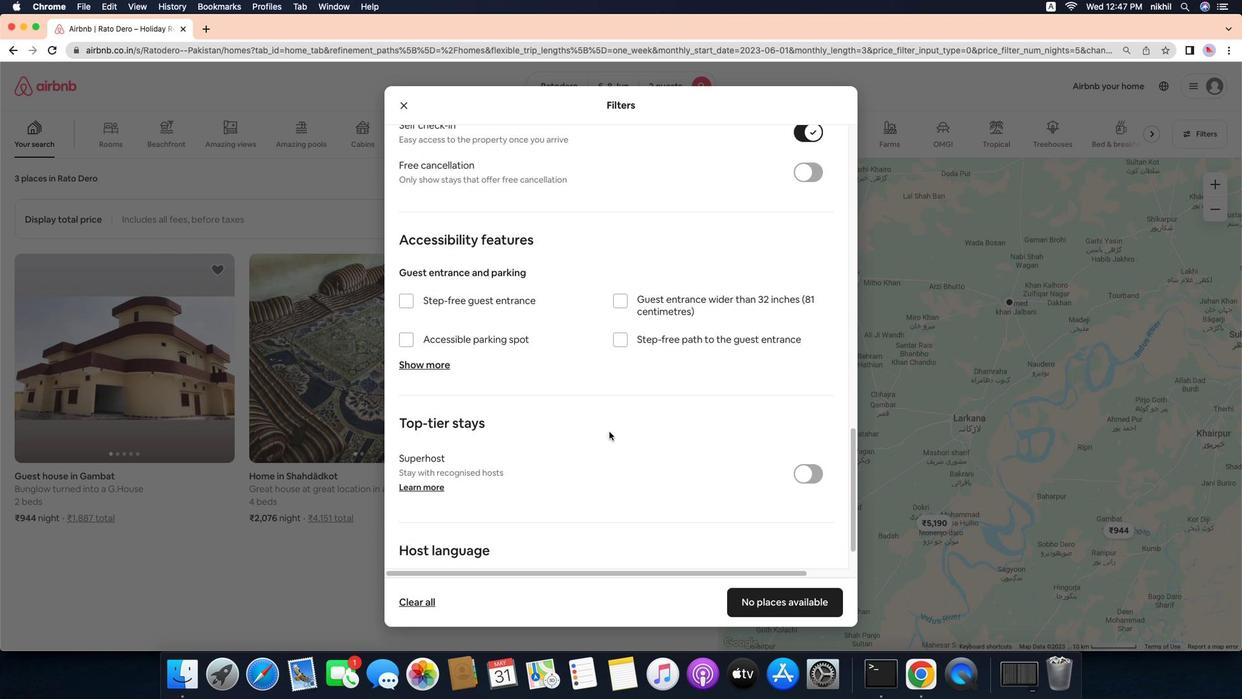 
Action: Mouse moved to (636, 453)
Screenshot: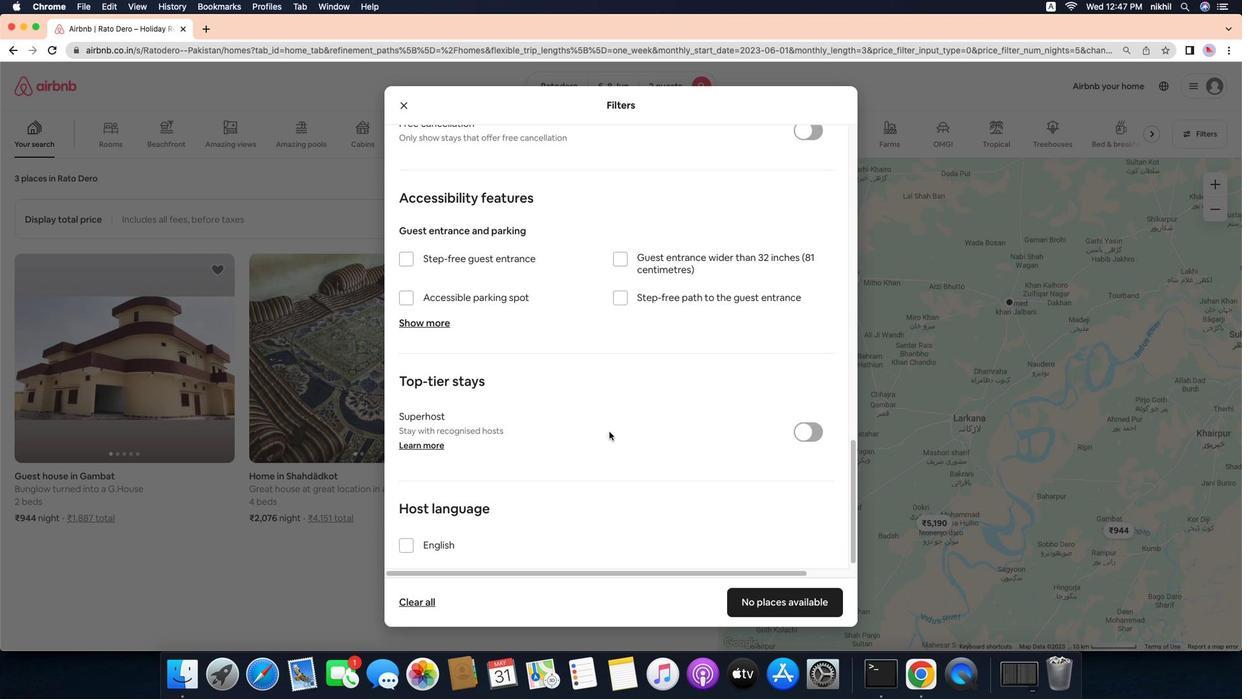 
Action: Mouse scrolled (636, 453) with delta (-12, -13)
Screenshot: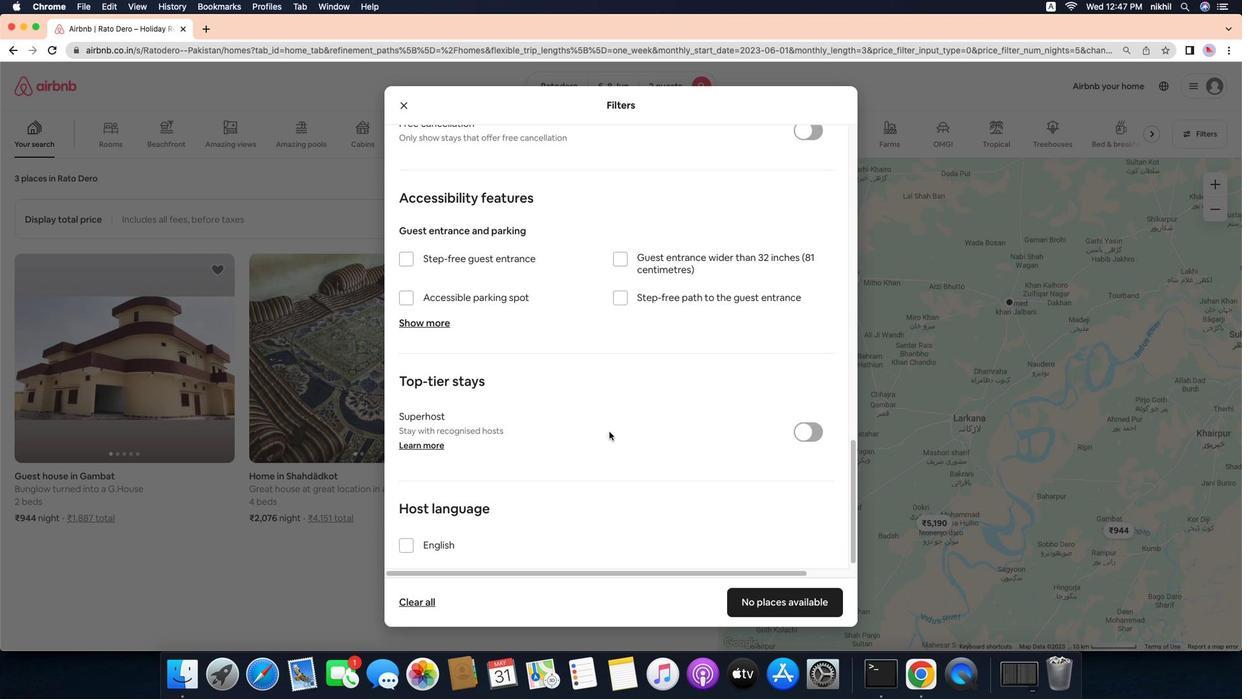 
Action: Mouse moved to (636, 450)
Screenshot: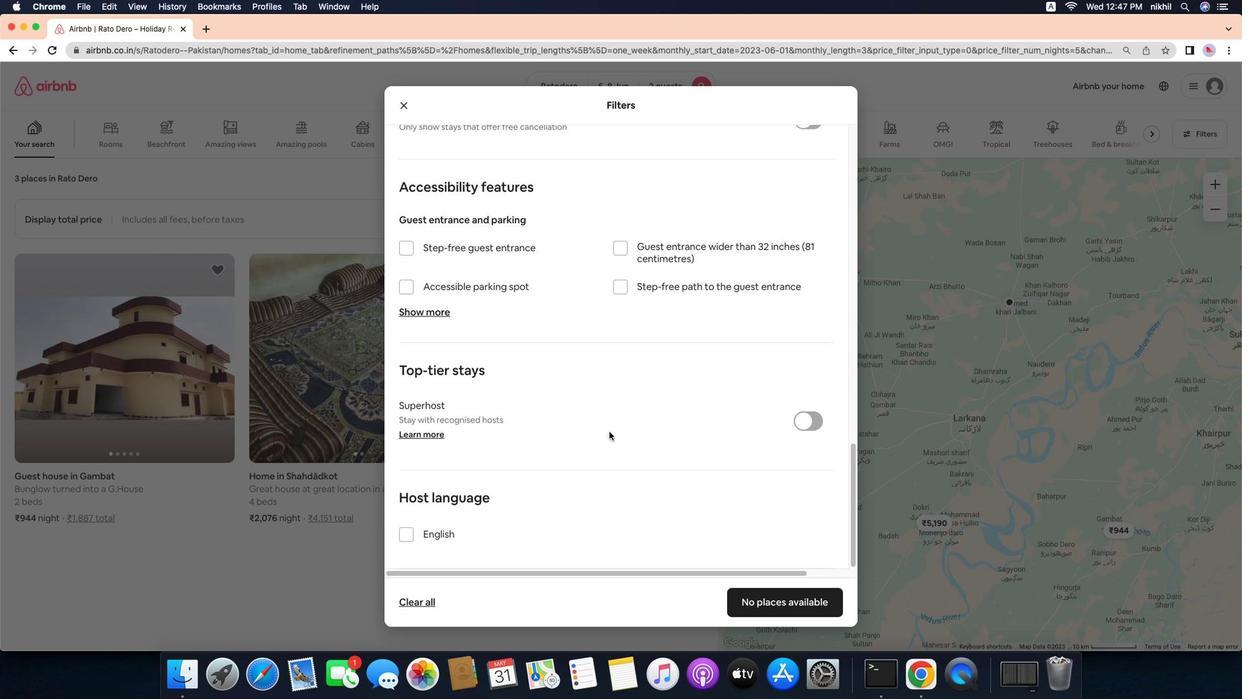 
Action: Mouse scrolled (636, 450) with delta (-12, -15)
Screenshot: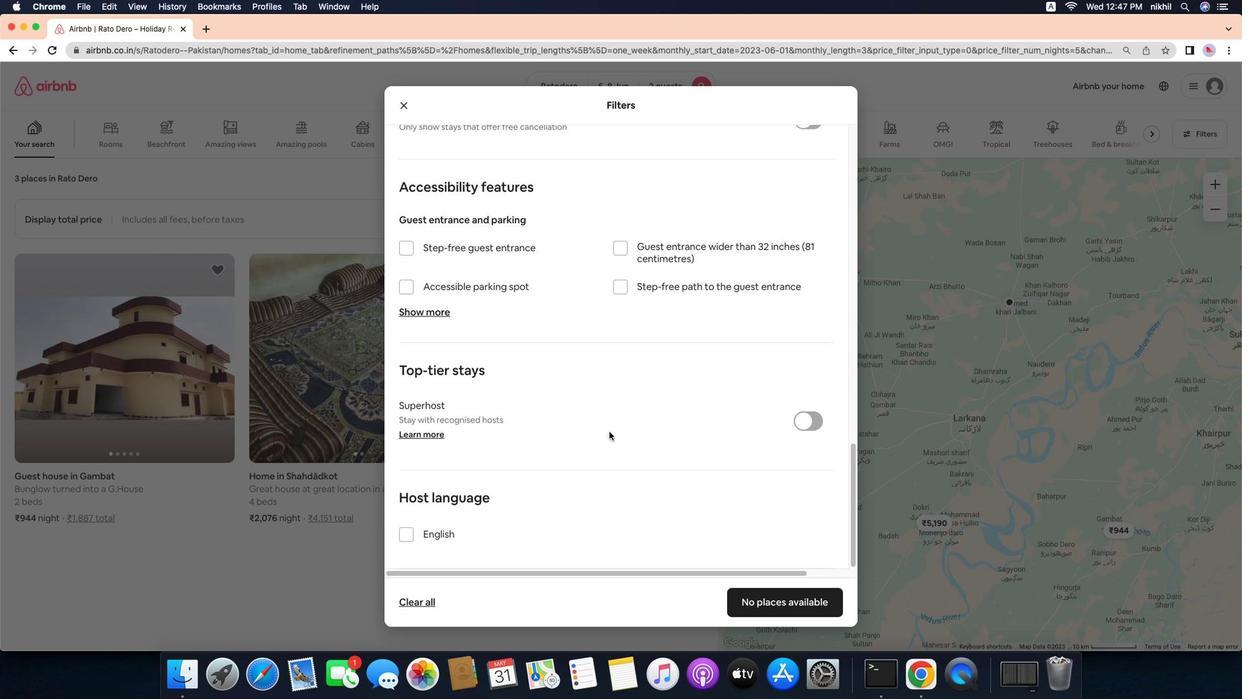 
Action: Mouse moved to (636, 447)
Screenshot: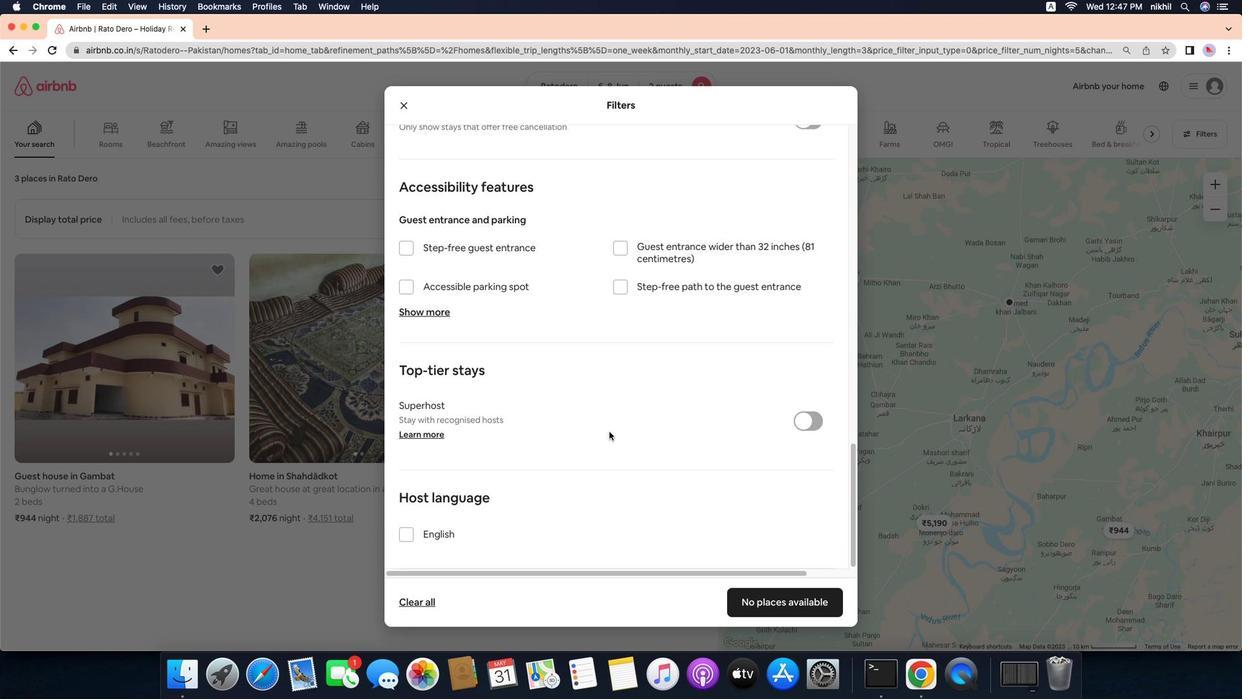 
Action: Mouse scrolled (636, 447) with delta (-12, -16)
Screenshot: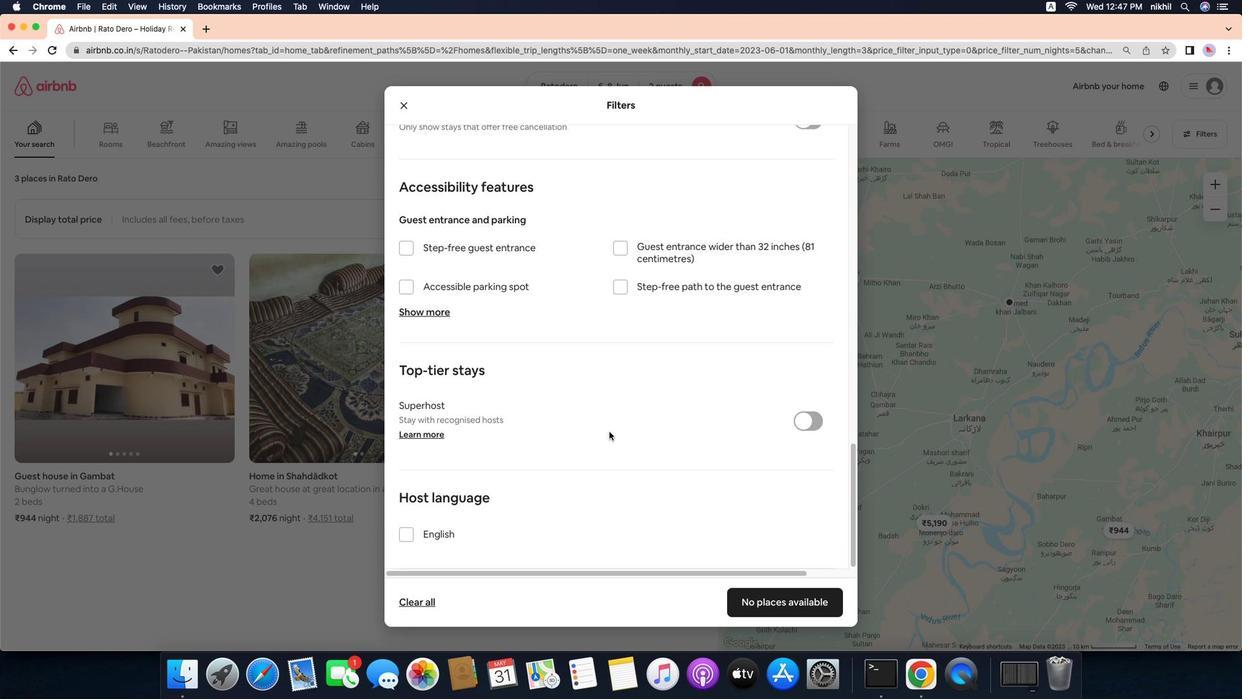 
Action: Mouse moved to (417, 557)
Screenshot: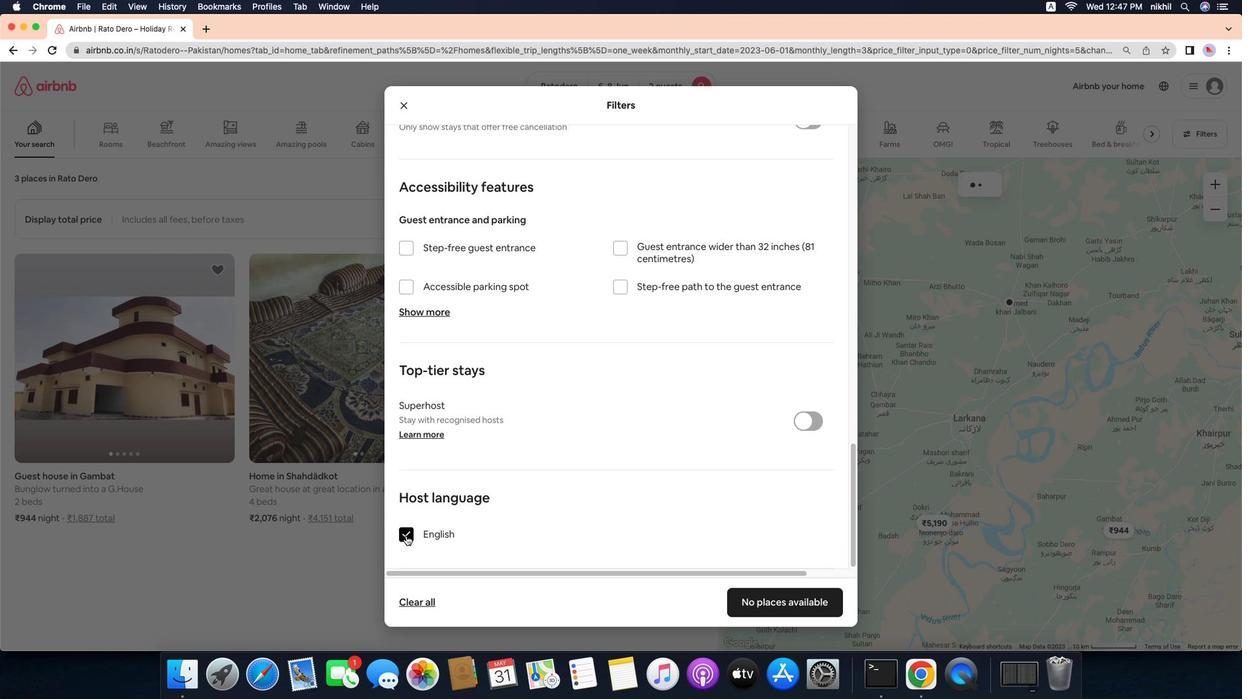 
Action: Mouse pressed left at (417, 557)
Screenshot: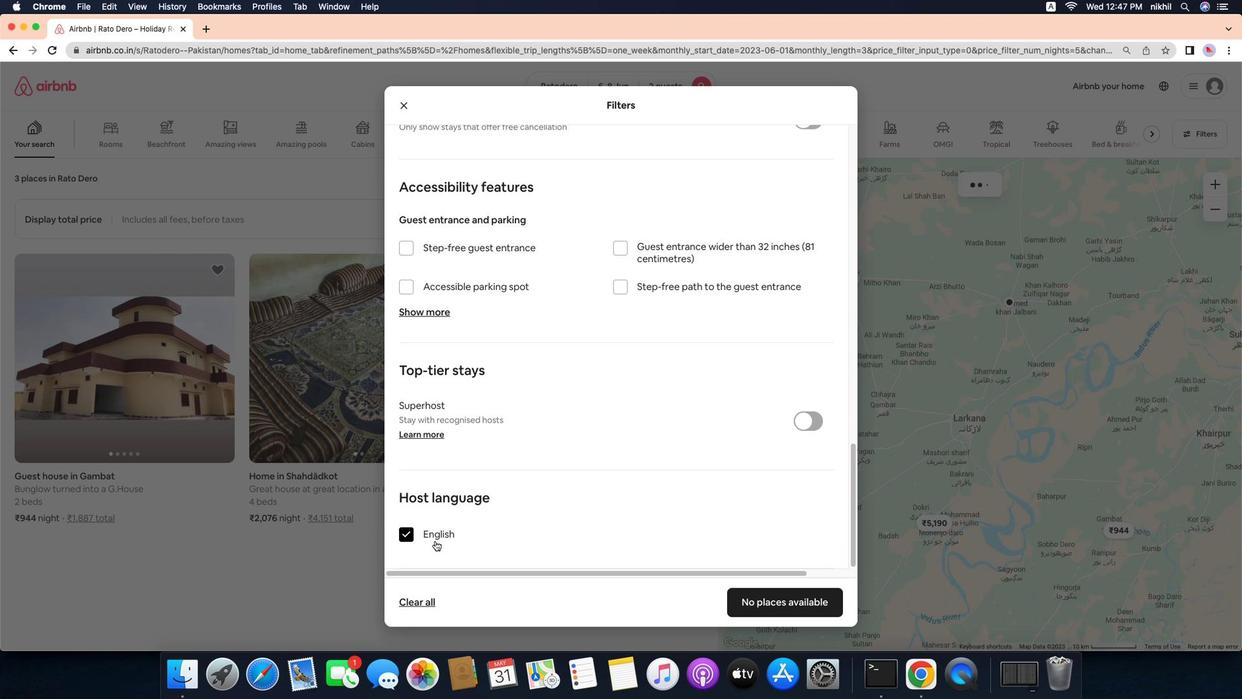 
Action: Mouse moved to (795, 629)
Screenshot: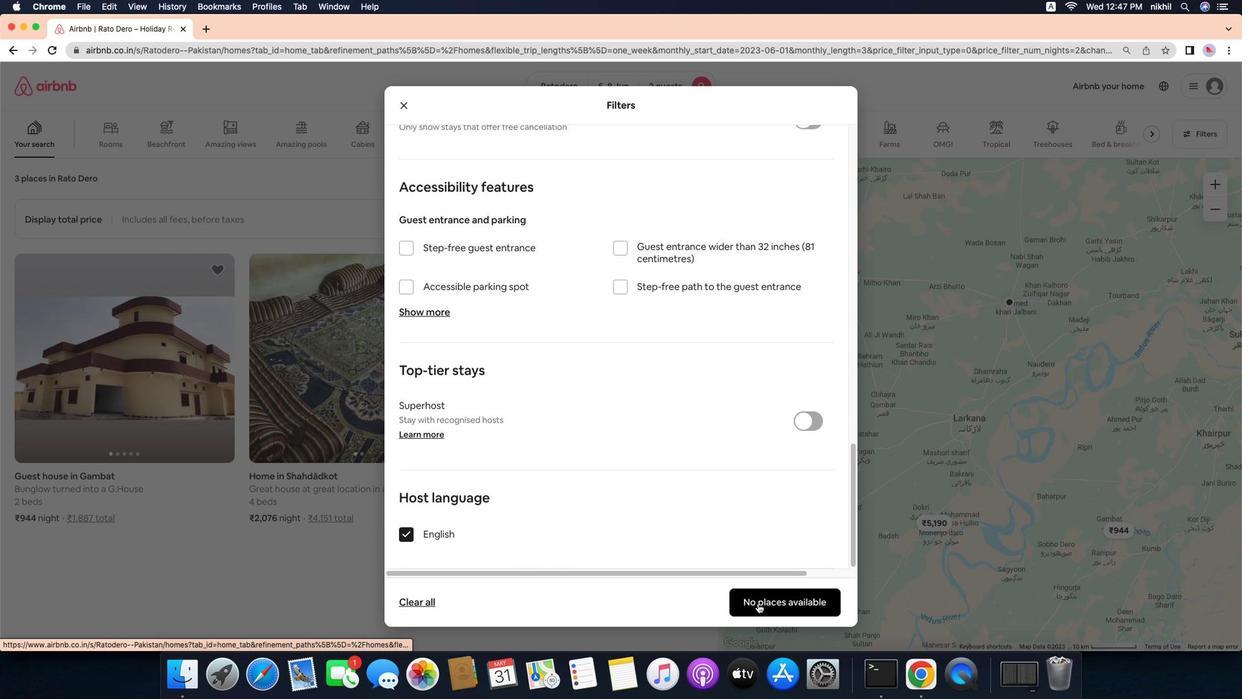 
Action: Mouse pressed left at (795, 629)
Screenshot: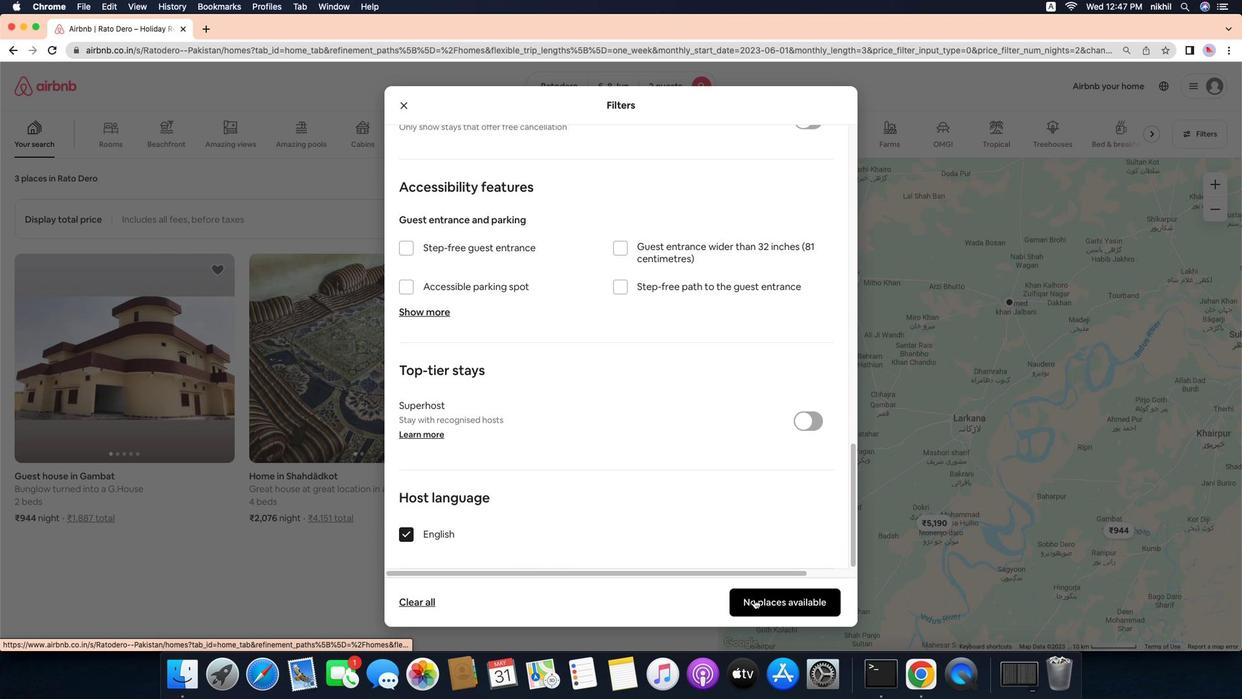 
Action: Mouse moved to (618, 392)
Screenshot: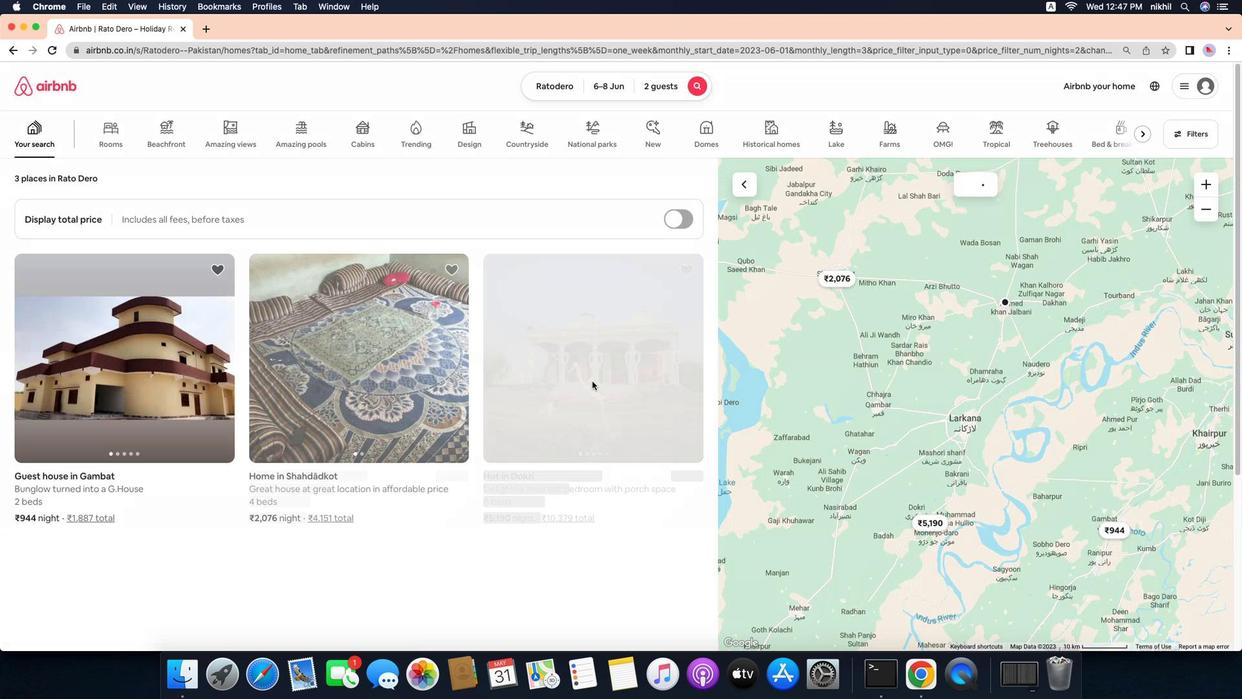 
